 Task: Find a flat in Zory, Poland, for 2 guests from 4-15 June with a price range of ₹10,000-₹15,000, self check-in, and 1 bedroom, bed, and bathroom.
Action: Mouse pressed left at (542, 136)
Screenshot: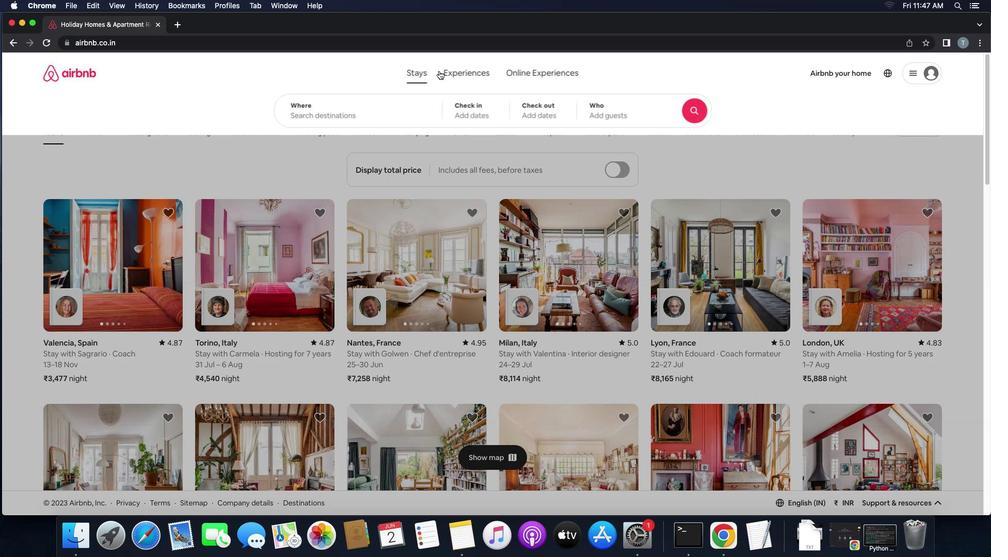 
Action: Mouse moved to (506, 138)
Screenshot: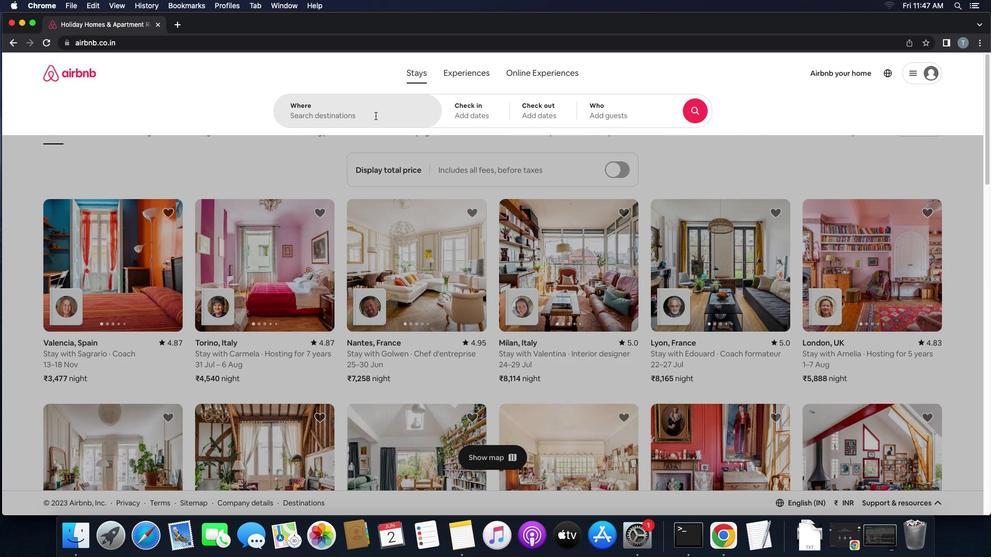 
Action: Mouse pressed left at (506, 138)
Screenshot: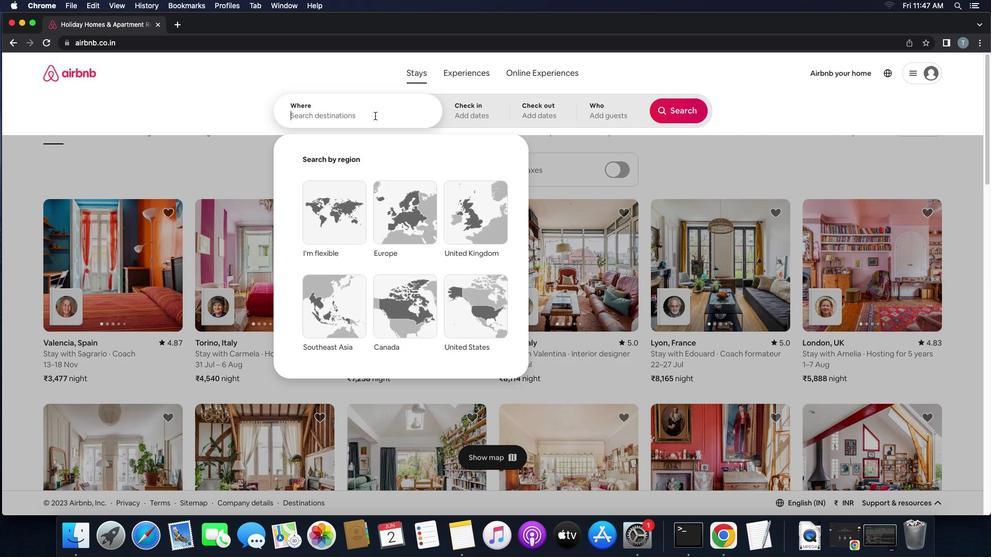 
Action: Mouse moved to (506, 138)
Screenshot: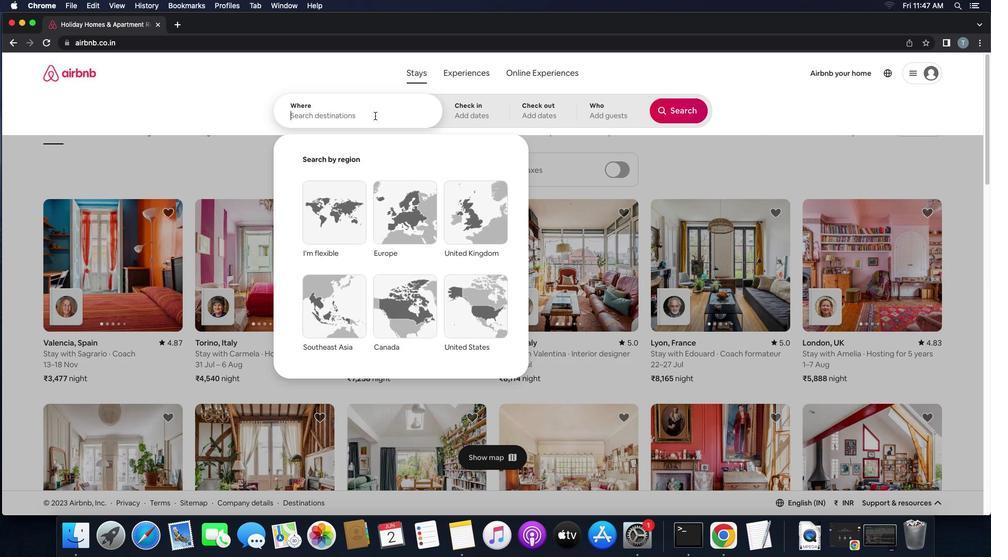
Action: Key pressed Key.shift'Z''o''r''y'',''p''o''l''a''n''d'
Screenshot: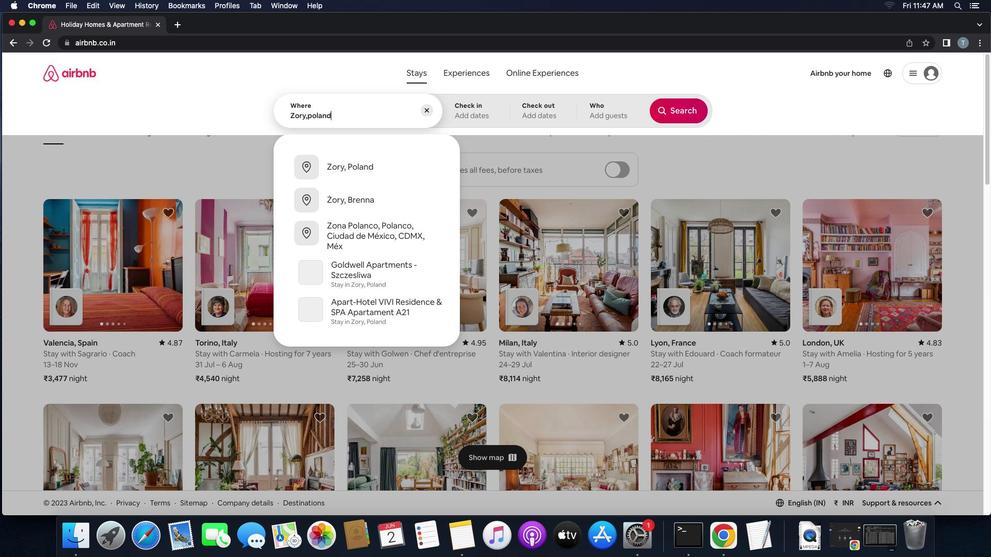 
Action: Mouse moved to (503, 142)
Screenshot: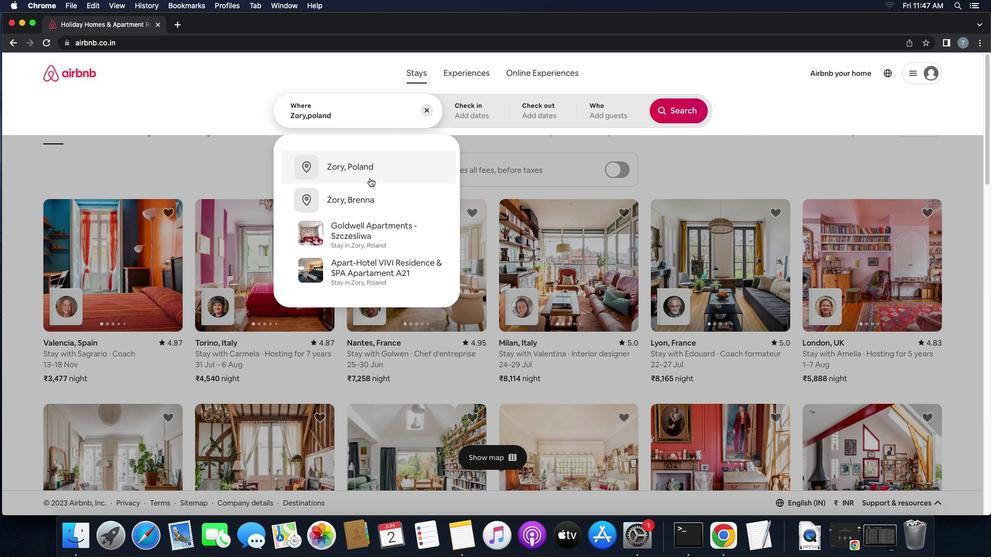 
Action: Mouse pressed left at (503, 142)
Screenshot: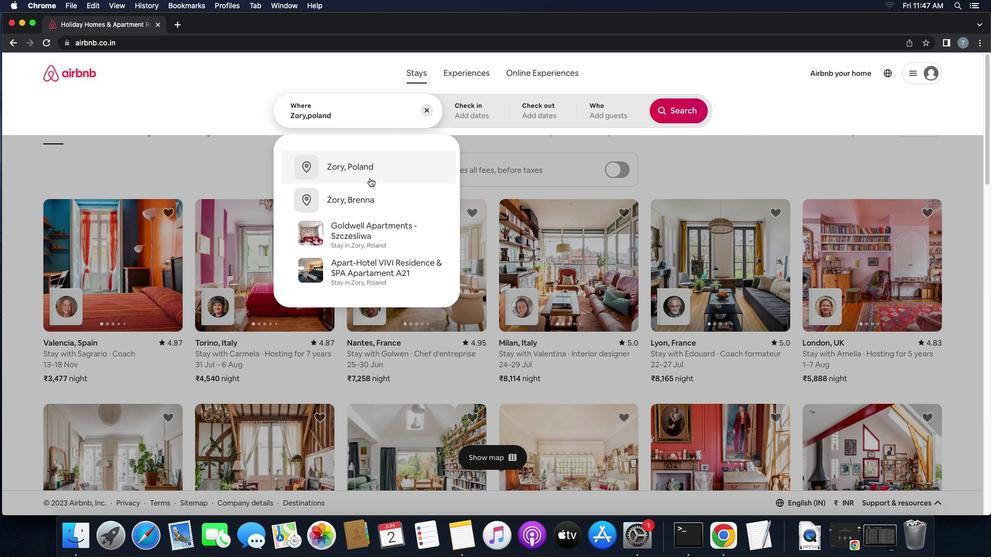 
Action: Mouse moved to (478, 146)
Screenshot: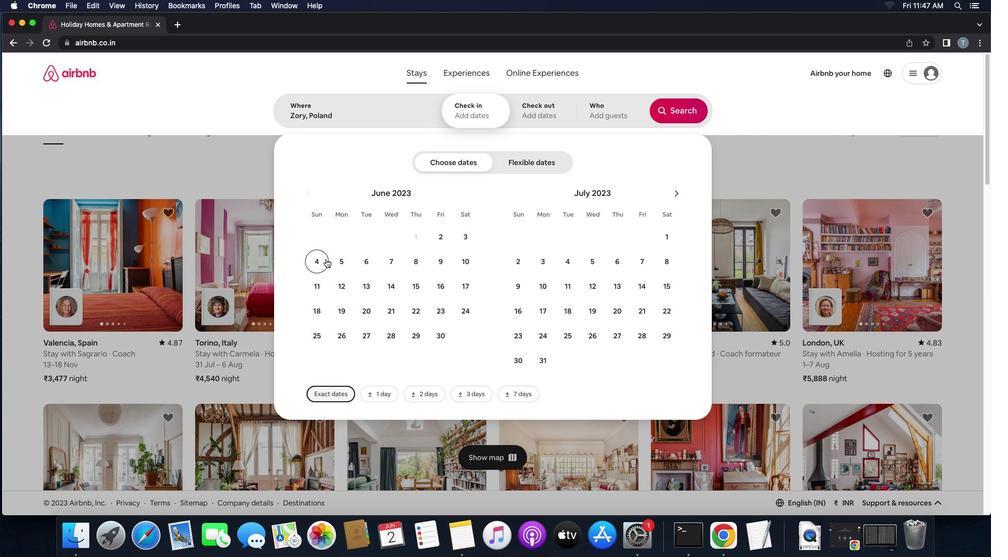 
Action: Mouse pressed left at (478, 146)
Screenshot: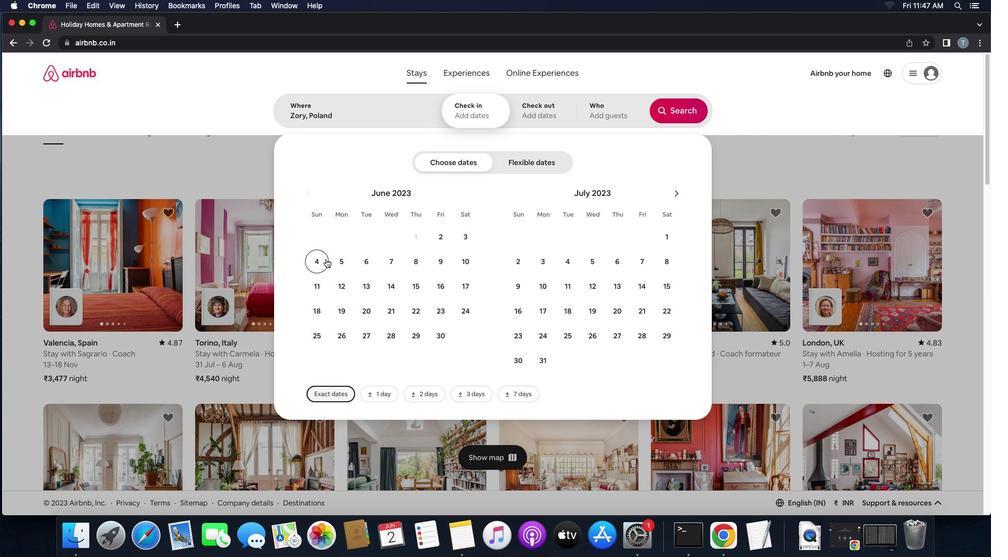 
Action: Mouse moved to (529, 147)
Screenshot: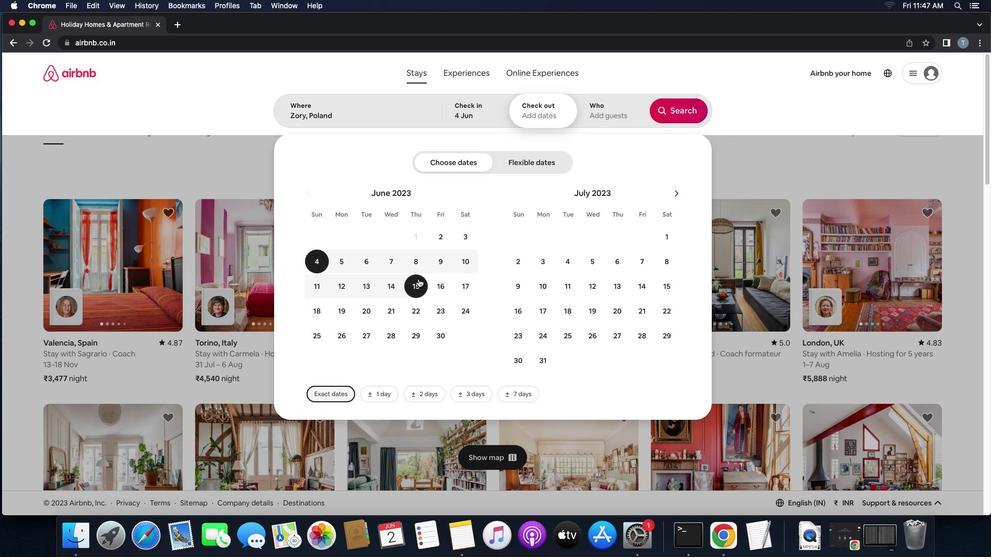 
Action: Mouse pressed left at (529, 147)
Screenshot: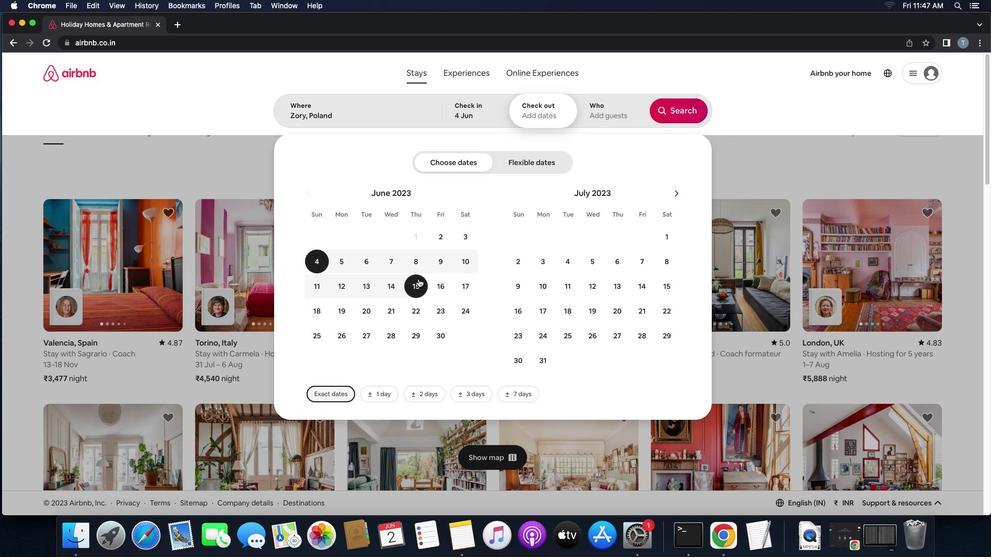 
Action: Mouse moved to (641, 139)
Screenshot: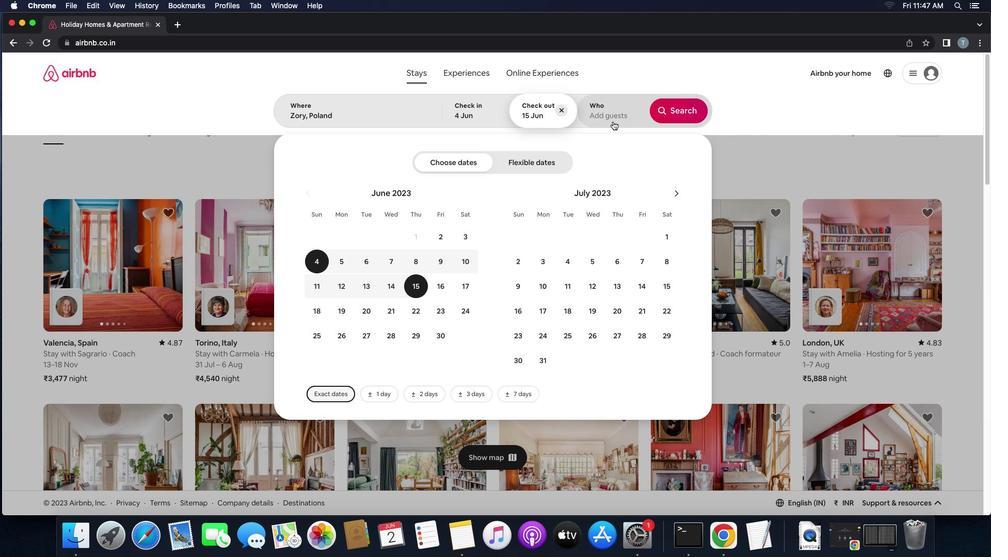 
Action: Mouse pressed left at (641, 139)
Screenshot: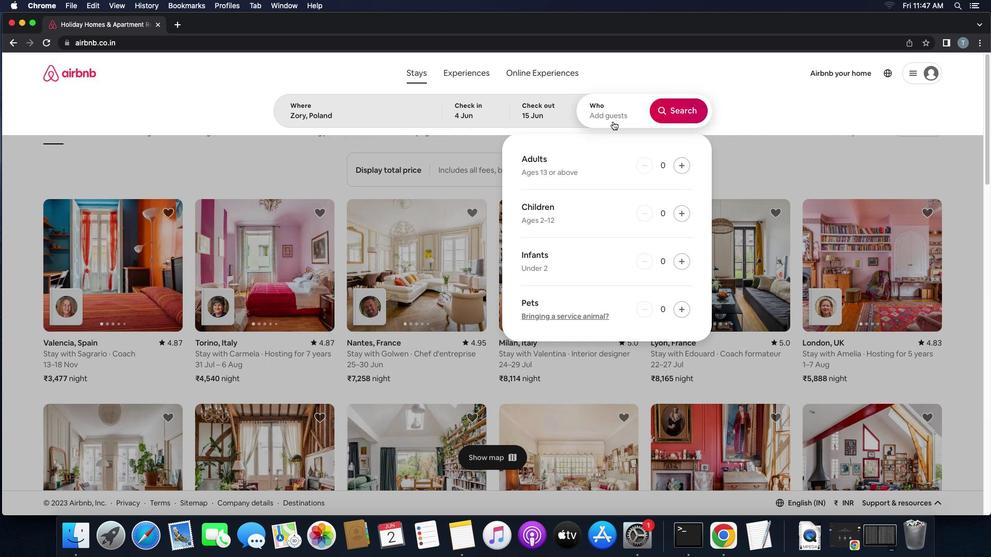 
Action: Mouse moved to (682, 141)
Screenshot: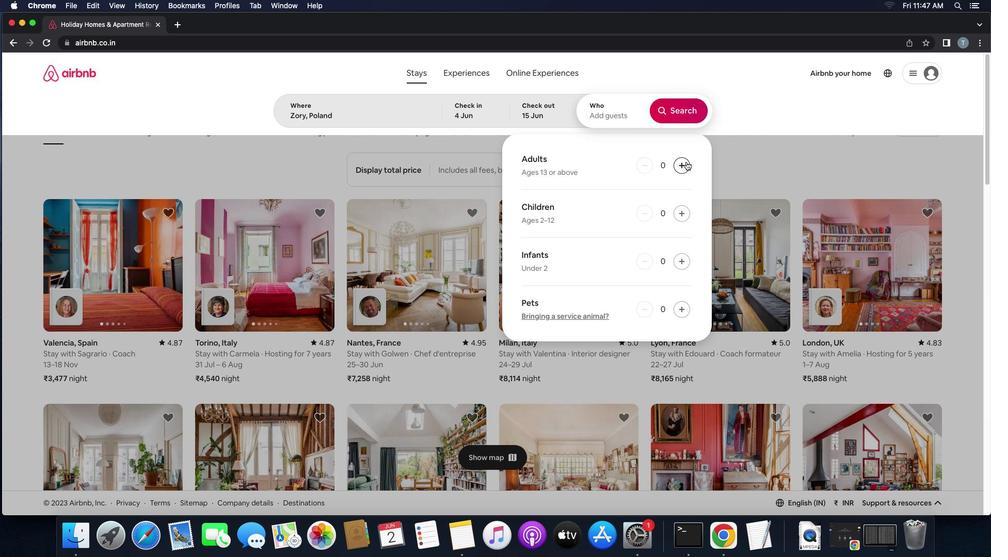 
Action: Mouse pressed left at (682, 141)
Screenshot: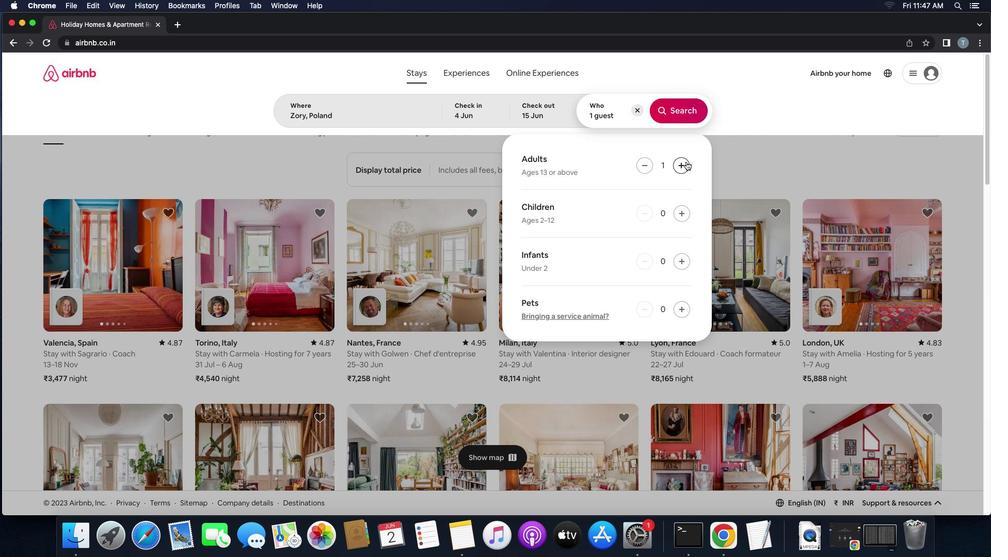 
Action: Mouse pressed left at (682, 141)
Screenshot: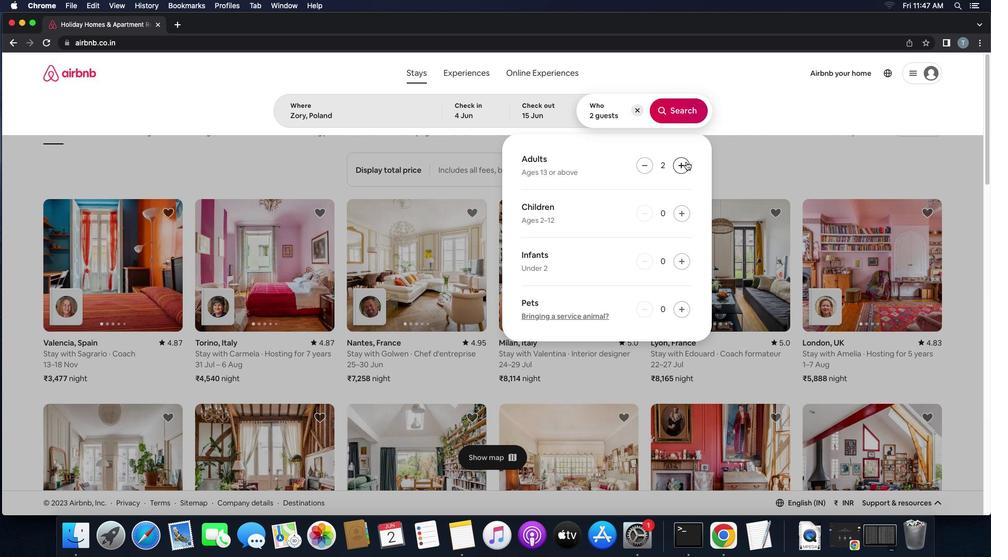 
Action: Mouse moved to (680, 138)
Screenshot: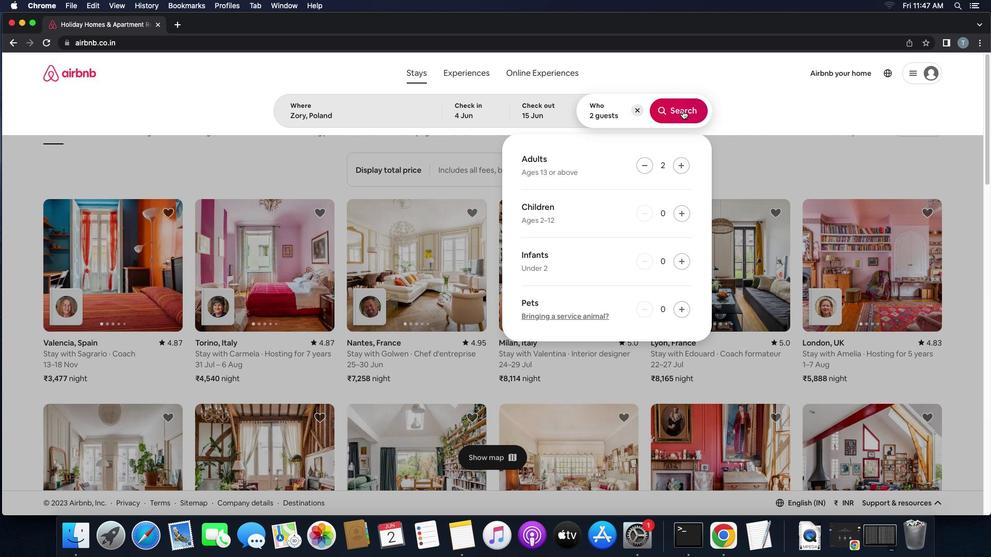 
Action: Mouse pressed left at (680, 138)
Screenshot: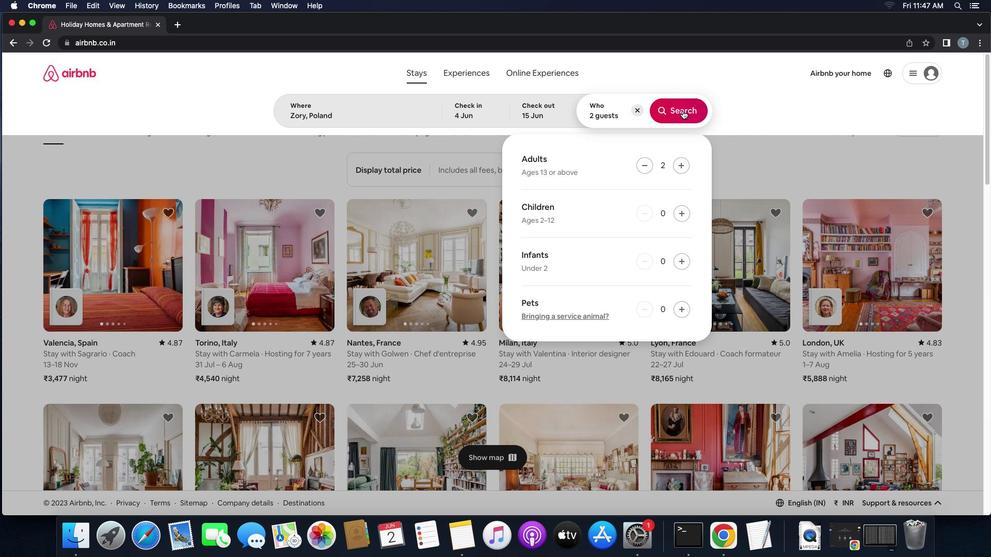 
Action: Mouse moved to (831, 139)
Screenshot: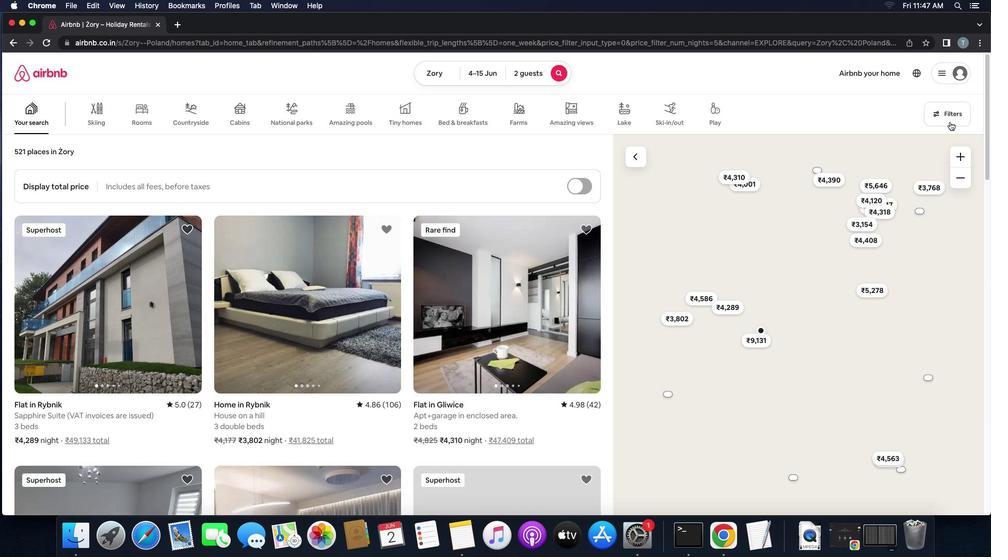 
Action: Mouse pressed left at (831, 139)
Screenshot: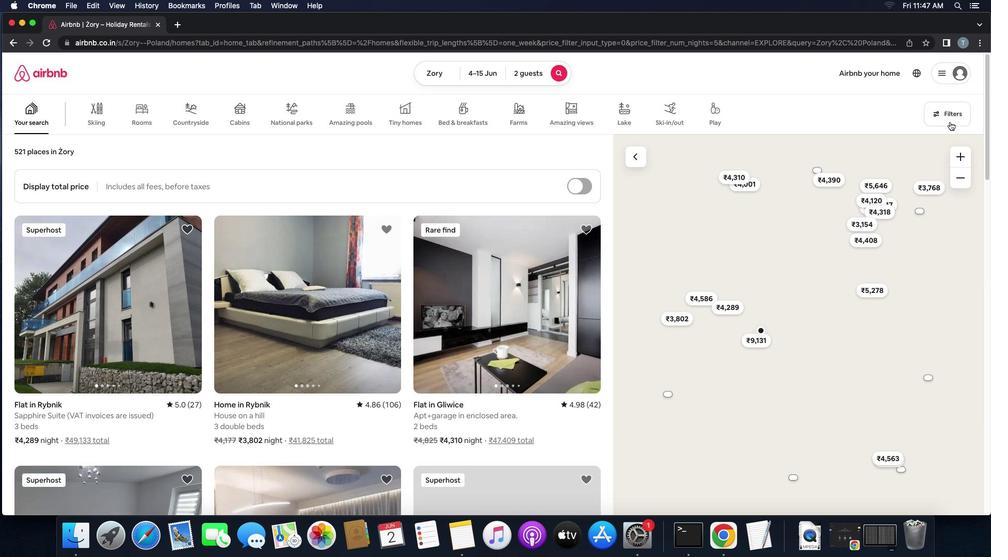 
Action: Mouse moved to (514, 150)
Screenshot: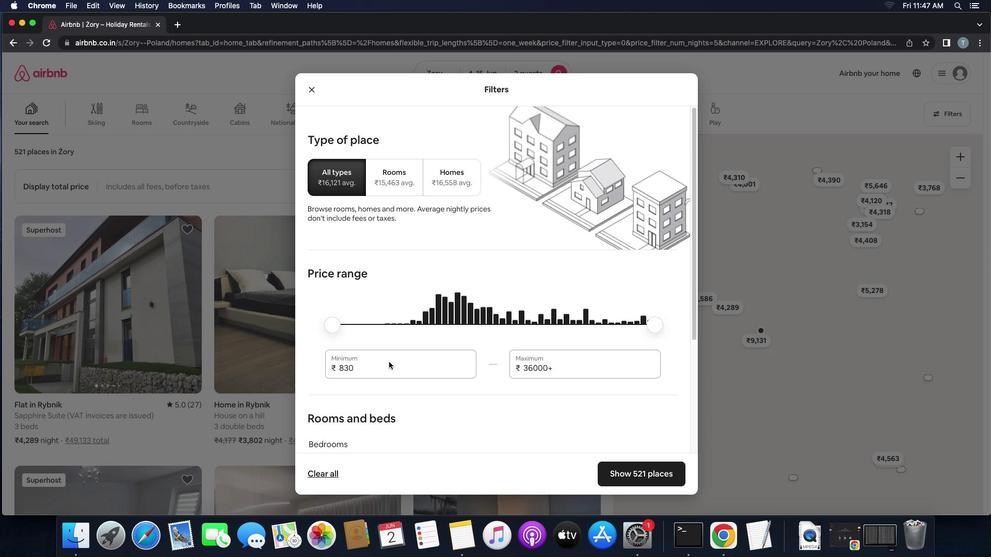 
Action: Mouse pressed left at (514, 150)
Screenshot: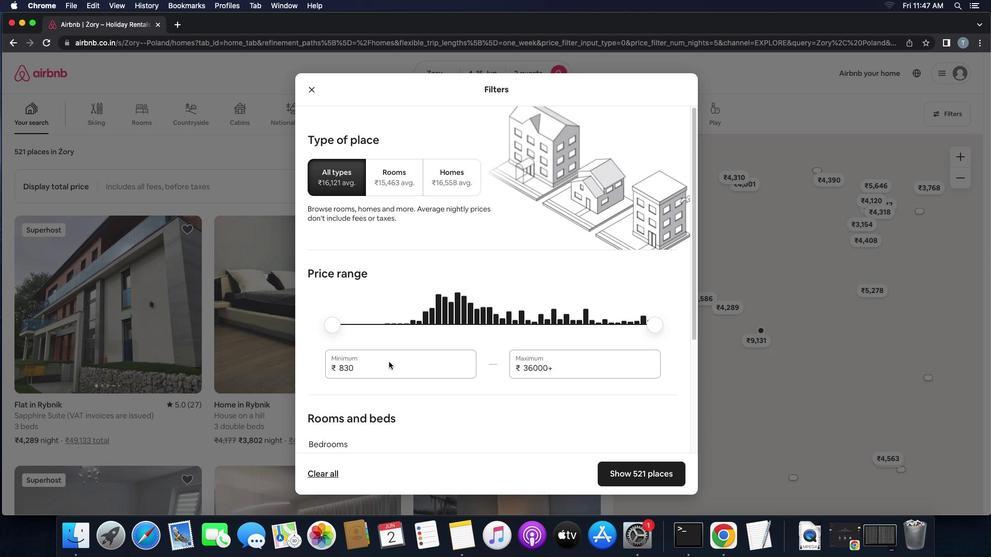 
Action: Mouse moved to (512, 151)
Screenshot: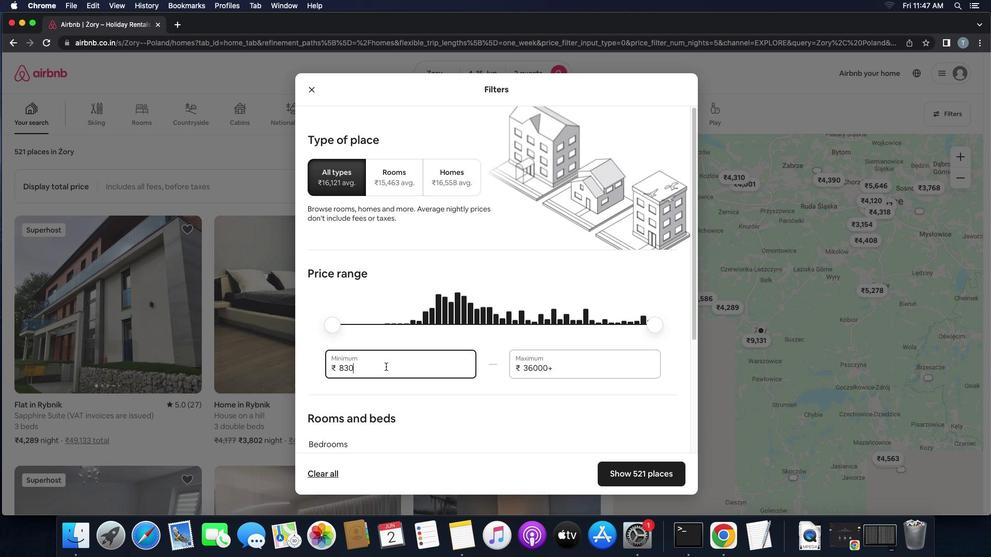 
Action: Key pressed Key.backspaceKey.backspaceKey.backspace'1''0''0''0''0'
Screenshot: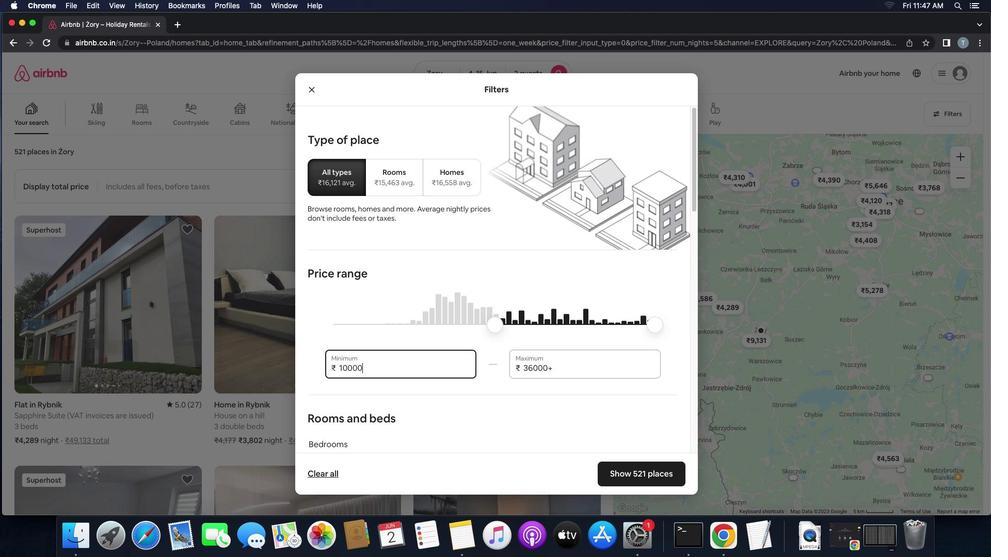 
Action: Mouse moved to (617, 151)
Screenshot: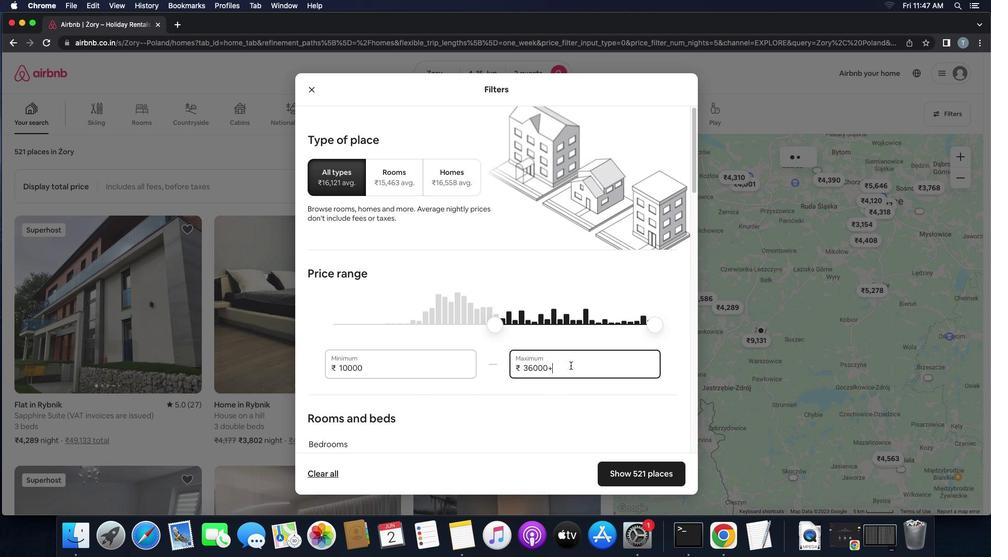 
Action: Mouse pressed left at (617, 151)
Screenshot: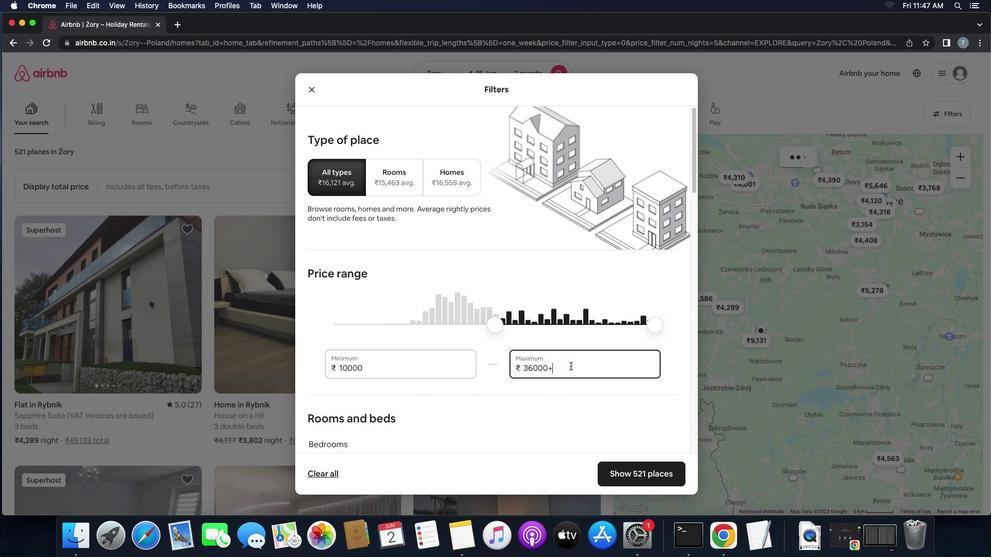 
Action: Mouse moved to (617, 151)
Screenshot: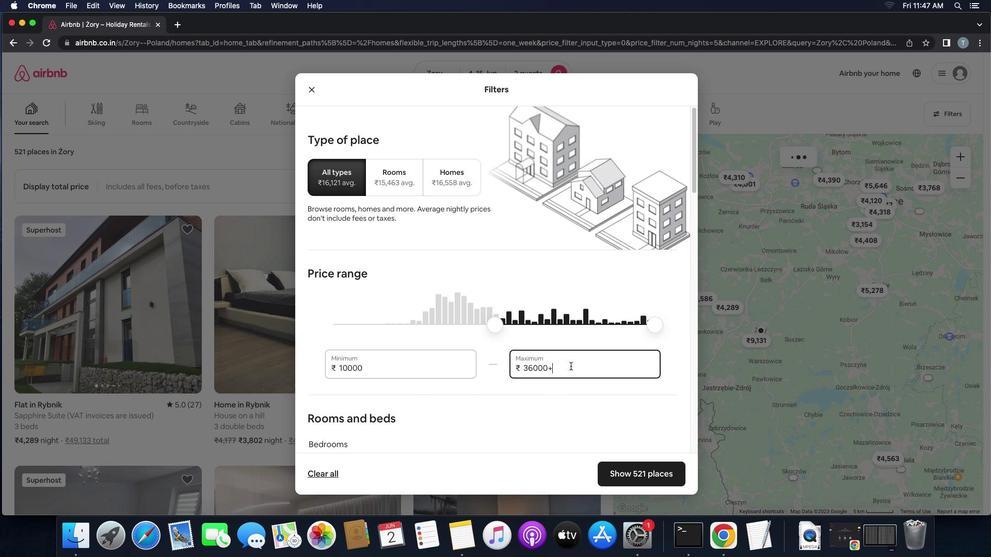 
Action: Key pressed Key.backspaceKey.backspaceKey.backspaceKey.backspaceKey.backspaceKey.backspace'1''5''0''0''0'
Screenshot: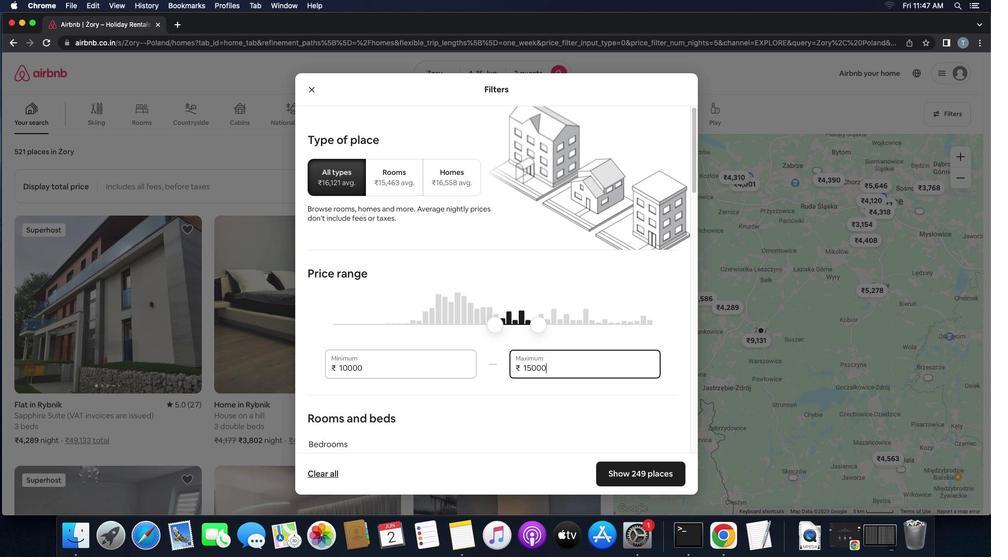
Action: Mouse moved to (576, 152)
Screenshot: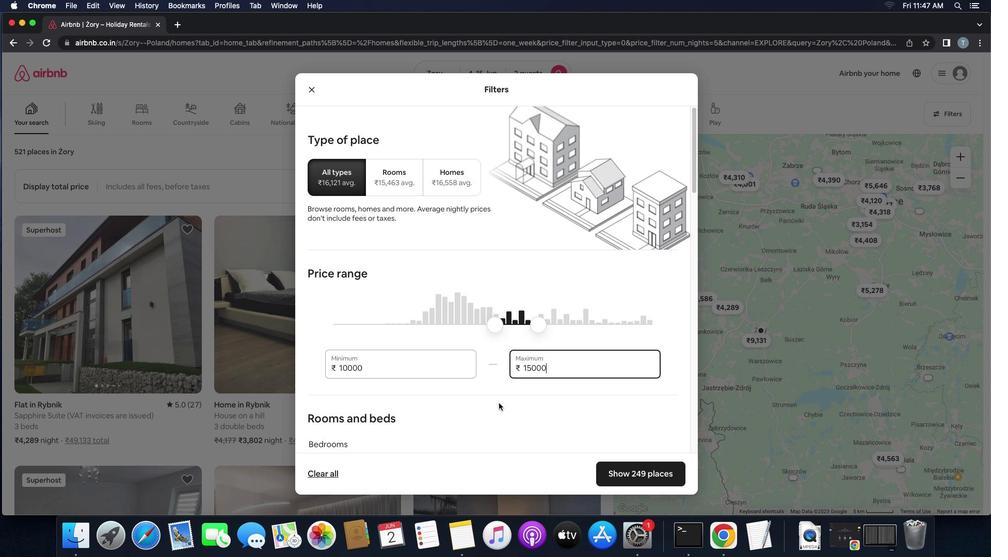 
Action: Mouse scrolled (576, 152) with delta (294, 133)
Screenshot: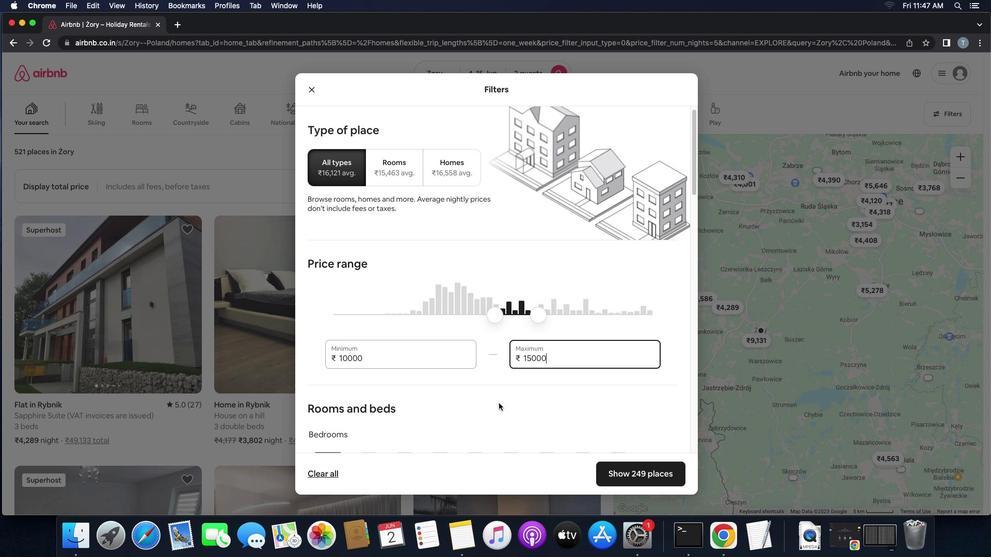 
Action: Mouse scrolled (576, 152) with delta (294, 133)
Screenshot: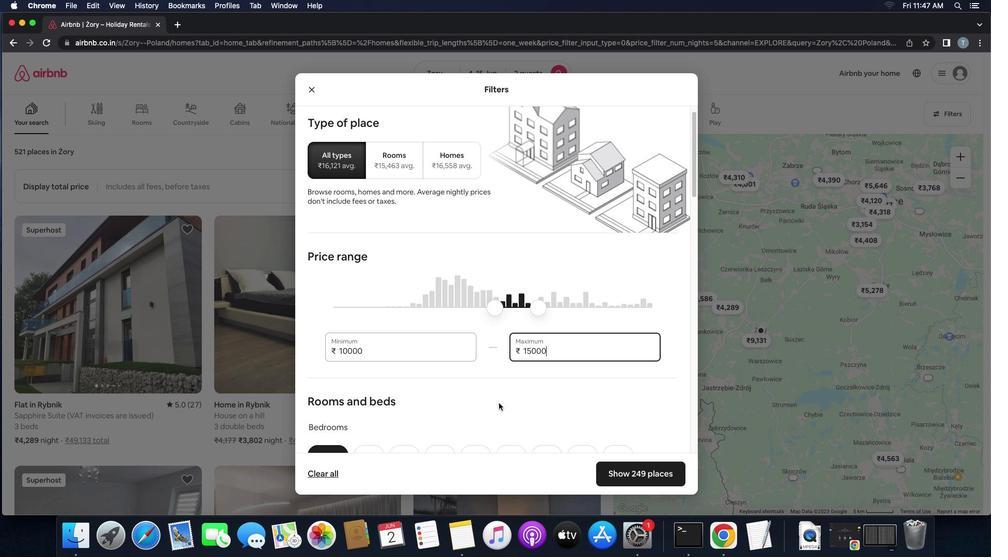 
Action: Mouse scrolled (576, 152) with delta (294, 133)
Screenshot: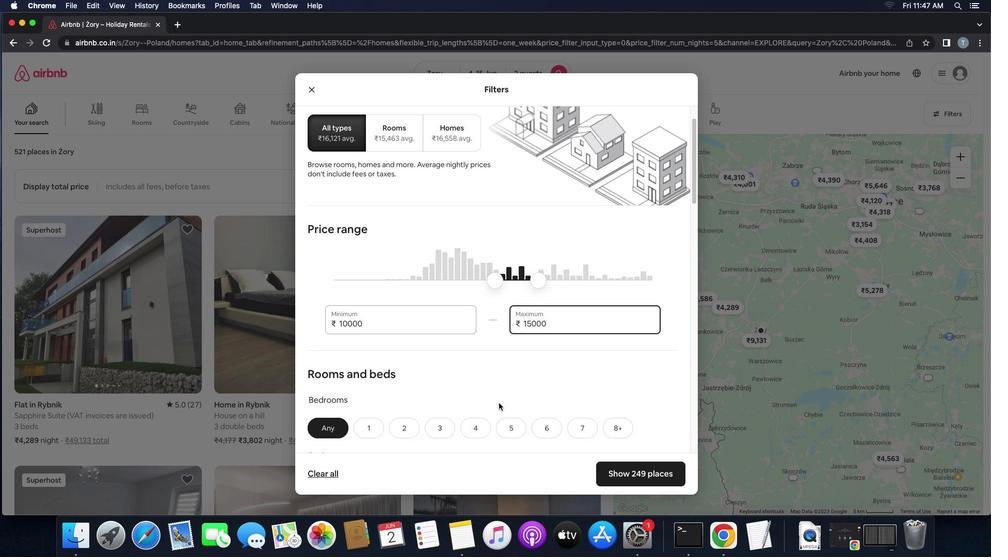 
Action: Mouse scrolled (576, 152) with delta (294, 133)
Screenshot: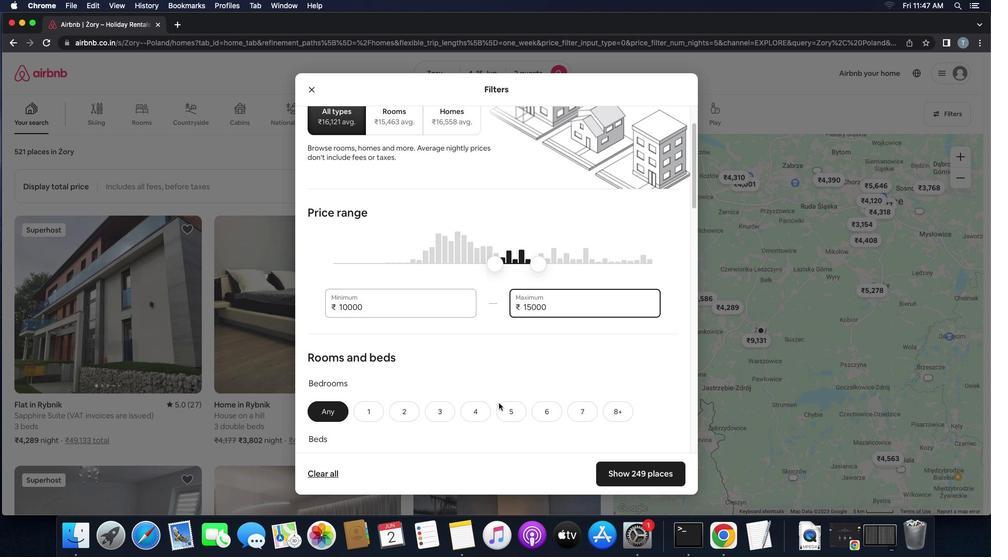 
Action: Mouse scrolled (576, 152) with delta (294, 133)
Screenshot: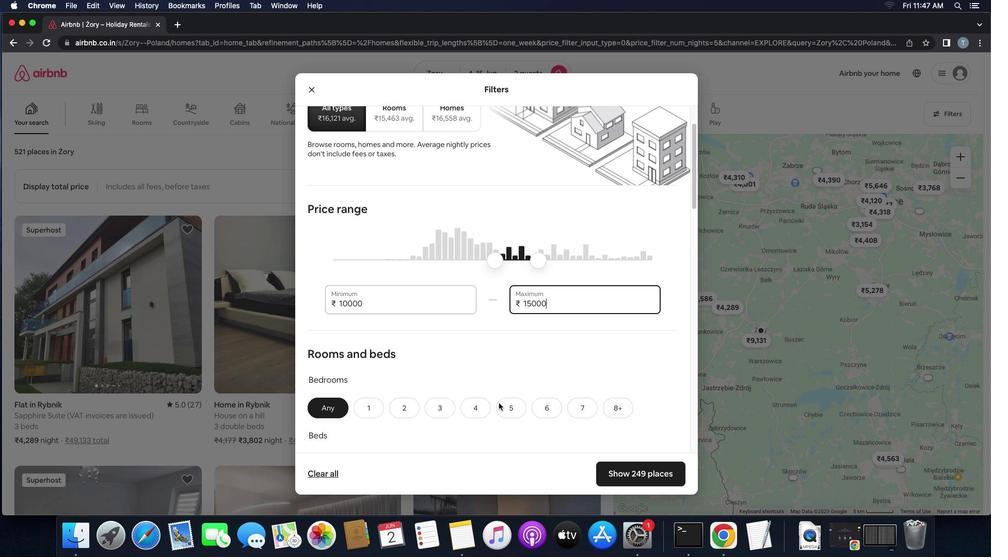
Action: Mouse scrolled (576, 152) with delta (294, 133)
Screenshot: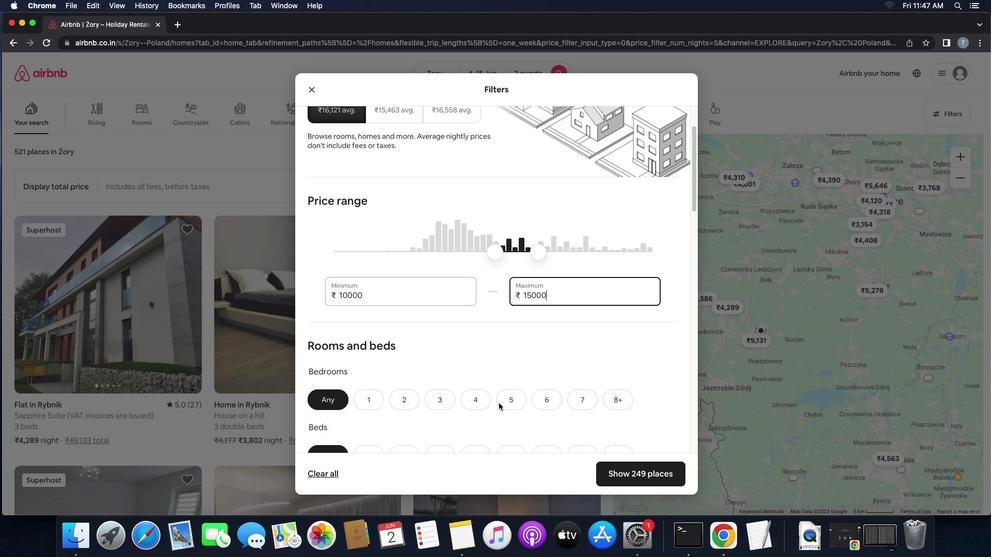 
Action: Mouse scrolled (576, 152) with delta (294, 133)
Screenshot: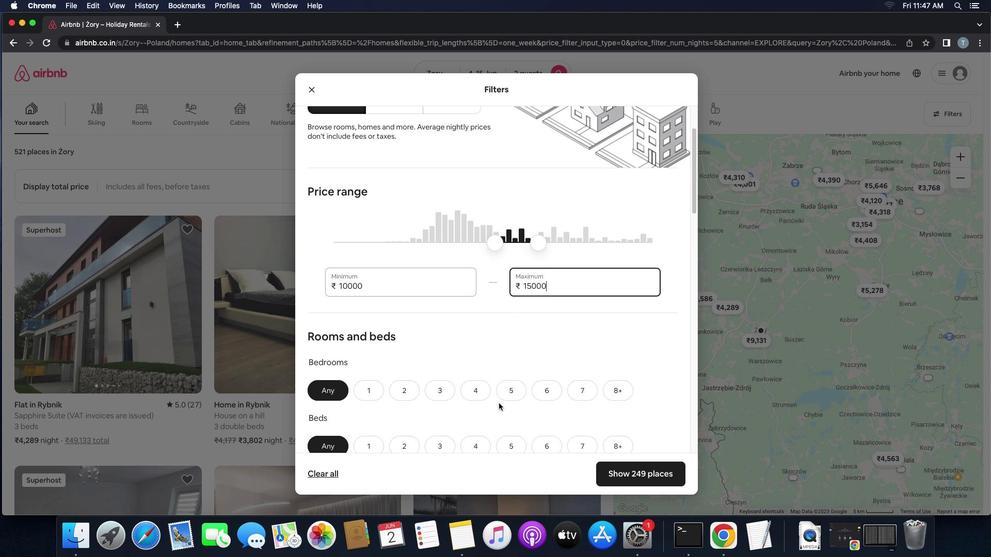 
Action: Mouse scrolled (576, 152) with delta (294, 133)
Screenshot: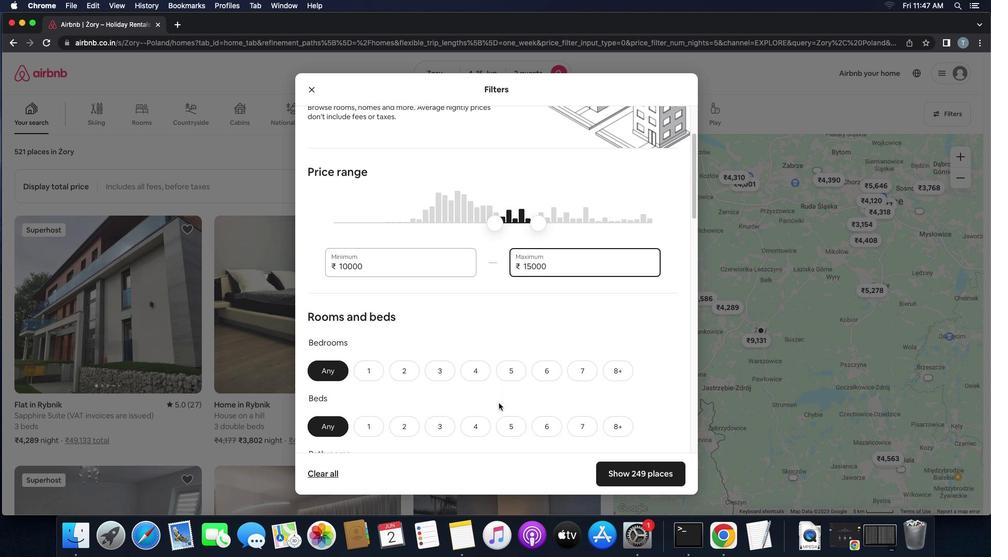 
Action: Mouse moved to (576, 152)
Screenshot: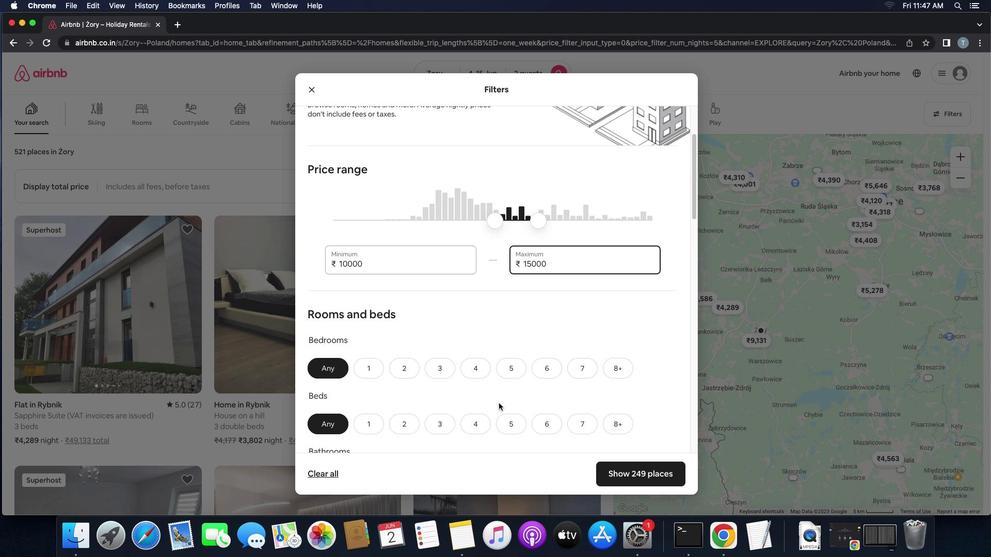 
Action: Mouse scrolled (576, 152) with delta (294, 133)
Screenshot: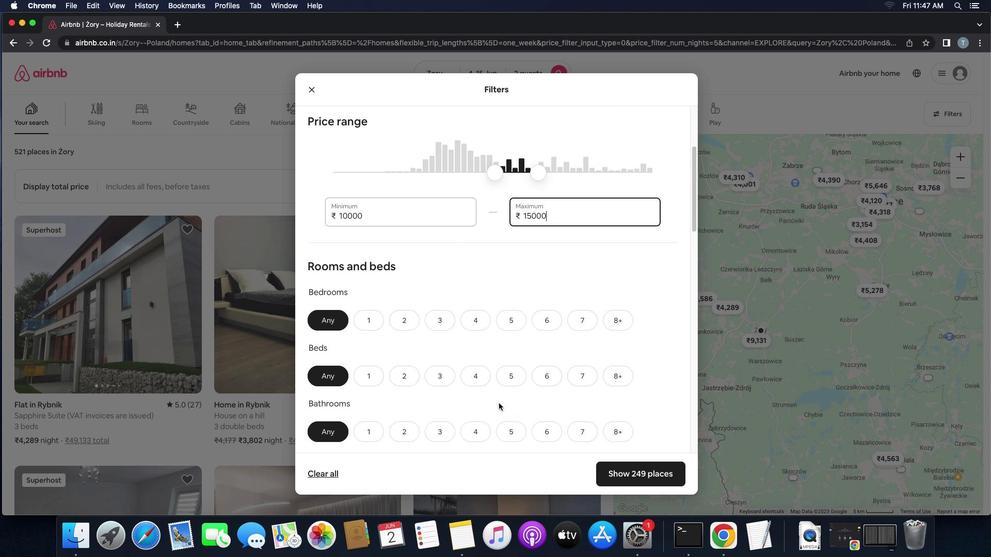 
Action: Mouse scrolled (576, 152) with delta (294, 133)
Screenshot: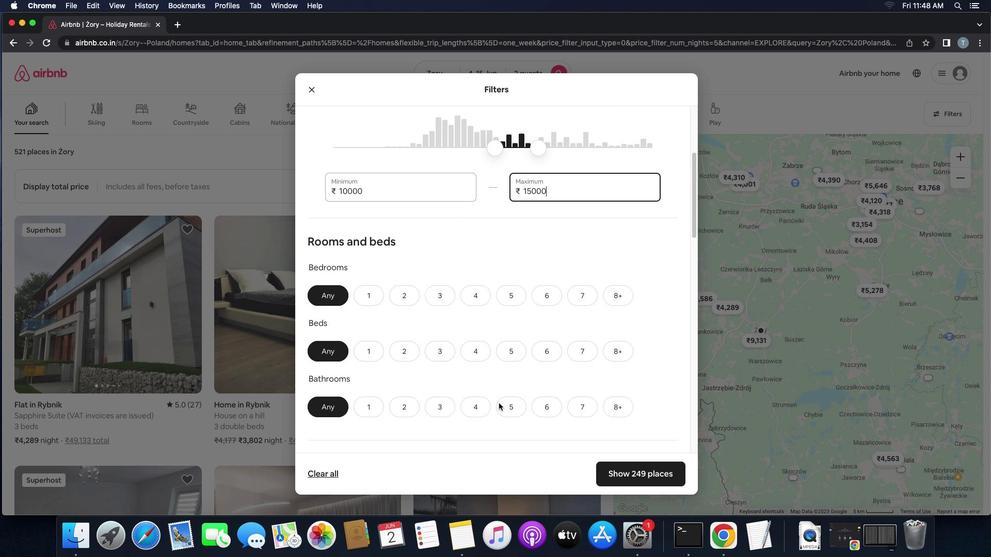 
Action: Mouse scrolled (576, 152) with delta (294, 133)
Screenshot: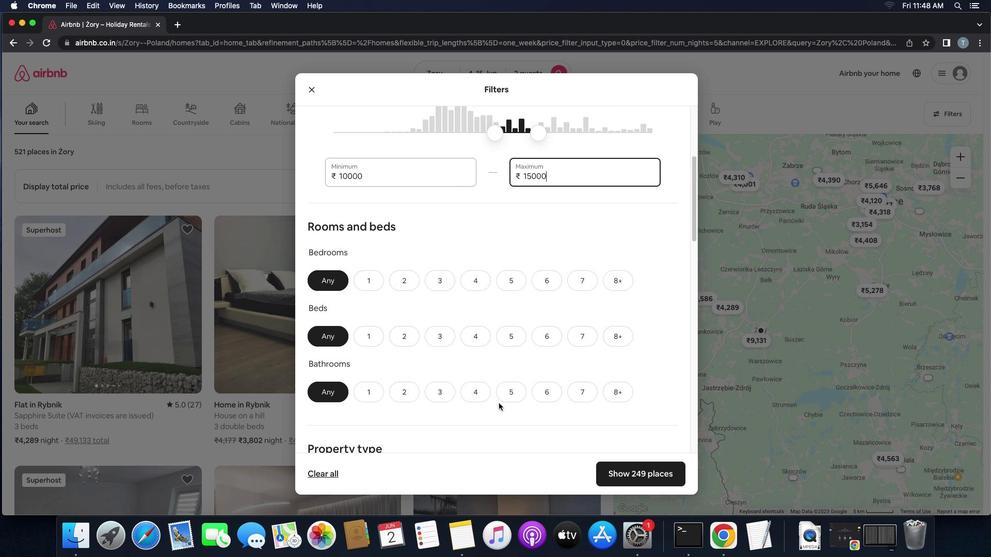 
Action: Mouse moved to (502, 146)
Screenshot: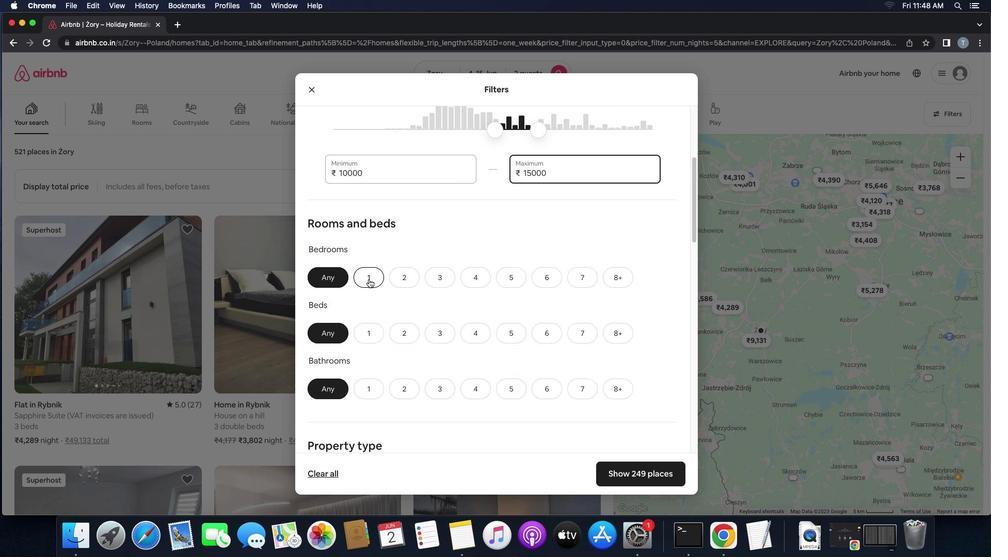 
Action: Mouse pressed left at (502, 146)
Screenshot: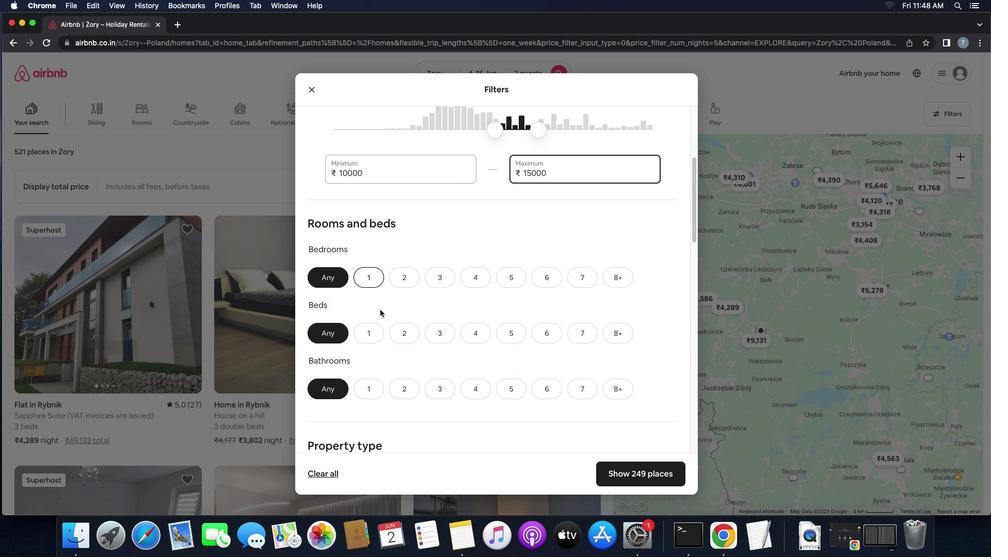 
Action: Mouse moved to (509, 149)
Screenshot: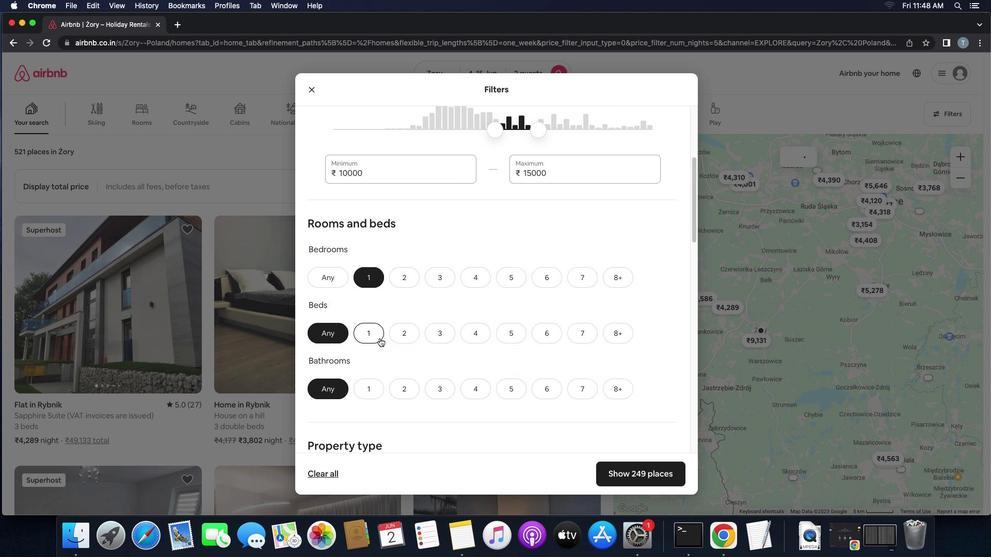 
Action: Mouse pressed left at (509, 149)
Screenshot: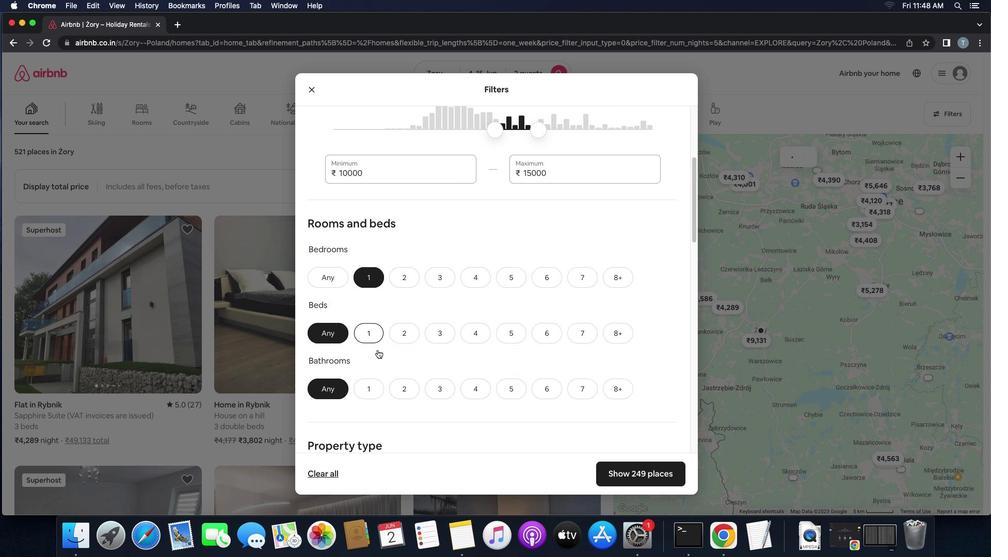 
Action: Mouse moved to (502, 152)
Screenshot: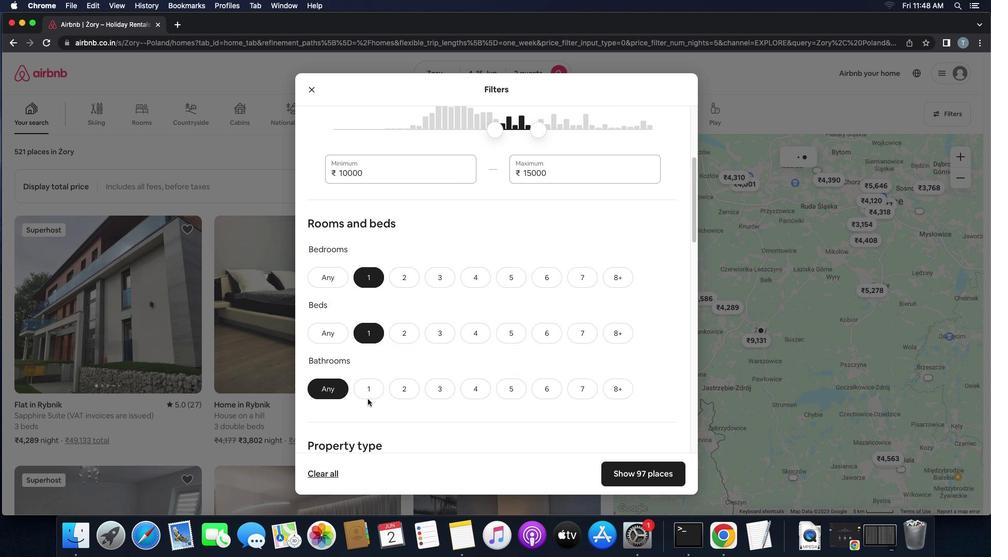 
Action: Mouse pressed left at (502, 152)
Screenshot: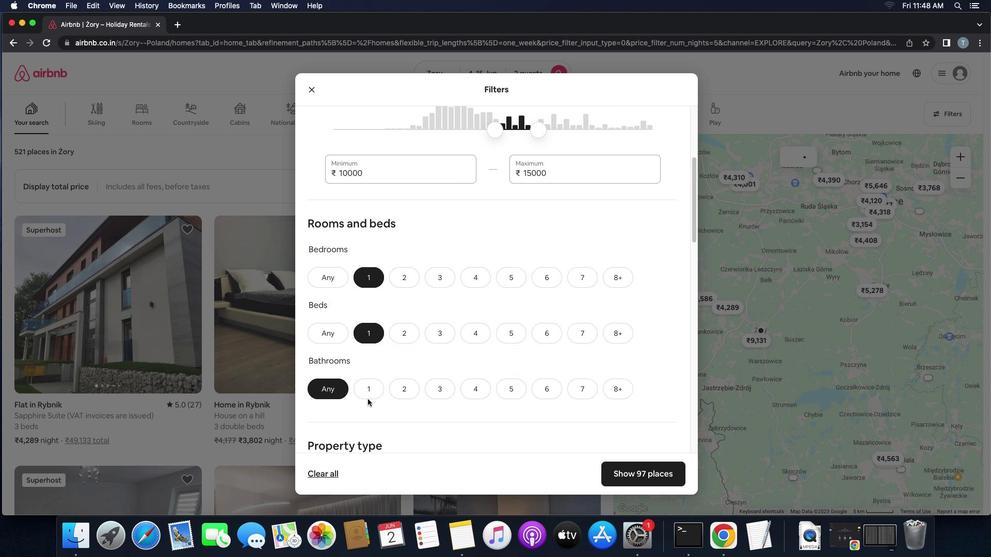 
Action: Mouse moved to (505, 152)
Screenshot: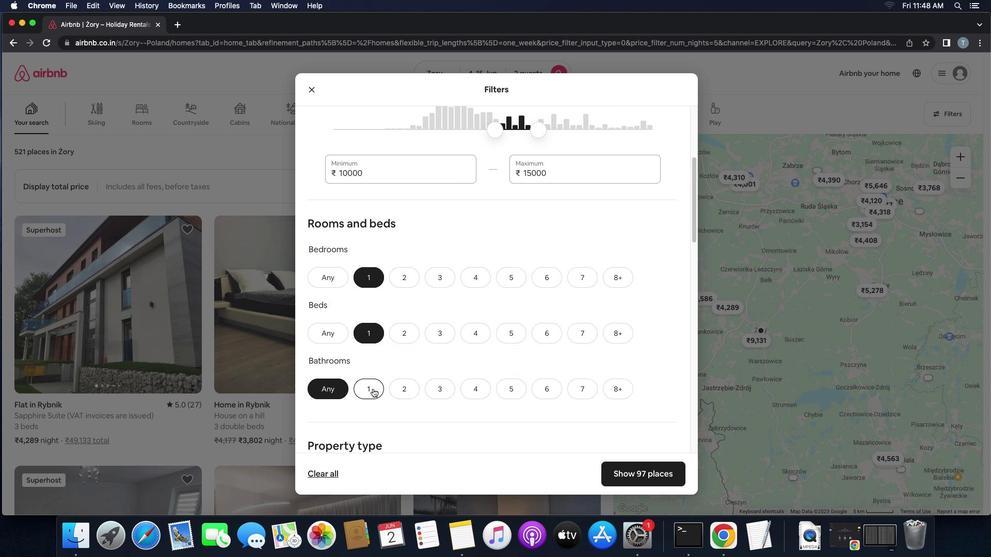 
Action: Mouse pressed left at (505, 152)
Screenshot: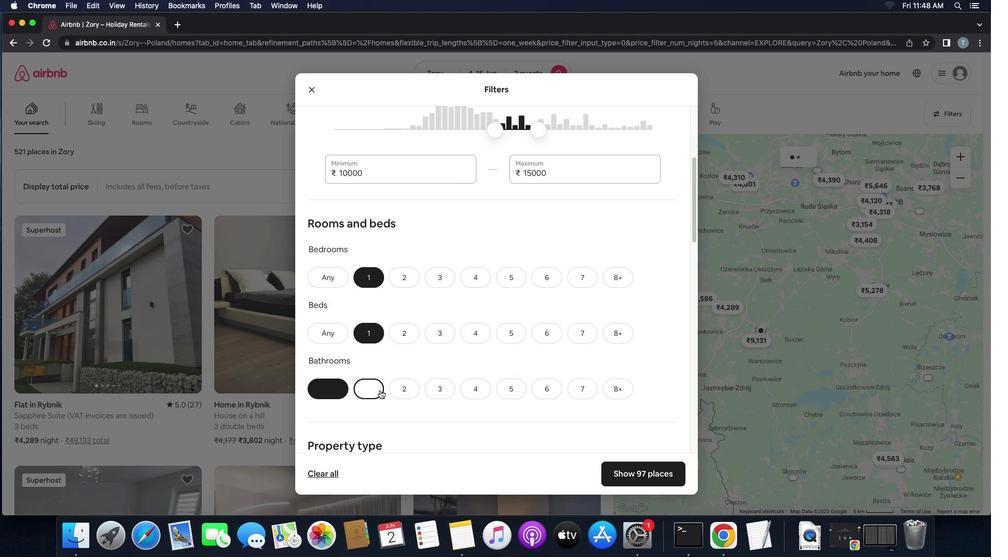 
Action: Mouse moved to (541, 152)
Screenshot: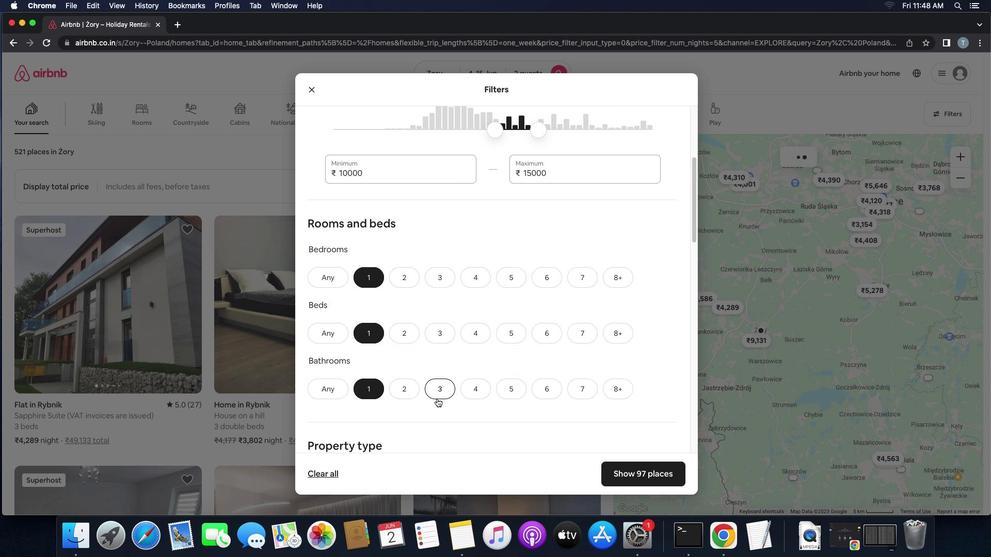 
Action: Mouse scrolled (541, 152) with delta (294, 133)
Screenshot: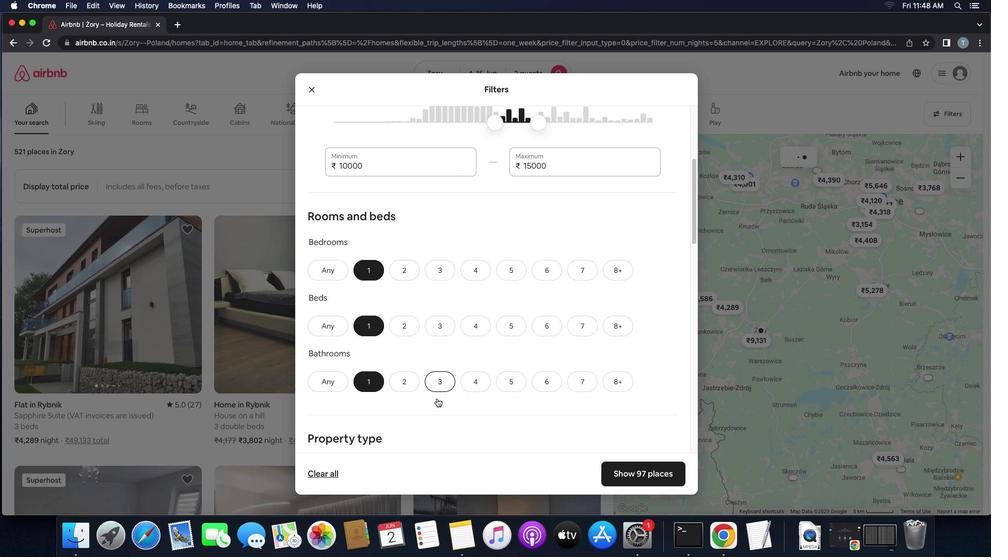 
Action: Mouse scrolled (541, 152) with delta (294, 133)
Screenshot: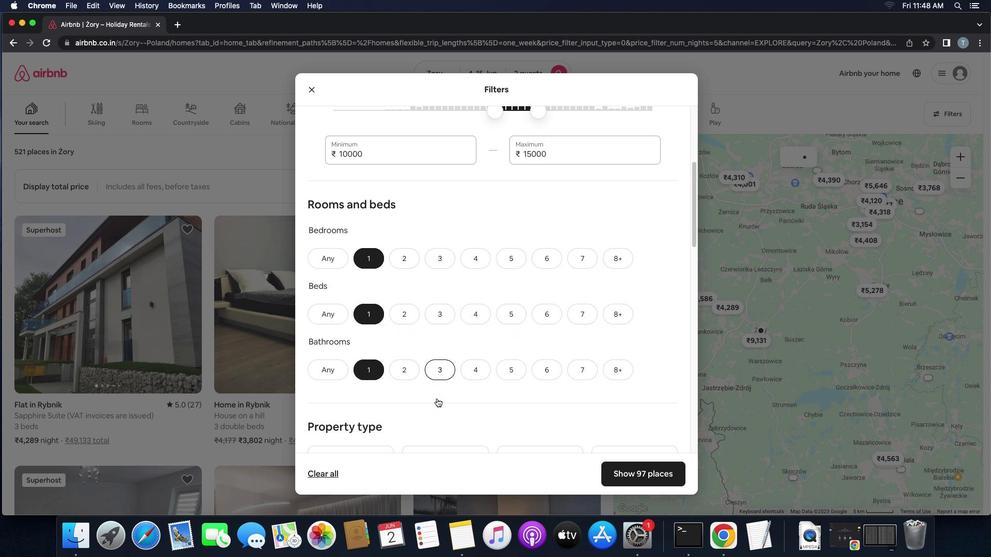 
Action: Mouse scrolled (541, 152) with delta (294, 133)
Screenshot: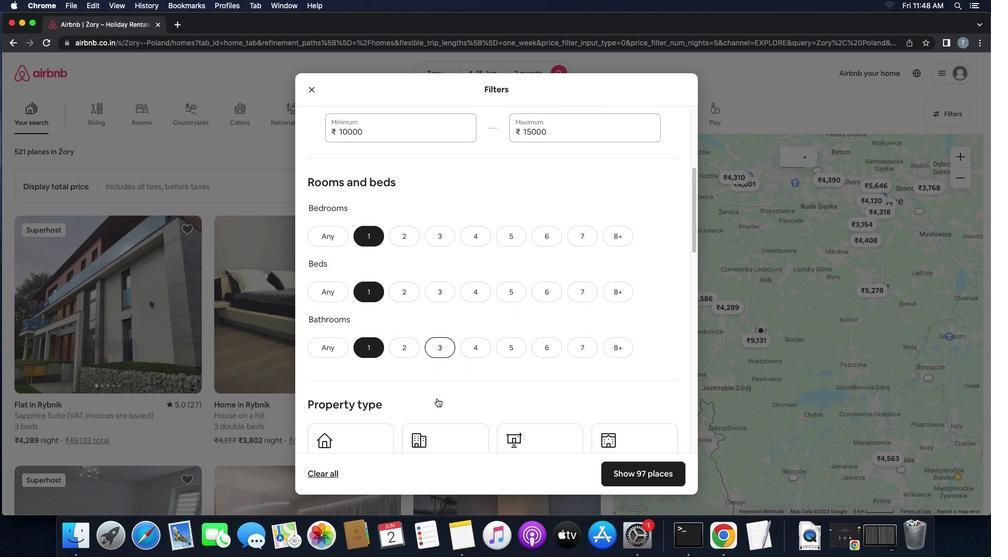 
Action: Mouse scrolled (541, 152) with delta (294, 133)
Screenshot: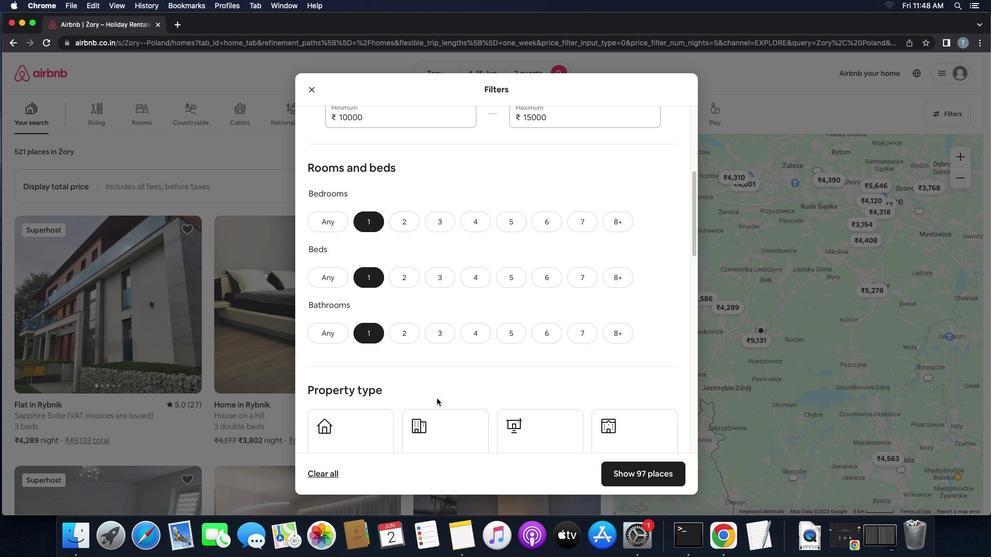 
Action: Mouse scrolled (541, 152) with delta (294, 133)
Screenshot: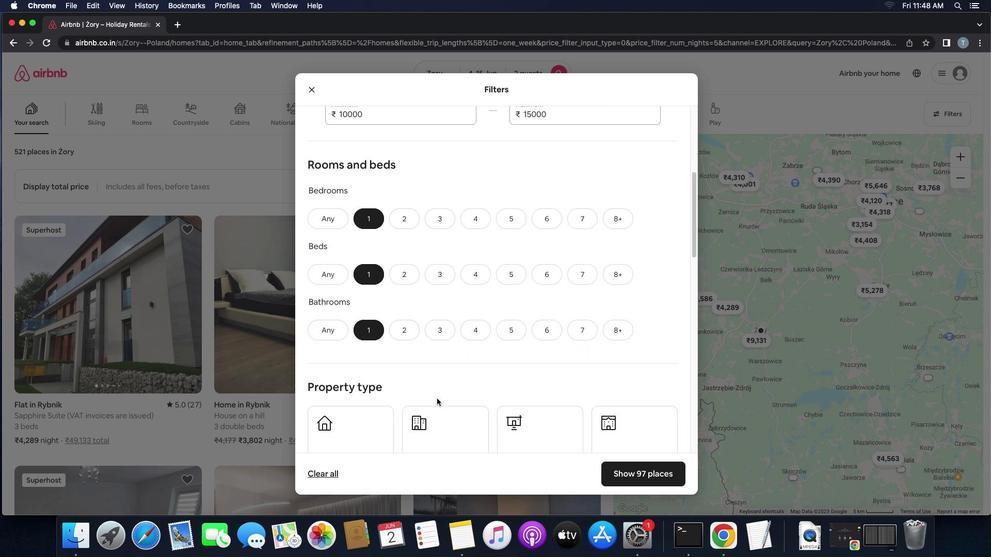 
Action: Mouse scrolled (541, 152) with delta (294, 133)
Screenshot: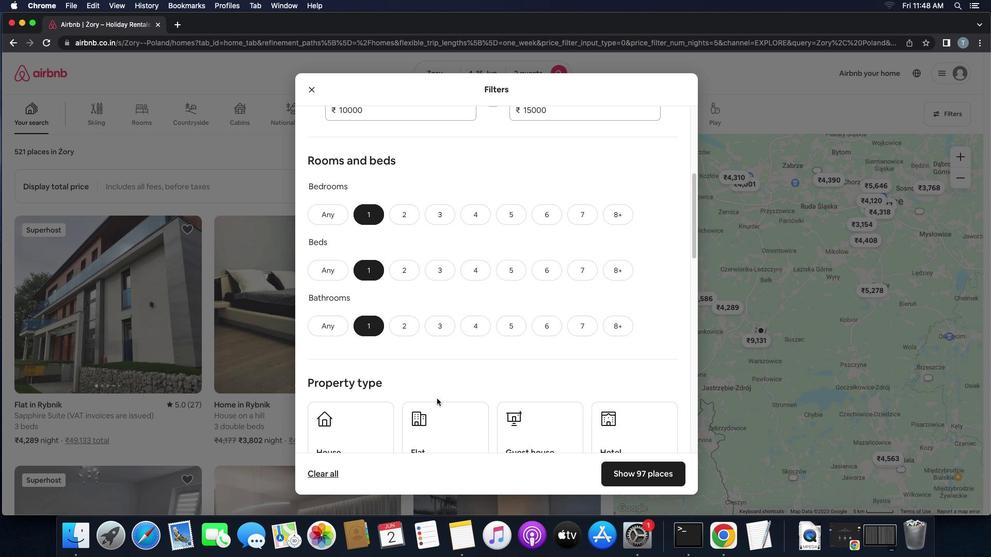 
Action: Mouse scrolled (541, 152) with delta (294, 133)
Screenshot: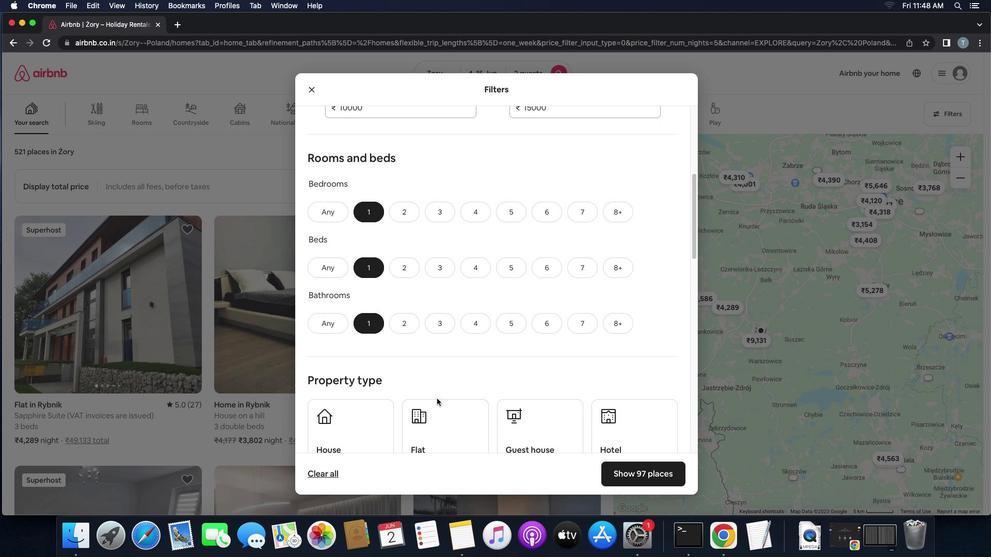 
Action: Mouse scrolled (541, 152) with delta (294, 133)
Screenshot: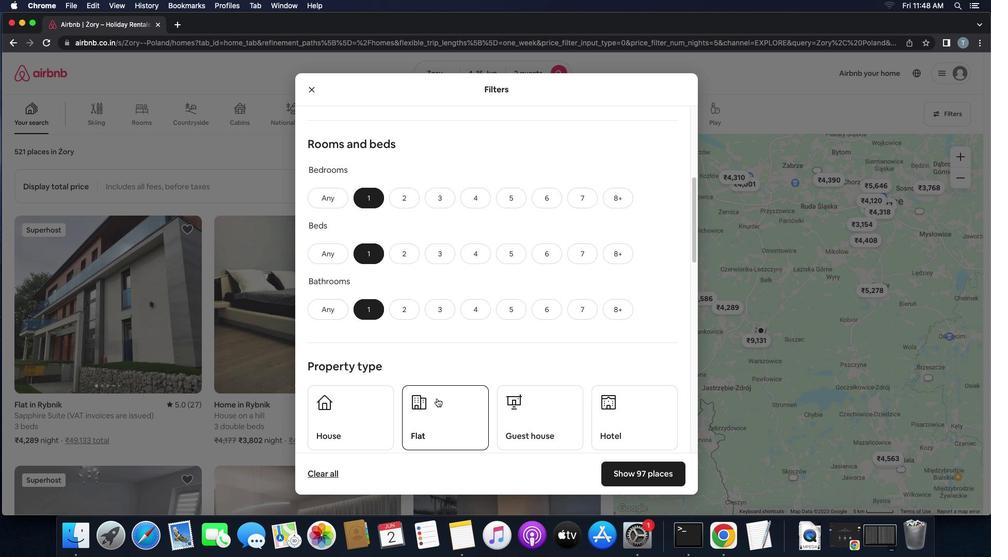 
Action: Mouse scrolled (541, 152) with delta (294, 133)
Screenshot: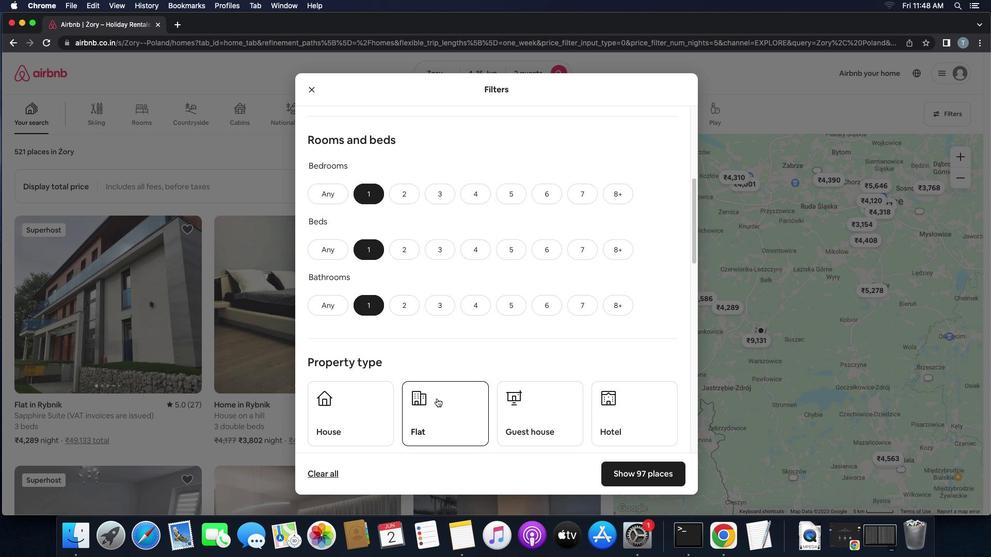
Action: Mouse scrolled (541, 152) with delta (294, 133)
Screenshot: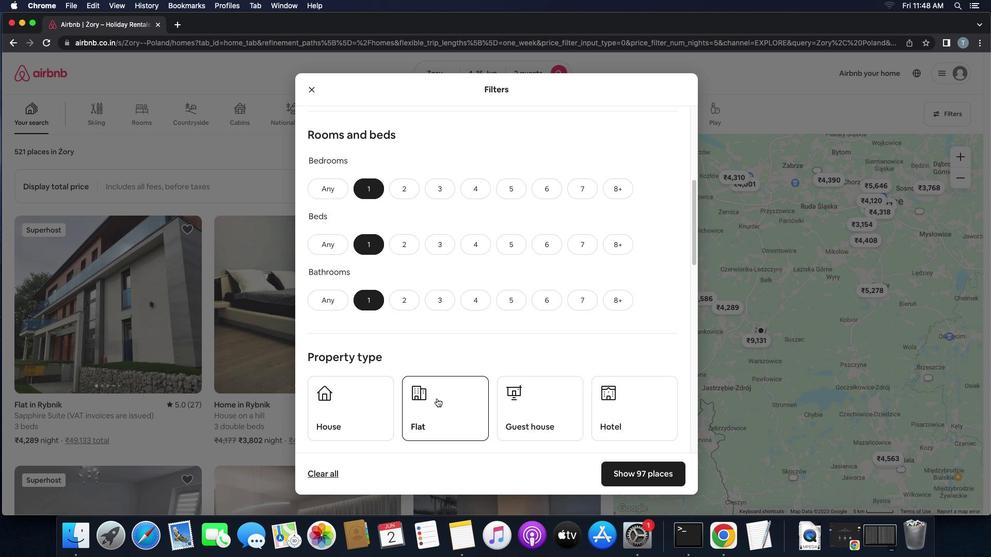 
Action: Mouse scrolled (541, 152) with delta (294, 133)
Screenshot: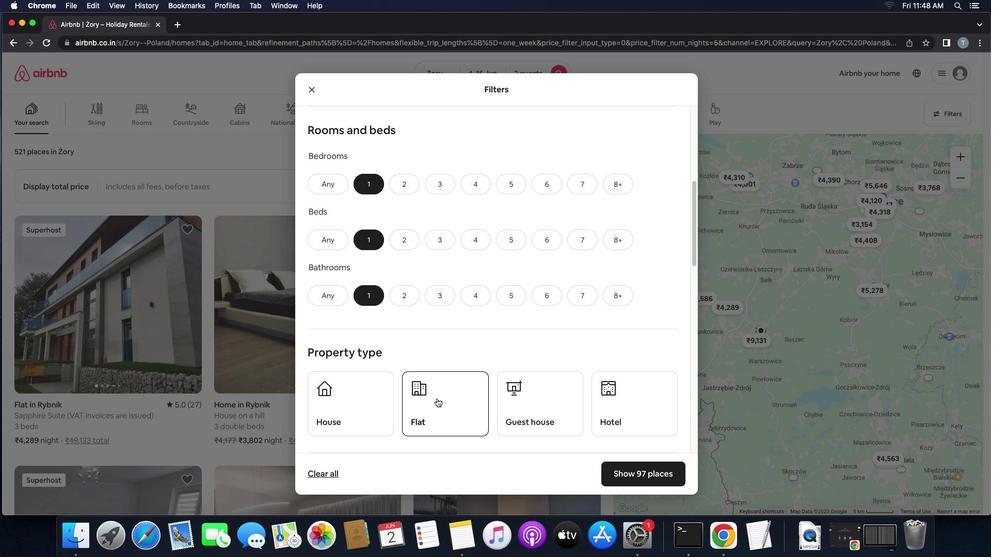 
Action: Mouse scrolled (541, 152) with delta (294, 133)
Screenshot: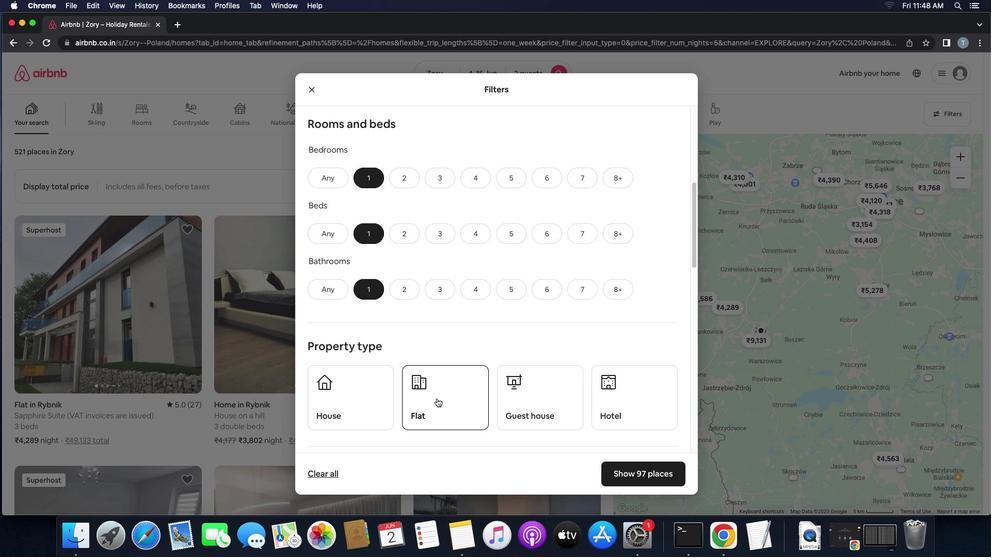 
Action: Mouse moved to (502, 152)
Screenshot: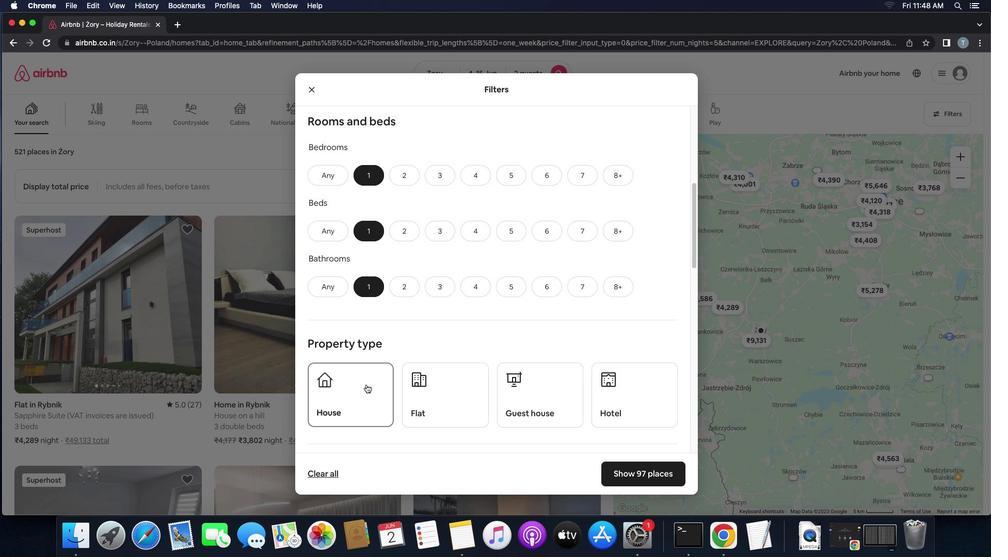 
Action: Mouse pressed left at (502, 152)
Screenshot: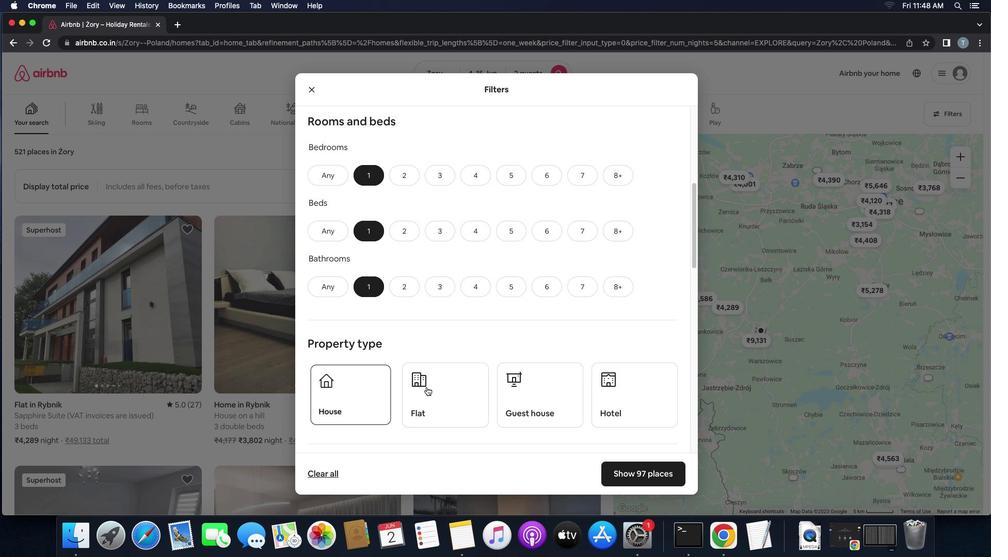 
Action: Mouse moved to (540, 152)
Screenshot: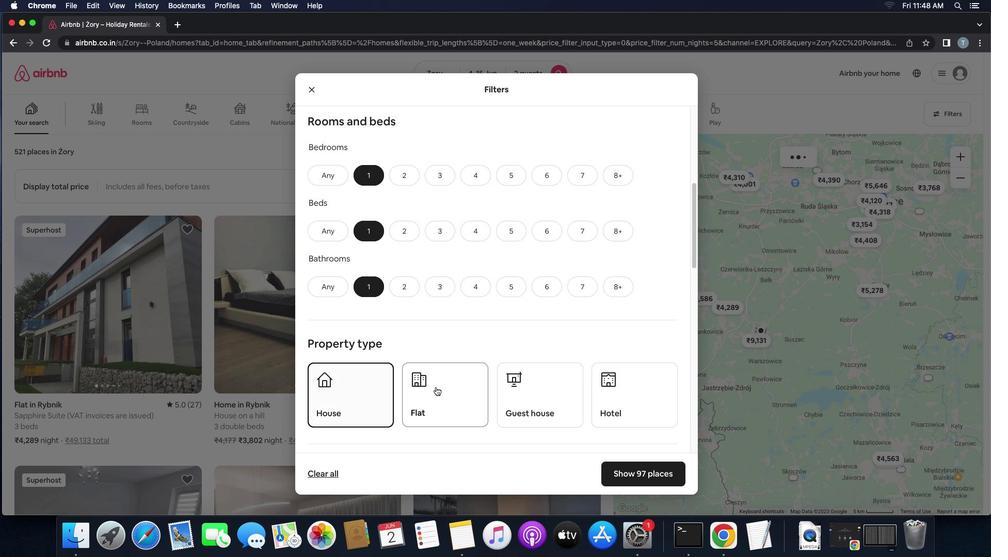 
Action: Mouse pressed left at (540, 152)
Screenshot: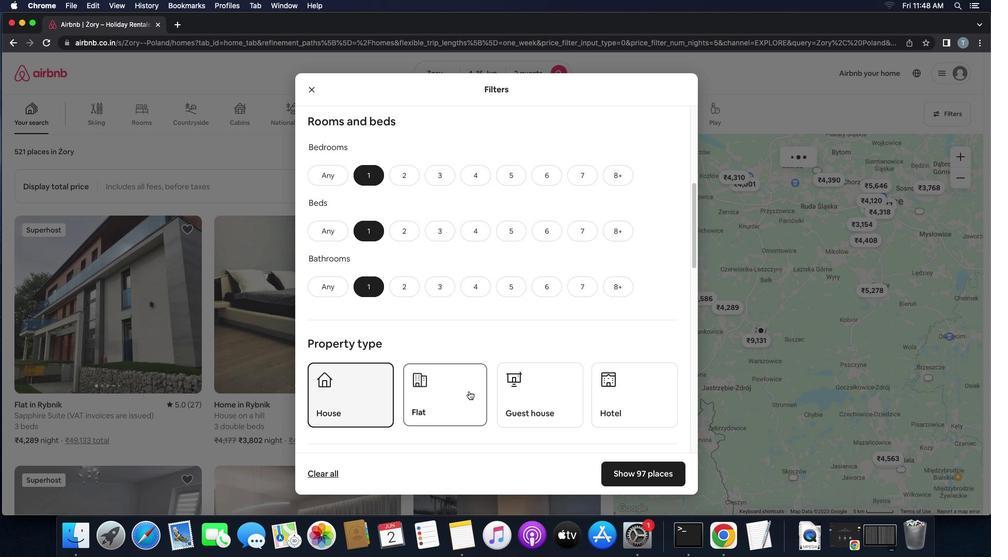 
Action: Mouse moved to (593, 152)
Screenshot: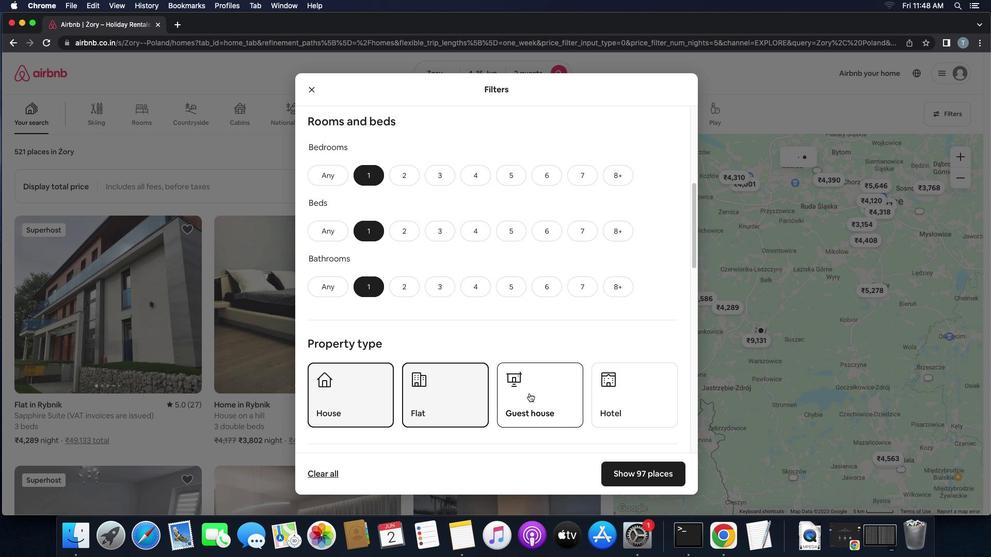 
Action: Mouse pressed left at (593, 152)
Screenshot: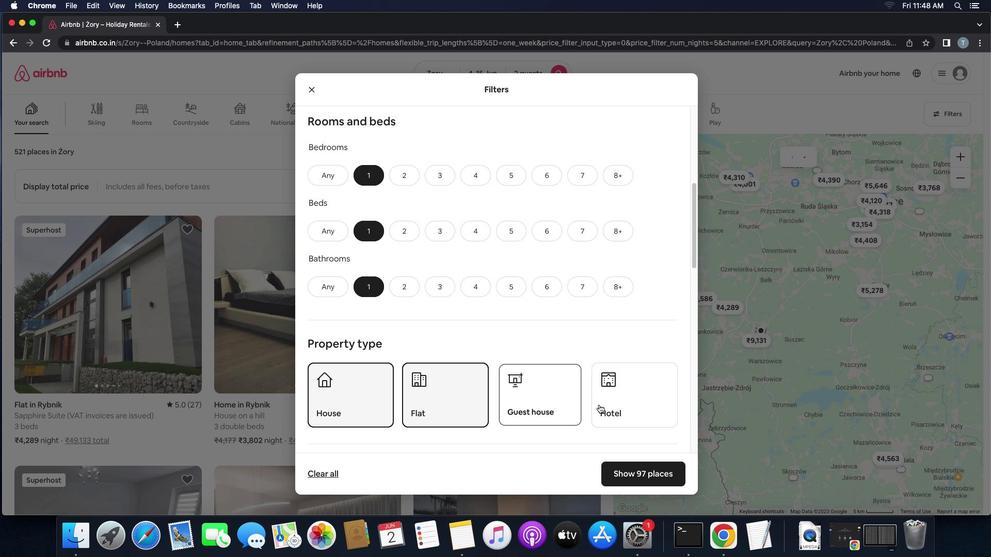 
Action: Mouse moved to (650, 153)
Screenshot: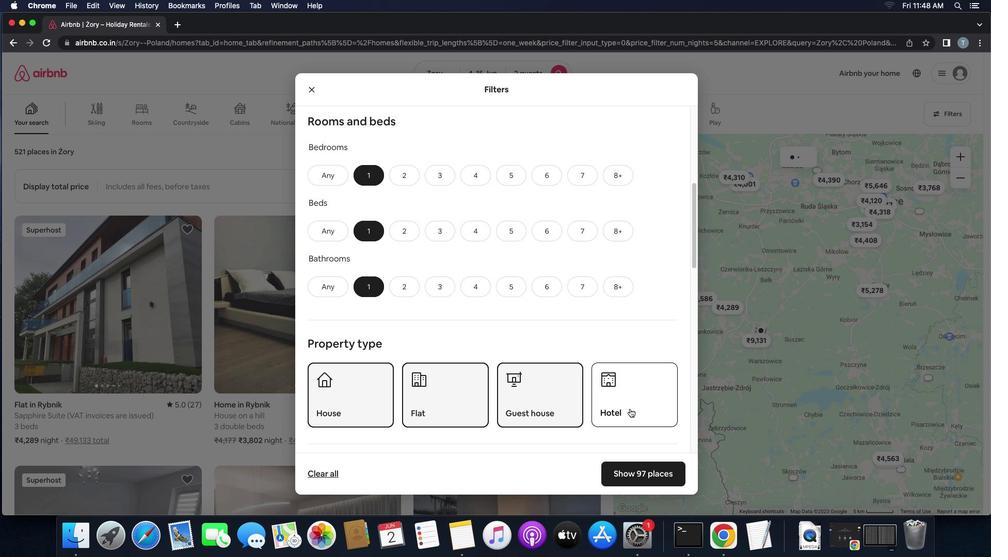 
Action: Mouse pressed left at (650, 153)
Screenshot: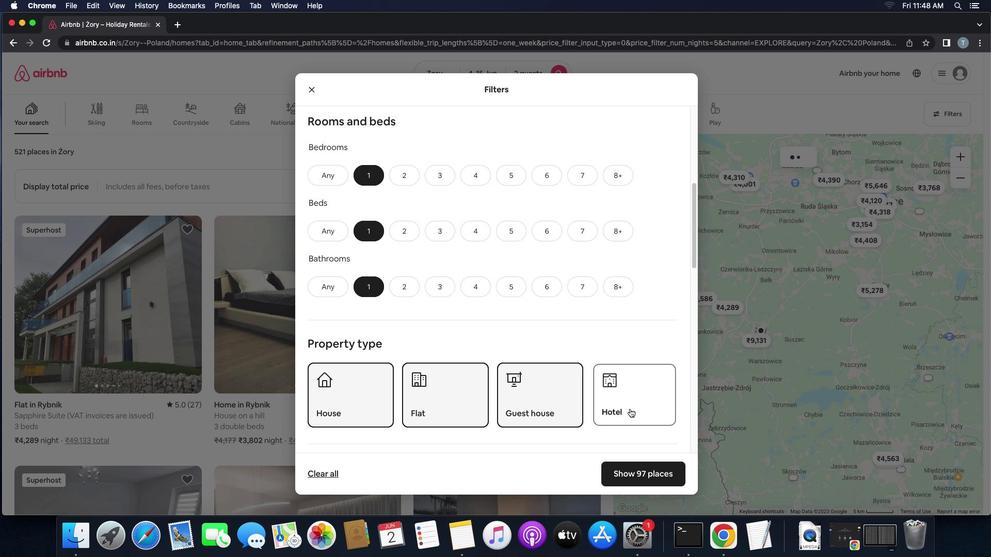 
Action: Mouse moved to (626, 153)
Screenshot: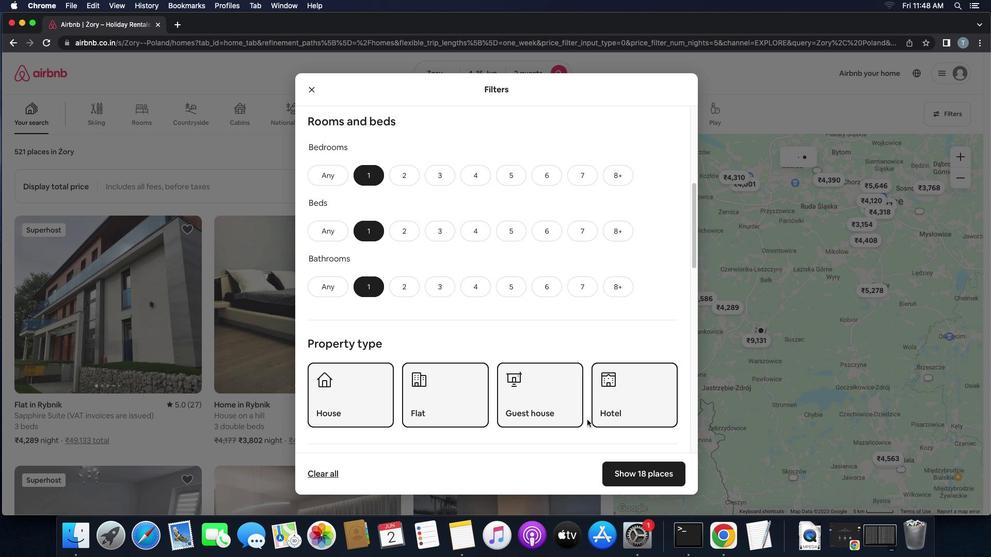 
Action: Mouse scrolled (626, 153) with delta (294, 133)
Screenshot: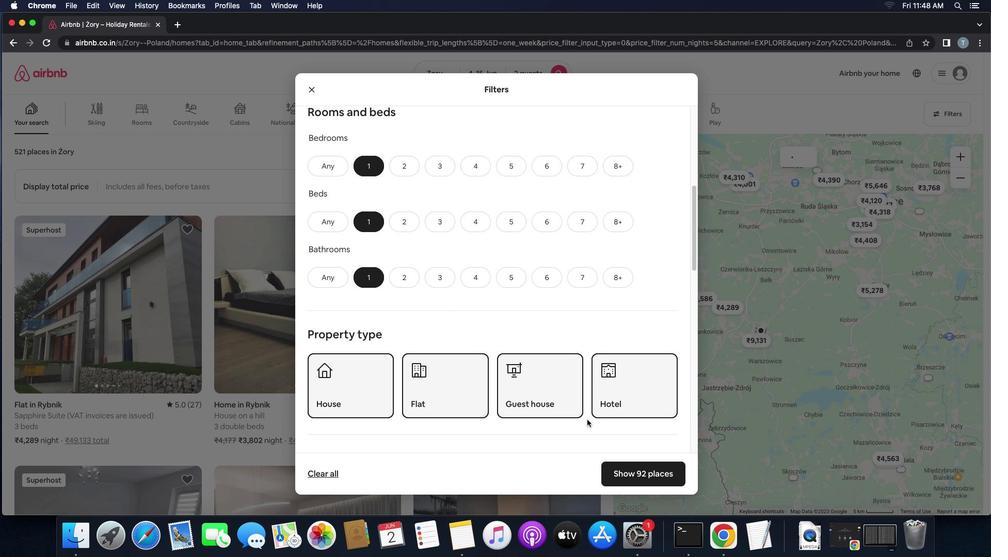 
Action: Mouse scrolled (626, 153) with delta (294, 133)
Screenshot: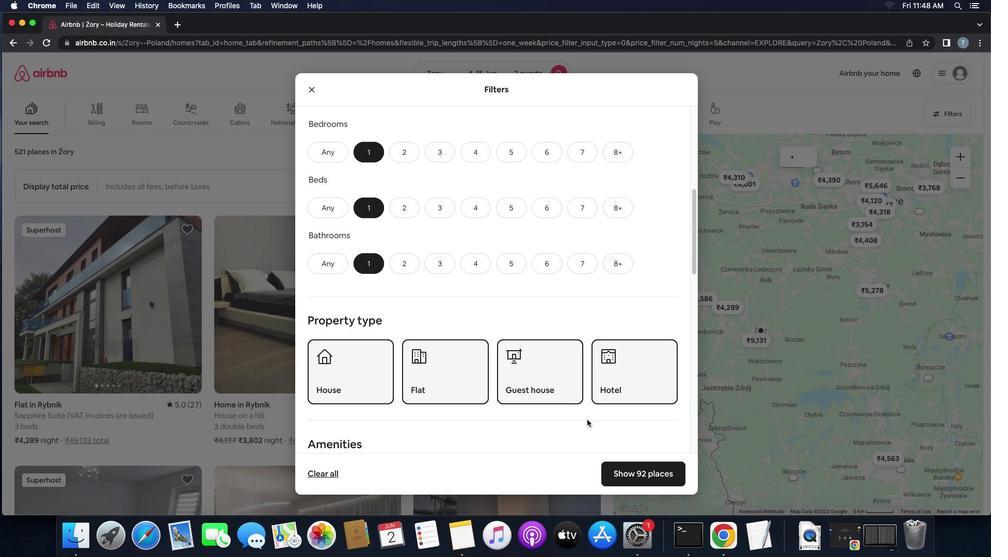 
Action: Mouse scrolled (626, 153) with delta (294, 133)
Screenshot: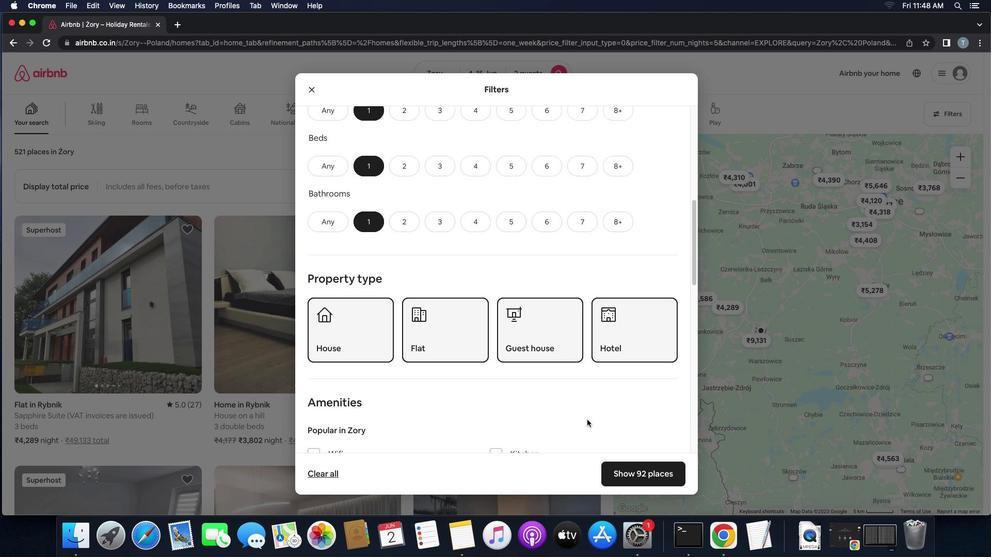 
Action: Mouse scrolled (626, 153) with delta (294, 133)
Screenshot: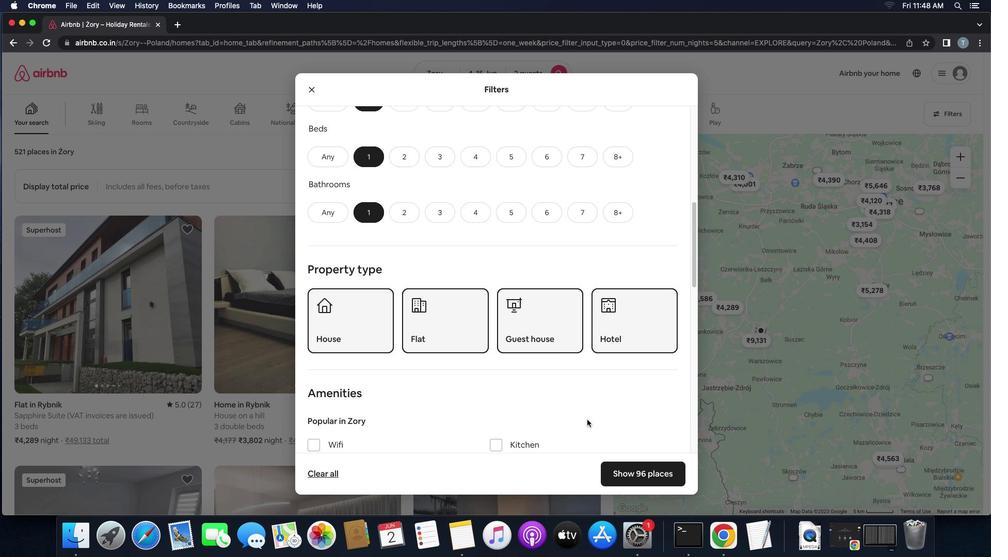 
Action: Mouse scrolled (626, 153) with delta (294, 133)
Screenshot: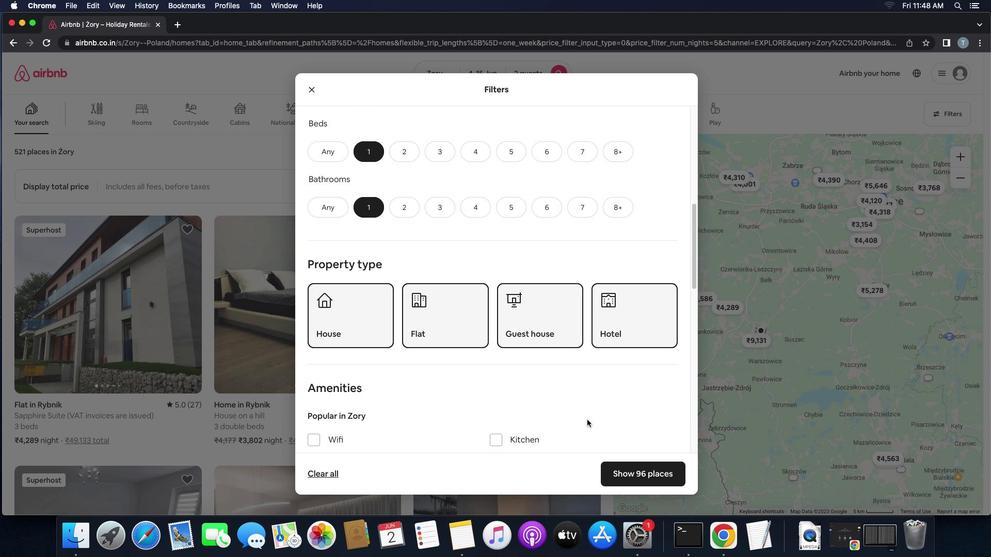 
Action: Mouse scrolled (626, 153) with delta (294, 133)
Screenshot: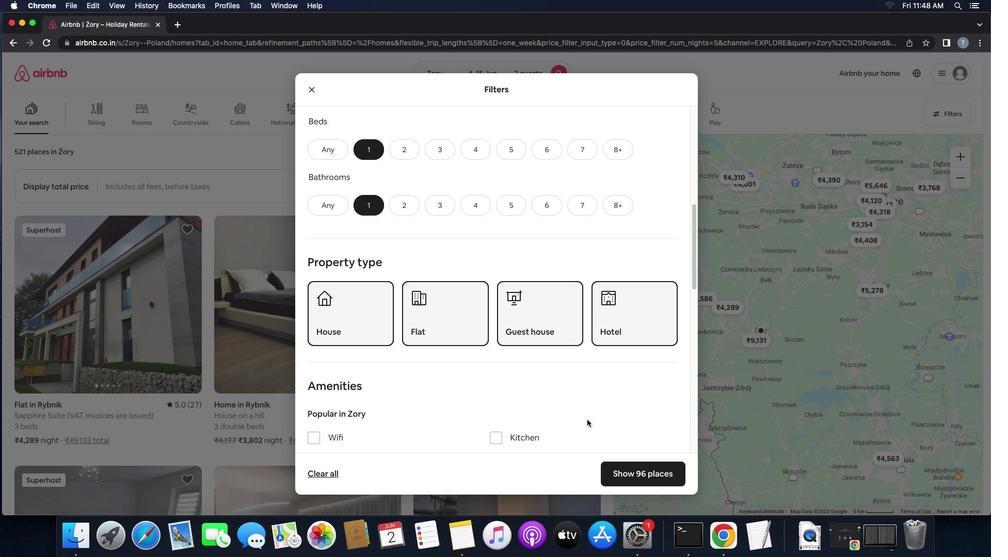 
Action: Mouse scrolled (626, 153) with delta (294, 133)
Screenshot: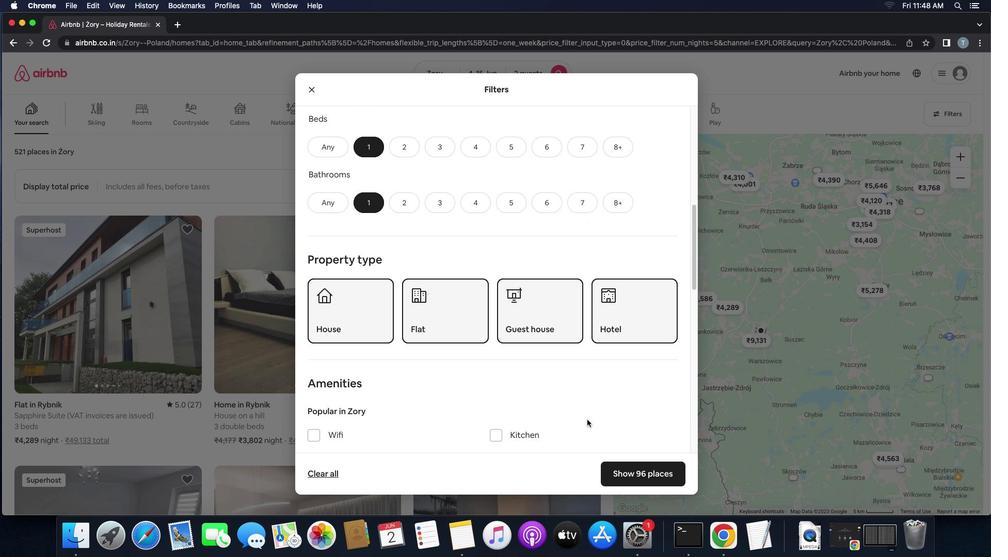 
Action: Mouse scrolled (626, 153) with delta (294, 133)
Screenshot: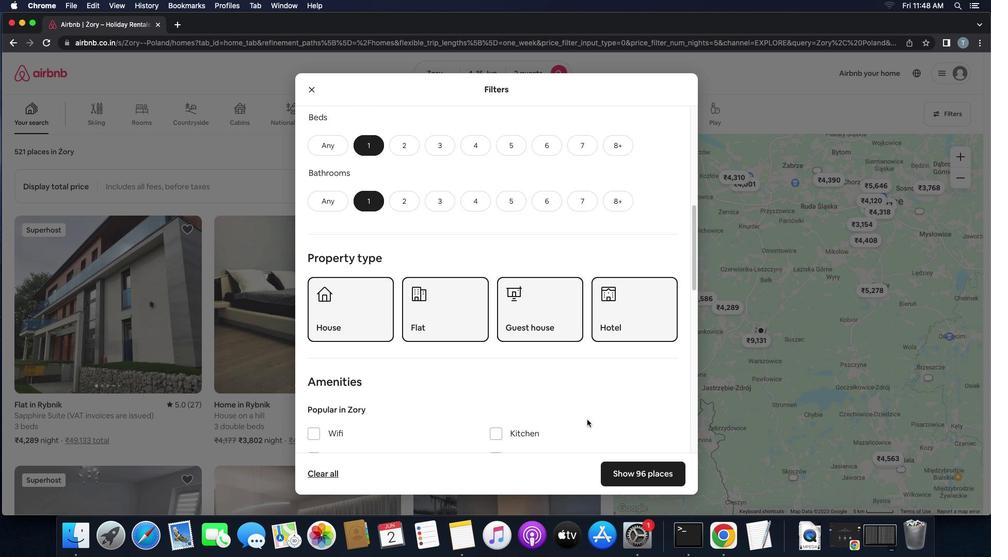 
Action: Mouse scrolled (626, 153) with delta (294, 133)
Screenshot: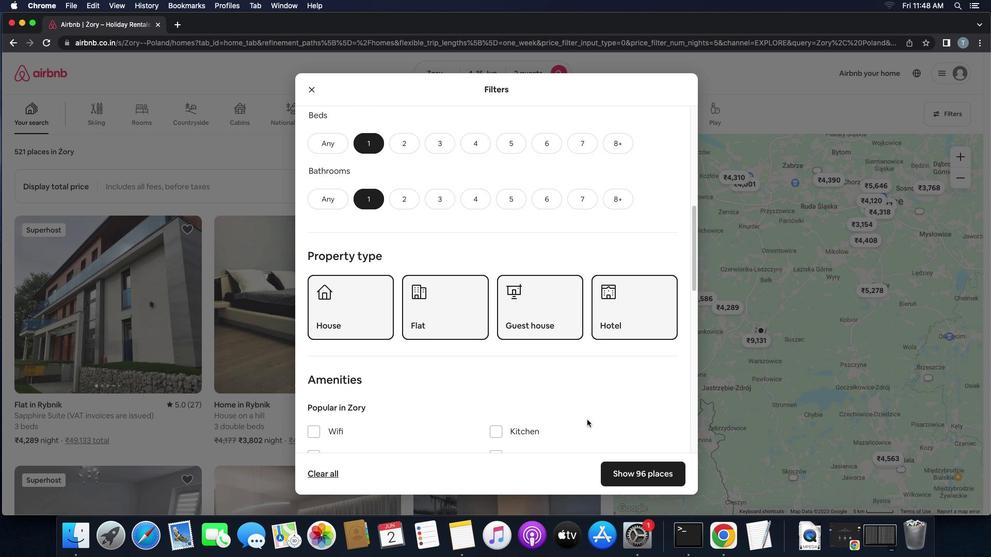 
Action: Mouse scrolled (626, 153) with delta (294, 133)
Screenshot: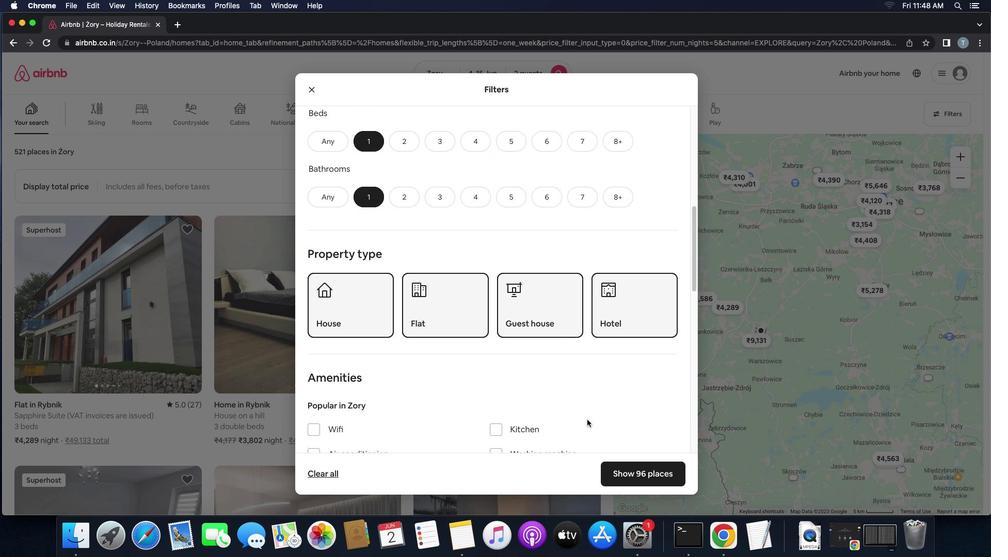 
Action: Mouse scrolled (626, 153) with delta (294, 133)
Screenshot: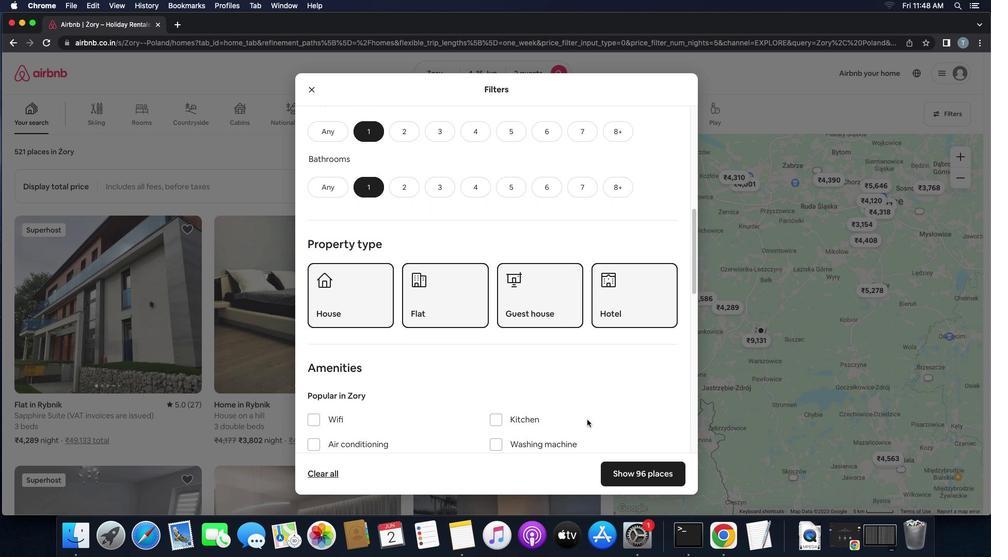 
Action: Mouse scrolled (626, 153) with delta (294, 133)
Screenshot: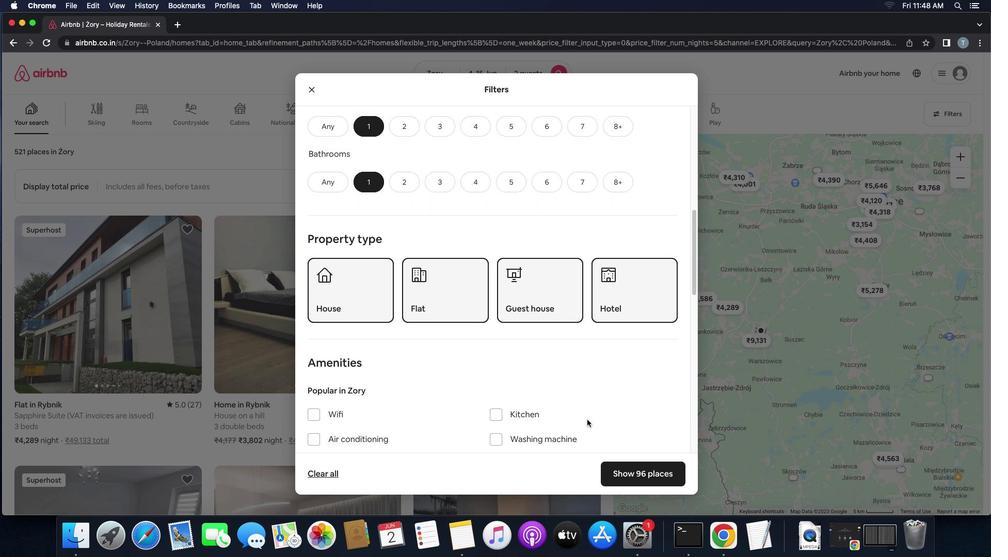 
Action: Mouse scrolled (626, 153) with delta (294, 133)
Screenshot: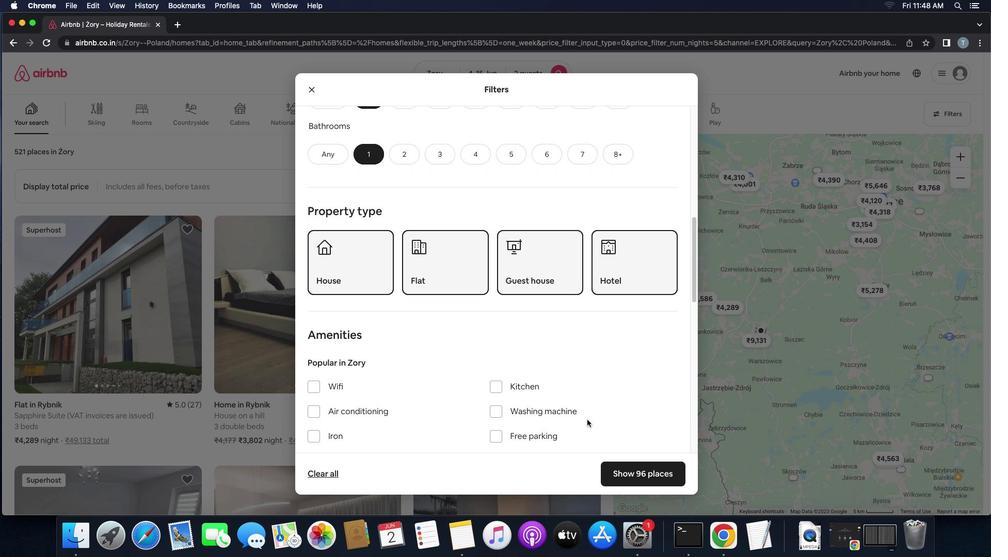 
Action: Mouse scrolled (626, 153) with delta (294, 133)
Screenshot: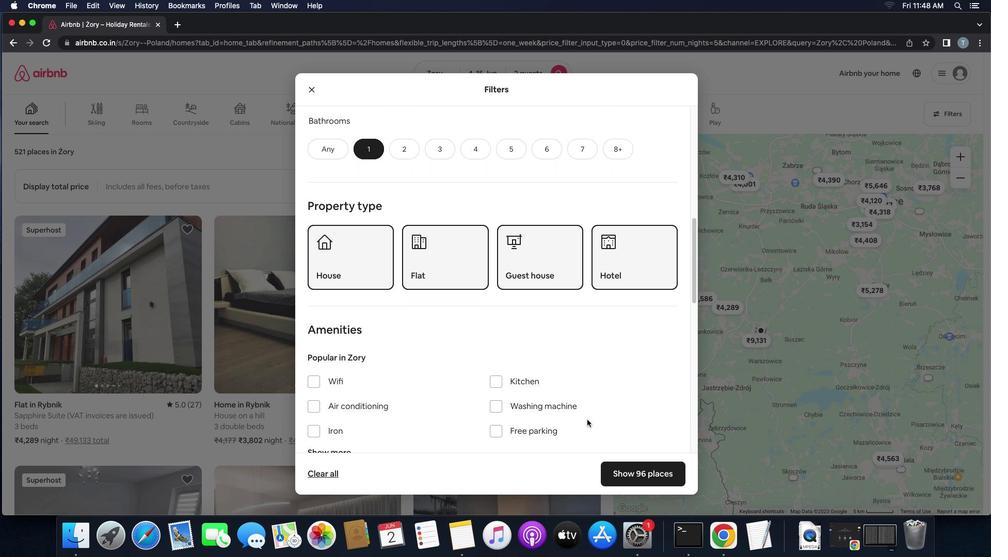 
Action: Mouse scrolled (626, 153) with delta (294, 133)
Screenshot: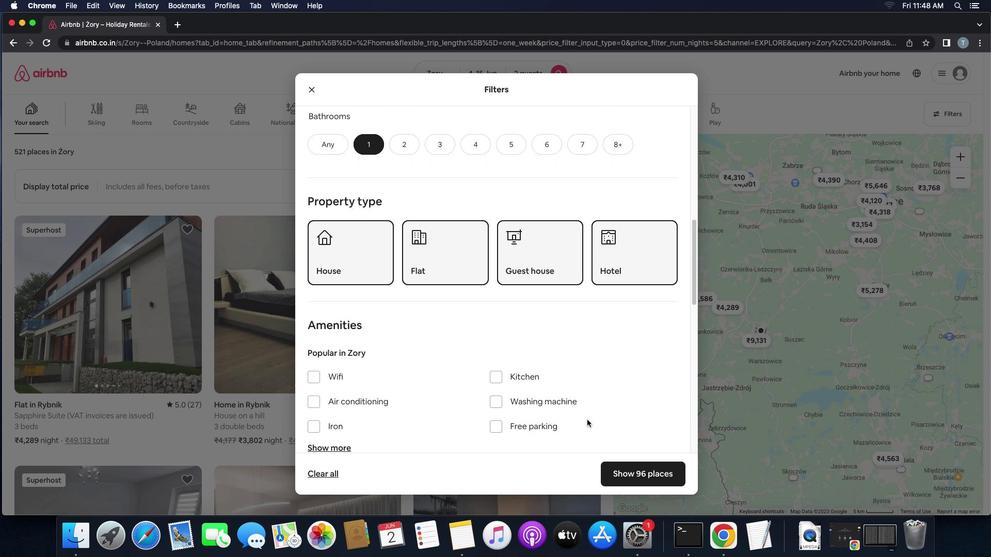 
Action: Mouse scrolled (626, 153) with delta (294, 133)
Screenshot: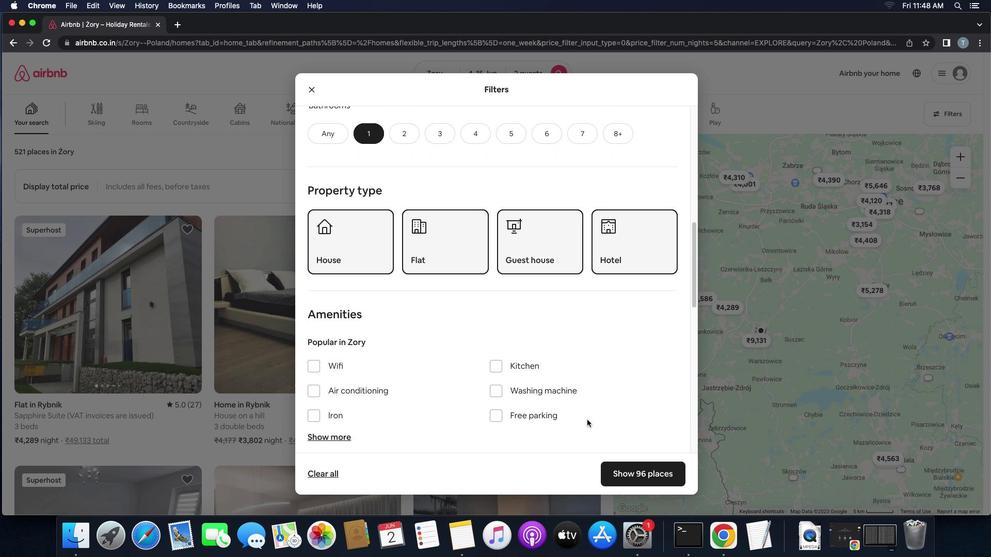 
Action: Mouse scrolled (626, 153) with delta (294, 133)
Screenshot: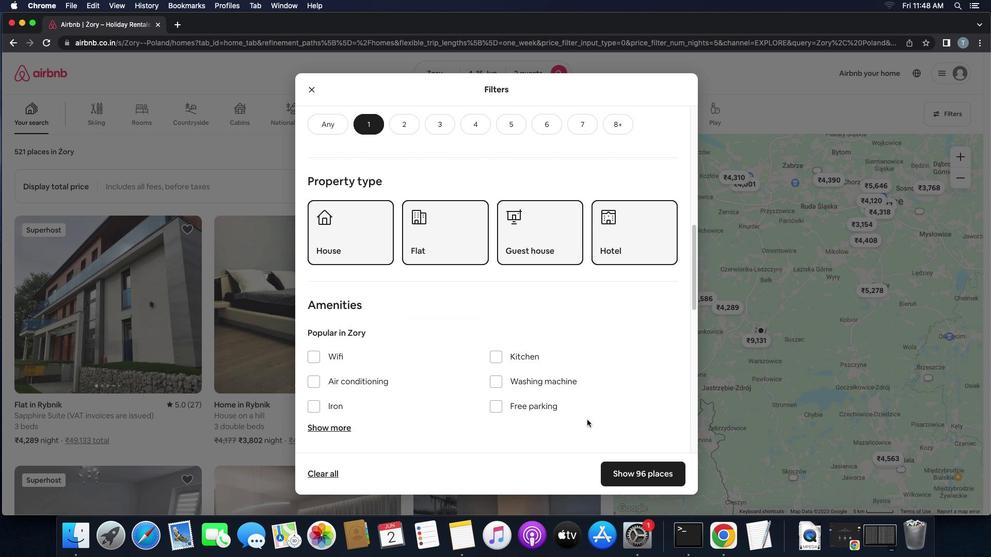 
Action: Mouse scrolled (626, 153) with delta (294, 133)
Screenshot: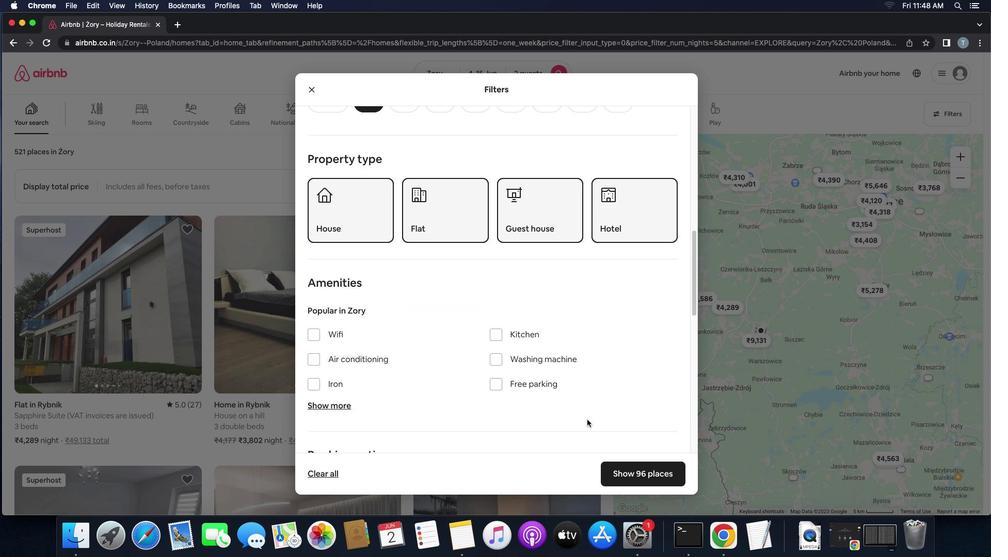 
Action: Mouse scrolled (626, 153) with delta (294, 133)
Screenshot: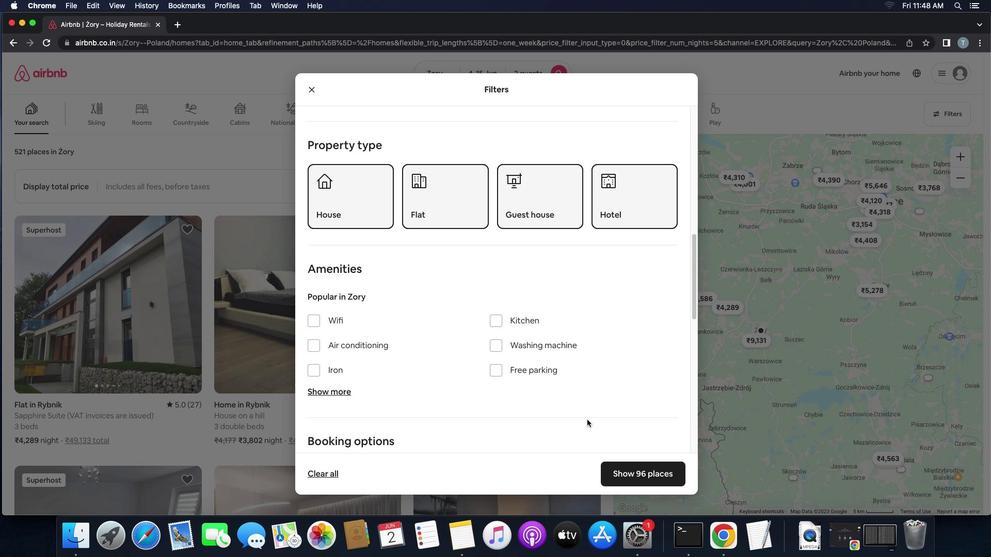 
Action: Mouse scrolled (626, 153) with delta (294, 133)
Screenshot: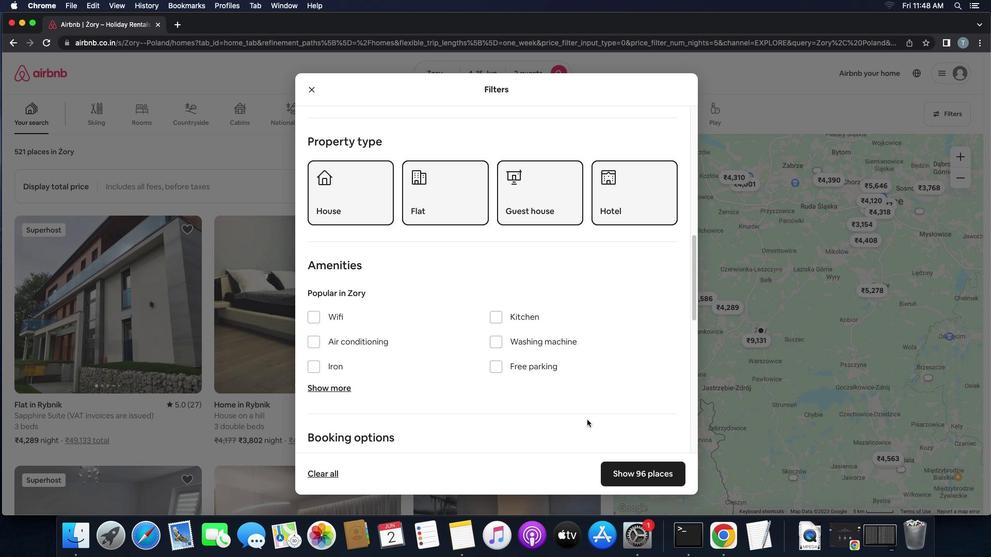 
Action: Mouse scrolled (626, 153) with delta (294, 133)
Screenshot: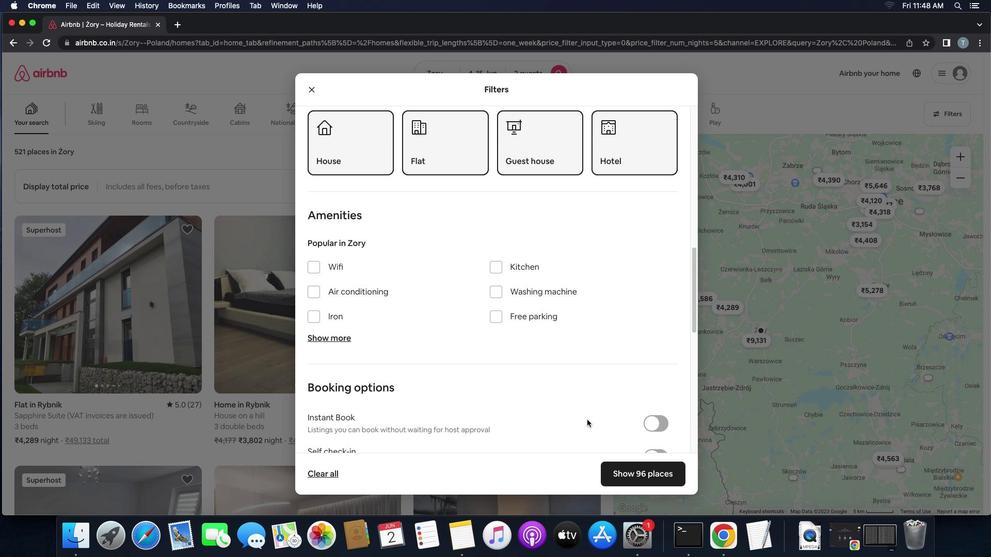 
Action: Mouse scrolled (626, 153) with delta (294, 133)
Screenshot: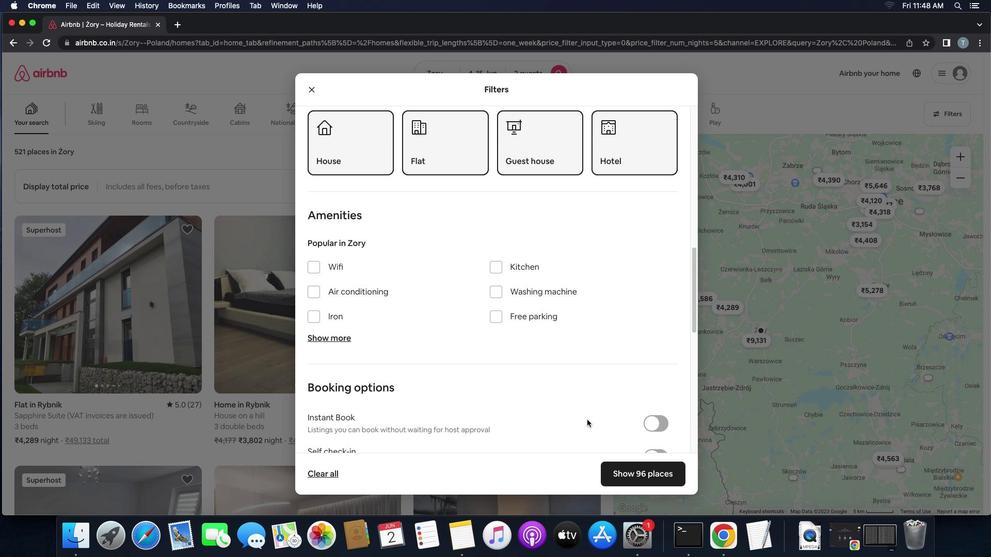 
Action: Mouse scrolled (626, 153) with delta (294, 133)
Screenshot: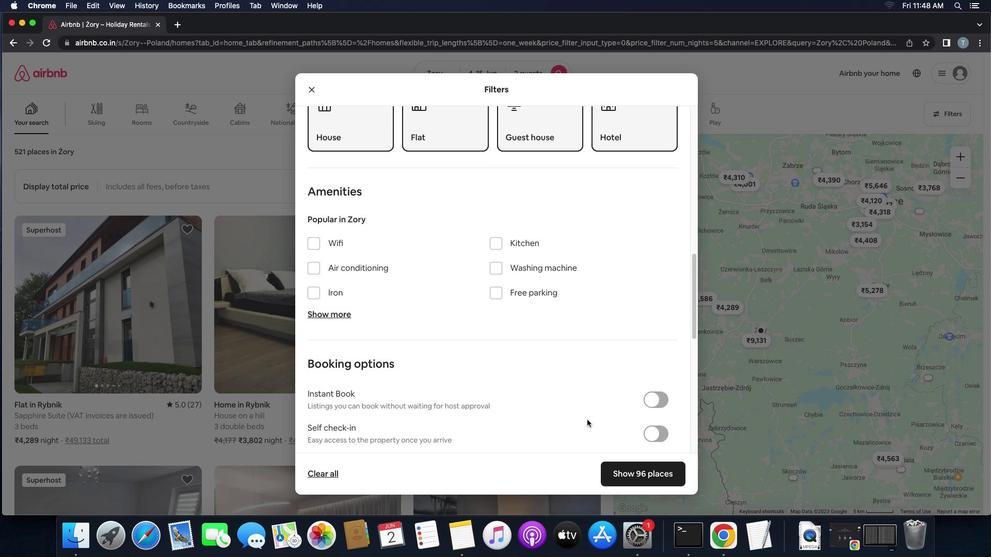 
Action: Mouse scrolled (626, 153) with delta (294, 133)
Screenshot: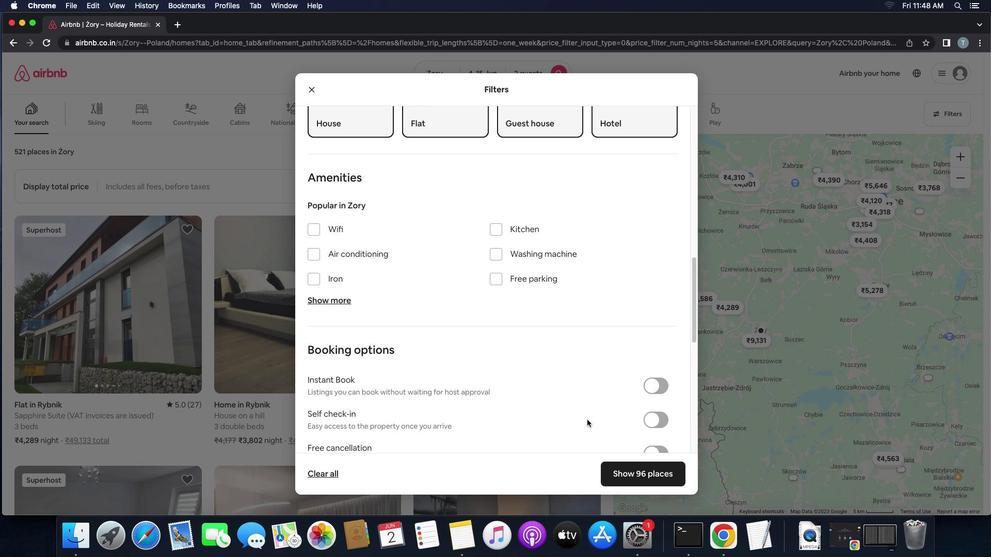 
Action: Mouse scrolled (626, 153) with delta (294, 133)
Screenshot: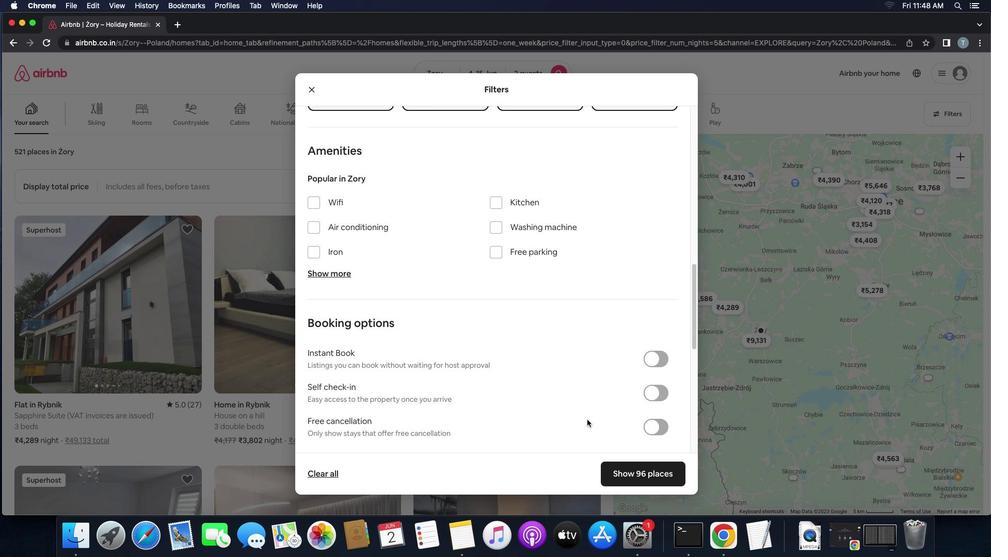 
Action: Mouse scrolled (626, 153) with delta (294, 133)
Screenshot: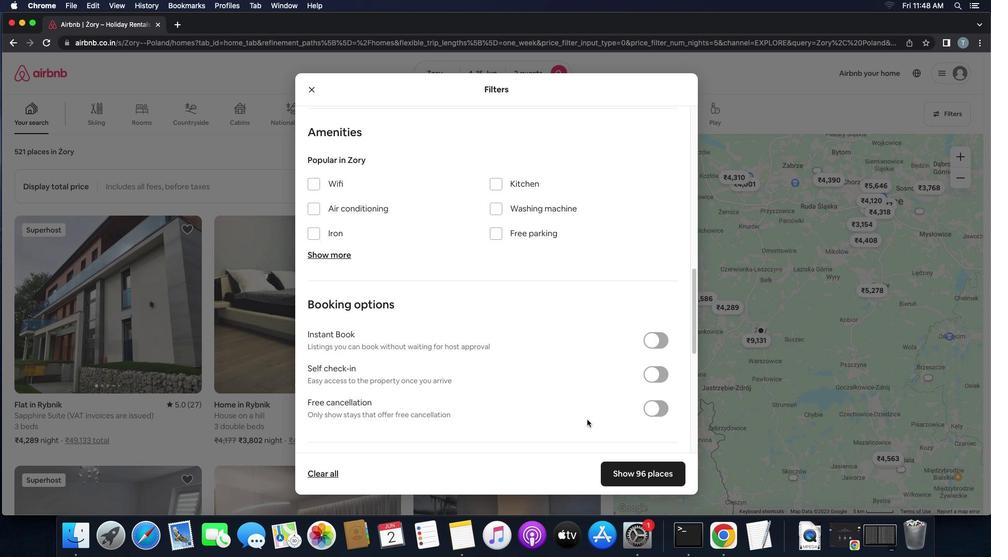 
Action: Mouse moved to (665, 151)
Screenshot: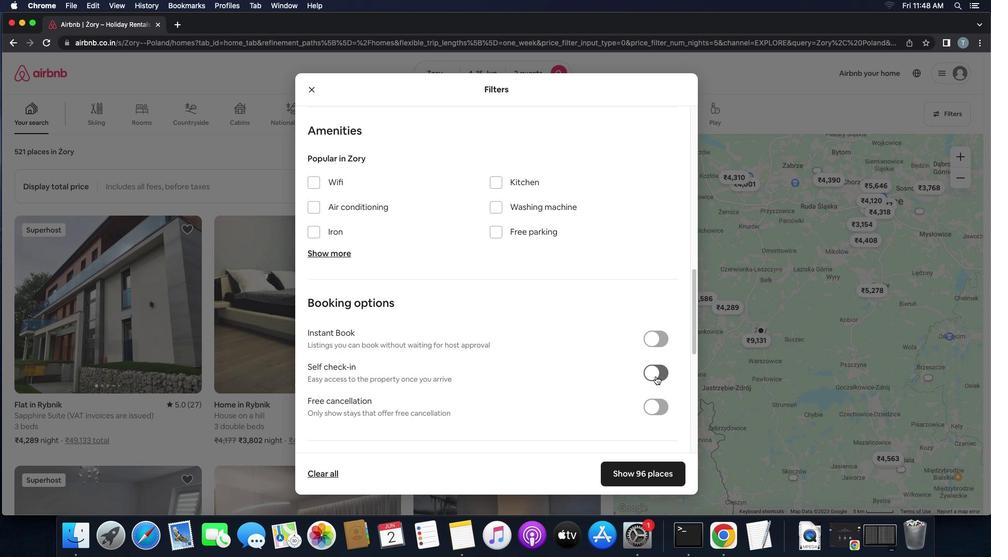 
Action: Mouse pressed left at (665, 151)
Screenshot: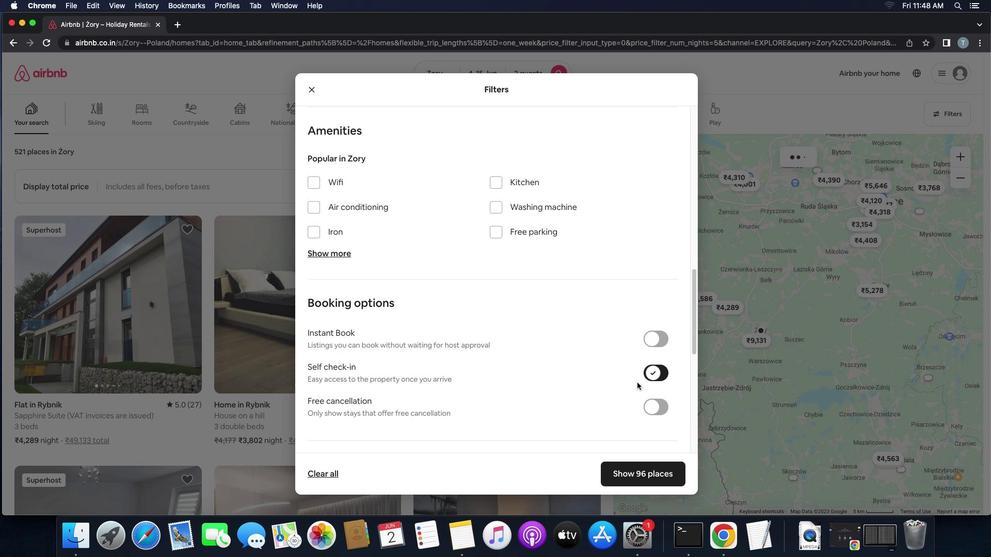 
Action: Mouse moved to (637, 152)
Screenshot: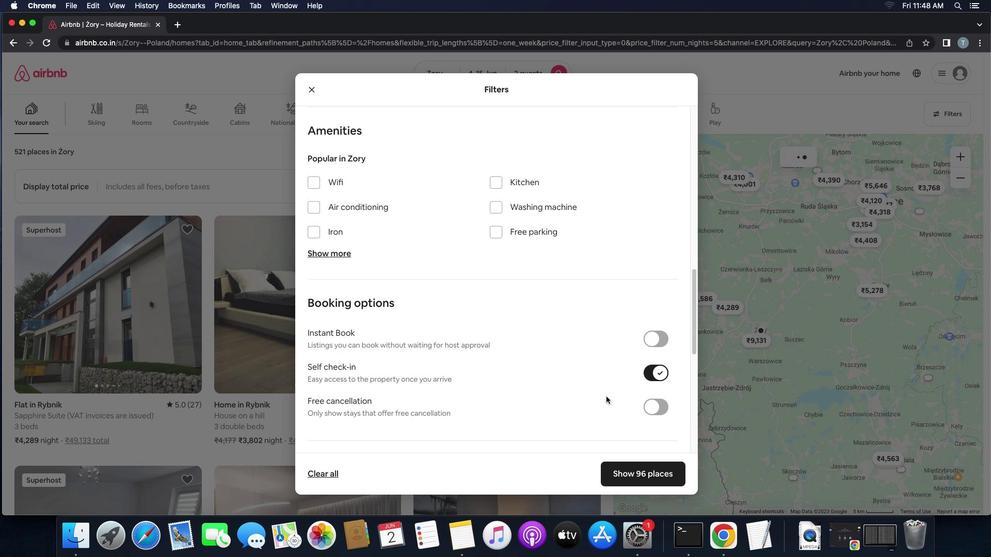 
Action: Mouse scrolled (637, 152) with delta (294, 133)
Screenshot: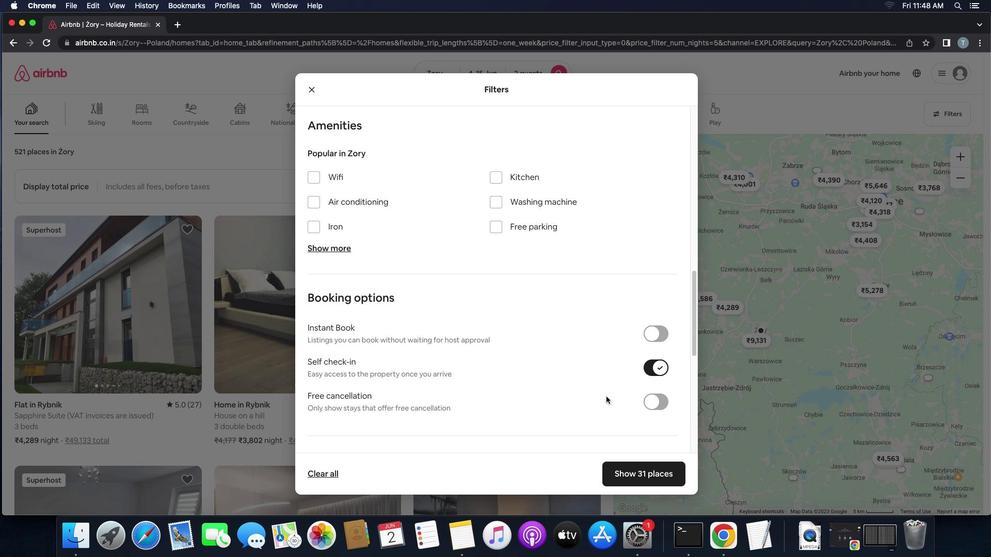 
Action: Mouse scrolled (637, 152) with delta (294, 133)
Screenshot: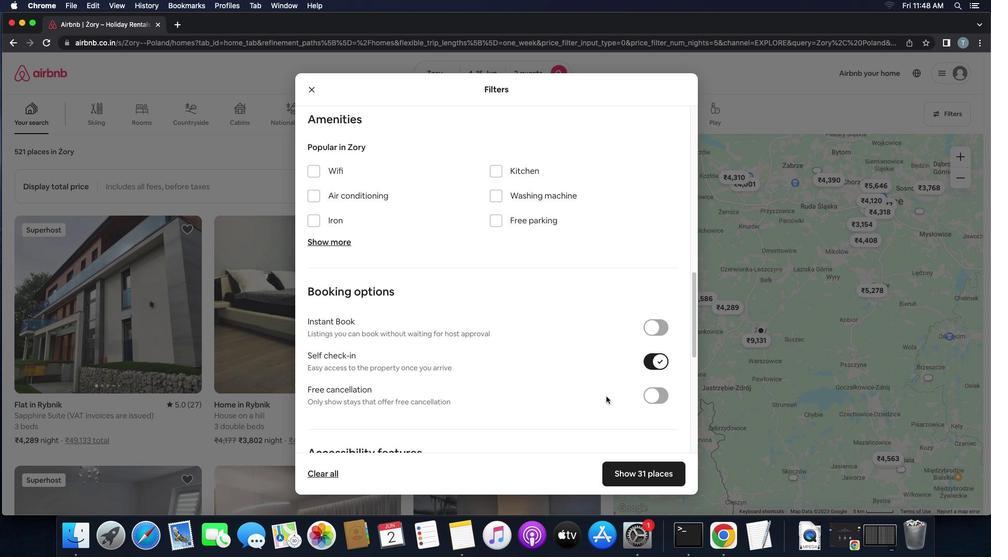 
Action: Mouse scrolled (637, 152) with delta (294, 133)
Screenshot: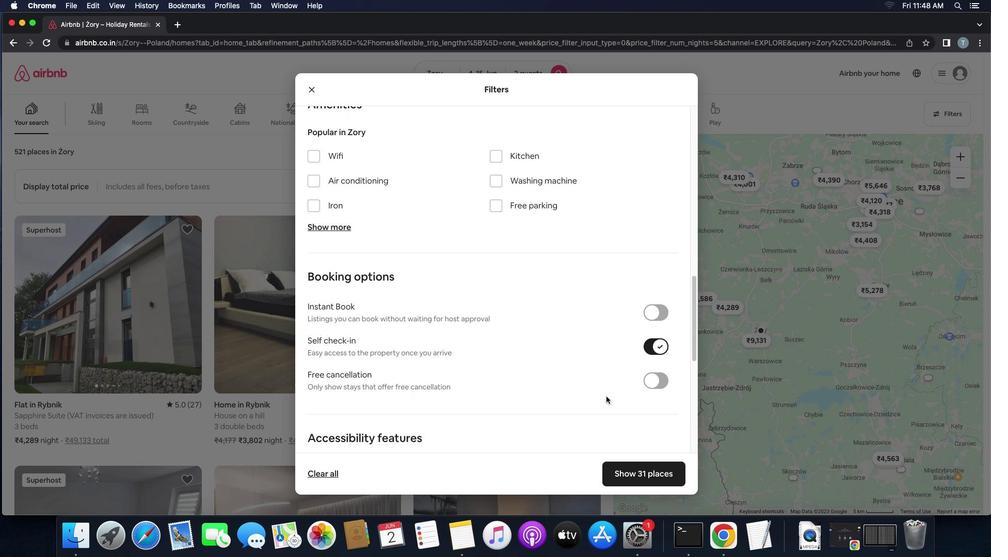 
Action: Mouse scrolled (637, 152) with delta (294, 133)
Screenshot: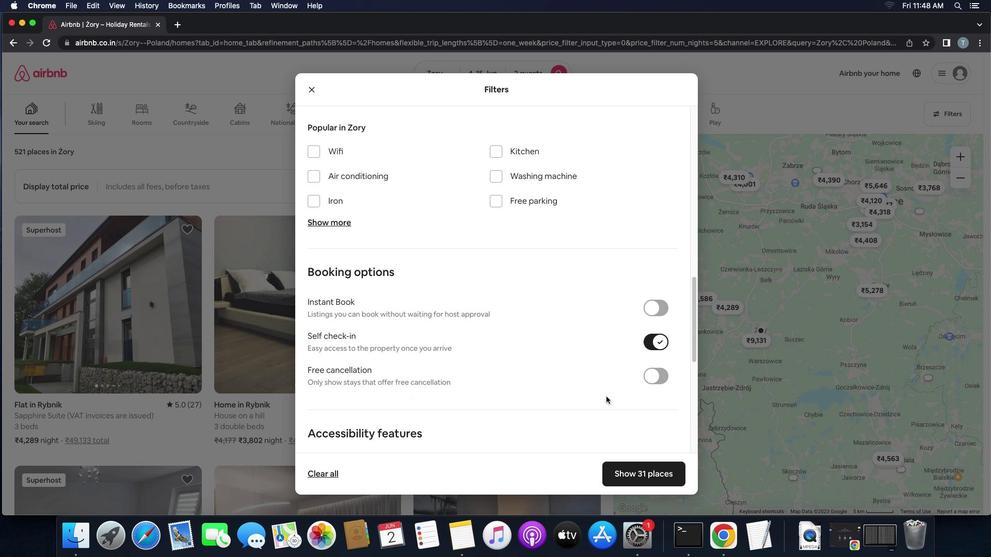 
Action: Mouse scrolled (637, 152) with delta (294, 133)
Screenshot: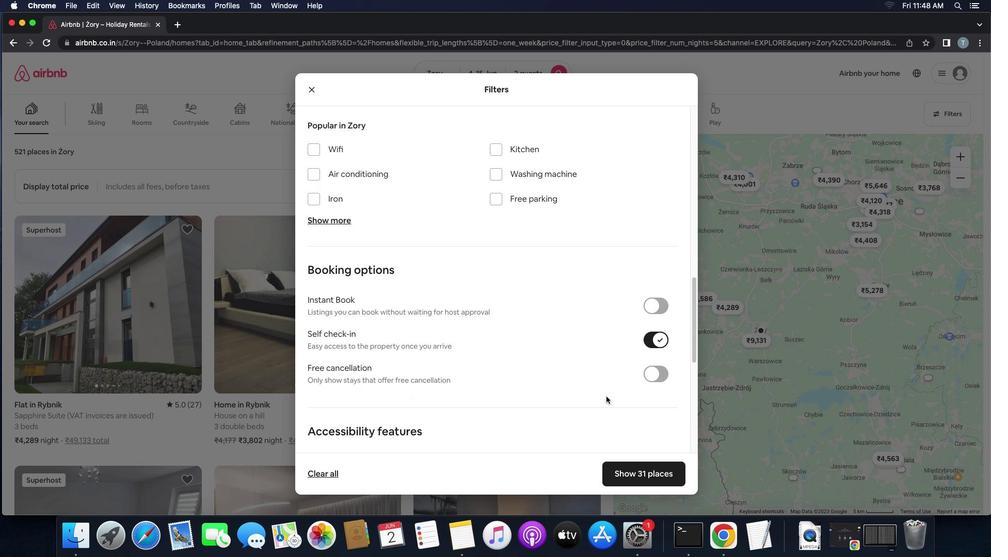
Action: Mouse scrolled (637, 152) with delta (294, 133)
Screenshot: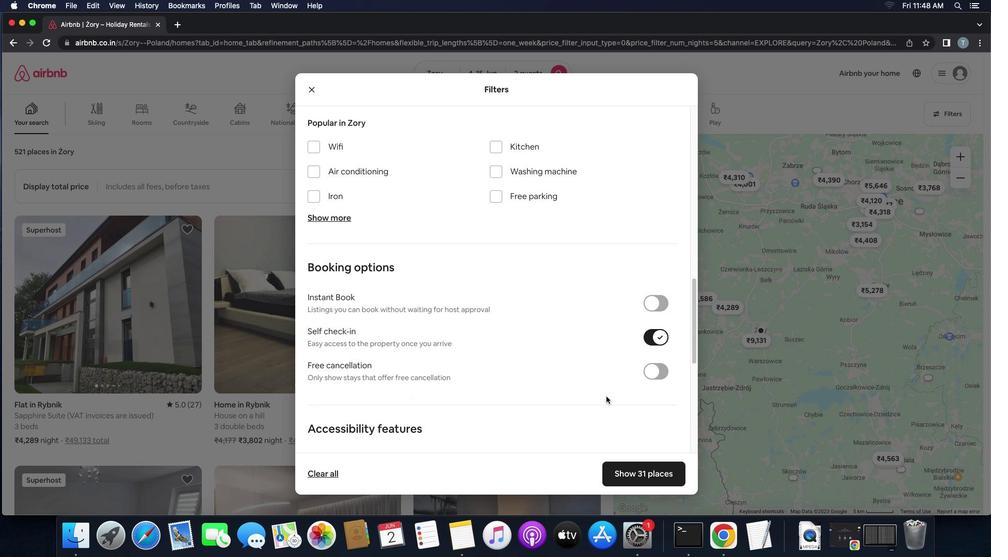 
Action: Mouse scrolled (637, 152) with delta (294, 133)
Screenshot: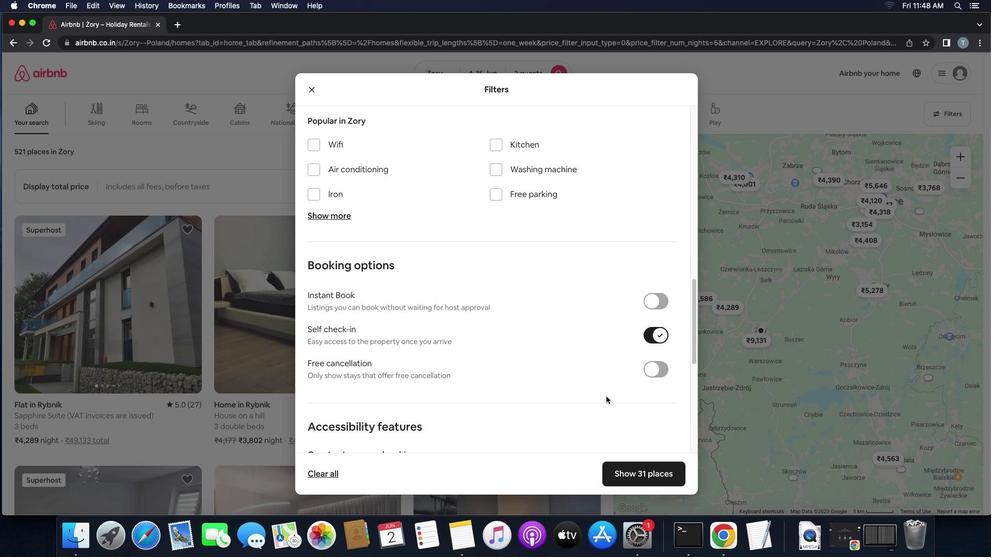 
Action: Mouse scrolled (637, 152) with delta (294, 133)
Screenshot: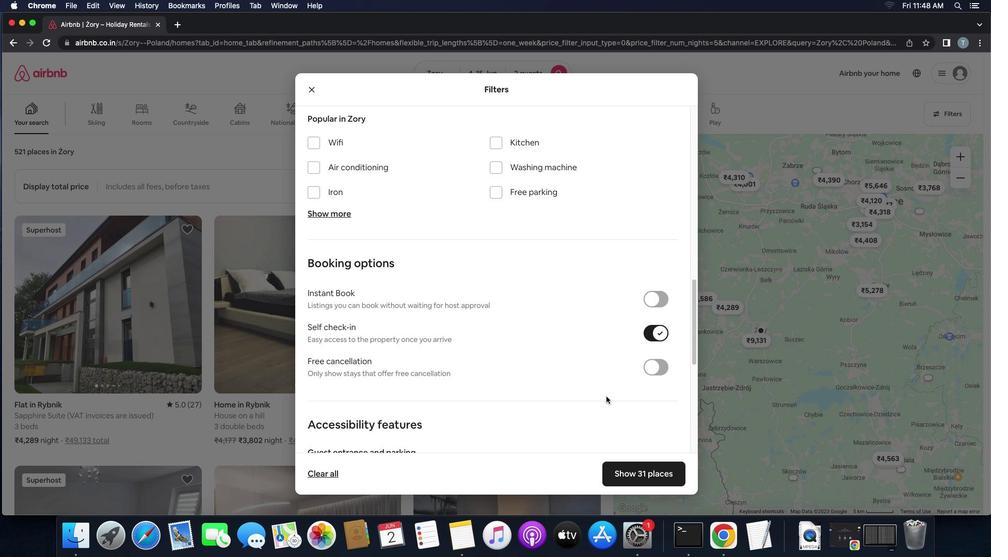 
Action: Mouse scrolled (637, 152) with delta (294, 133)
Screenshot: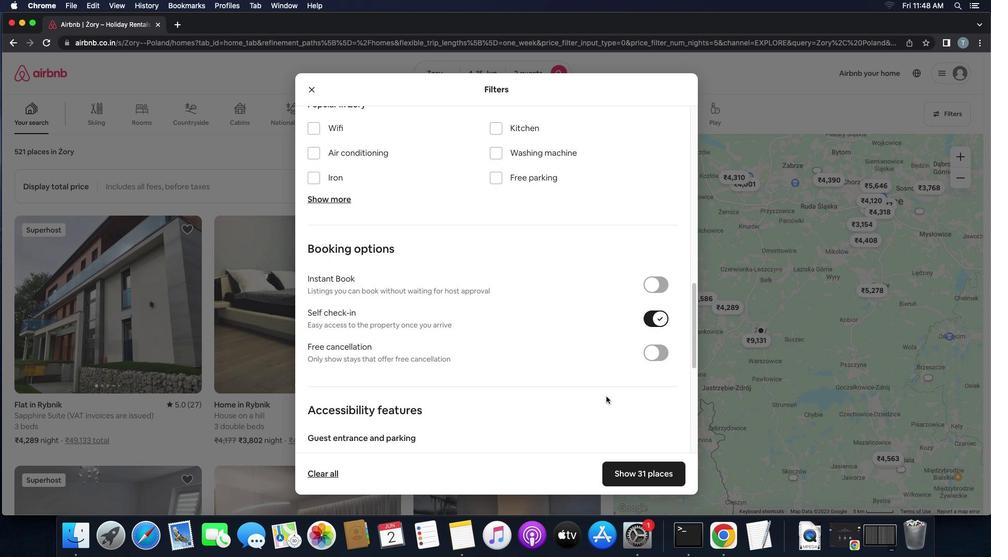 
Action: Mouse scrolled (637, 152) with delta (294, 133)
Screenshot: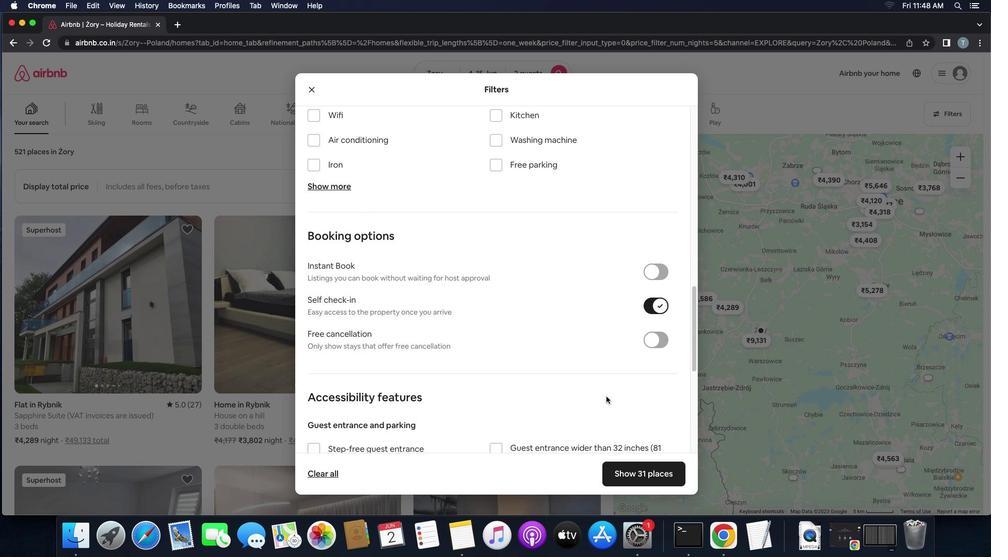 
Action: Mouse scrolled (637, 152) with delta (294, 133)
Screenshot: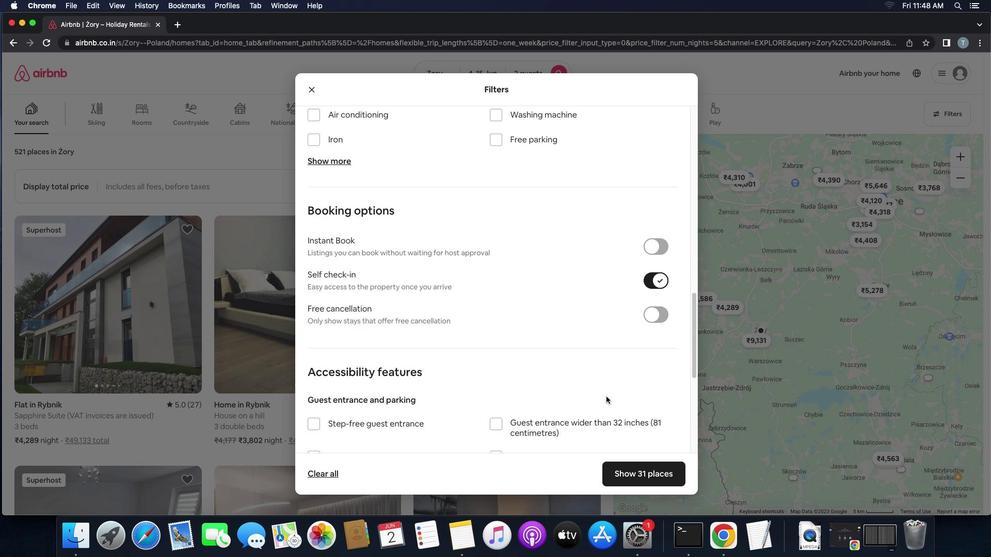 
Action: Mouse scrolled (637, 152) with delta (294, 133)
Screenshot: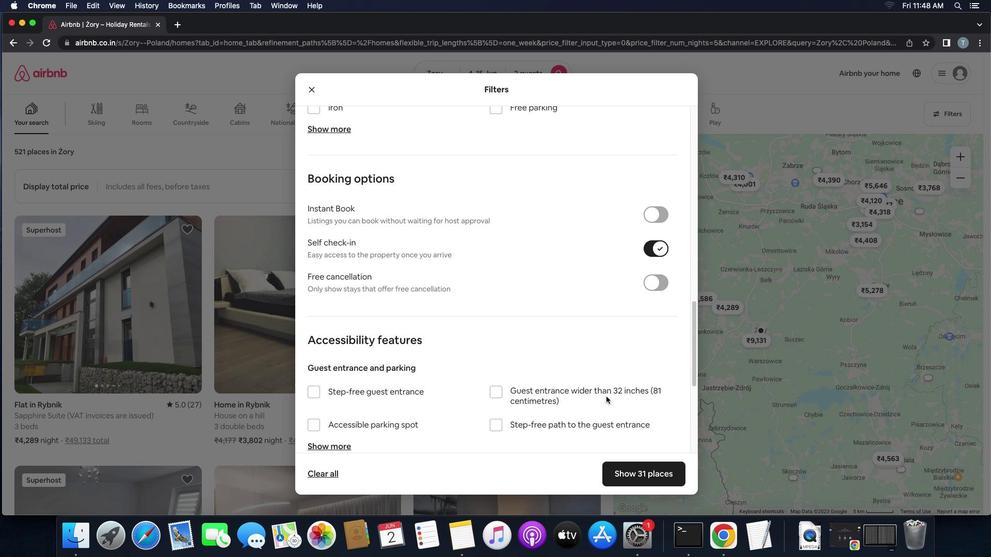 
Action: Mouse scrolled (637, 152) with delta (294, 133)
Screenshot: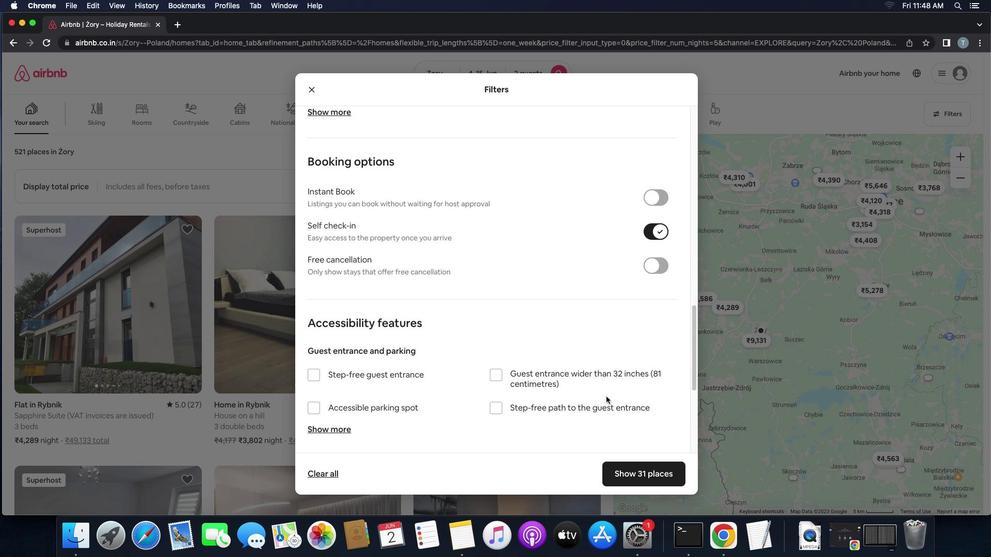 
Action: Mouse scrolled (637, 152) with delta (294, 133)
Screenshot: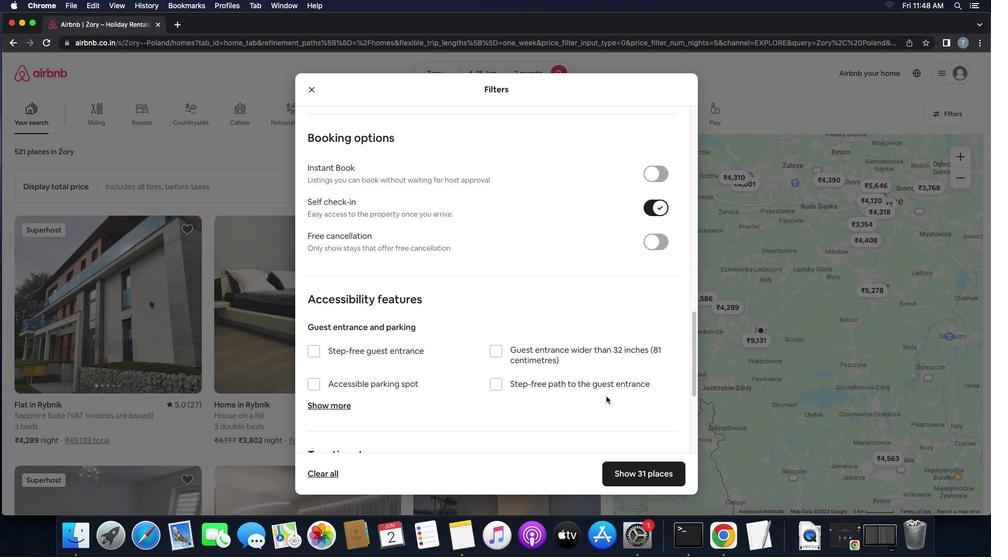 
Action: Mouse scrolled (637, 152) with delta (294, 133)
Screenshot: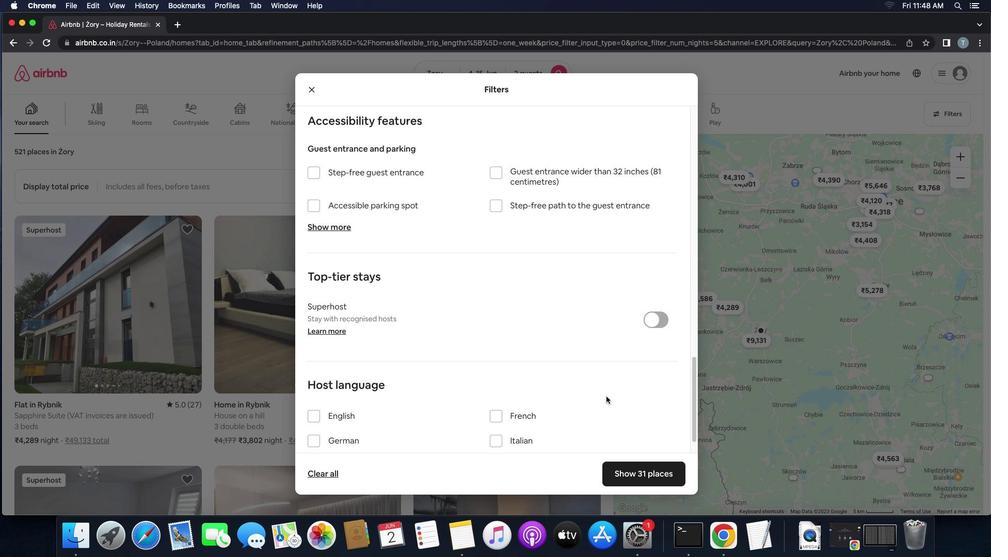 
Action: Mouse scrolled (637, 152) with delta (294, 133)
Screenshot: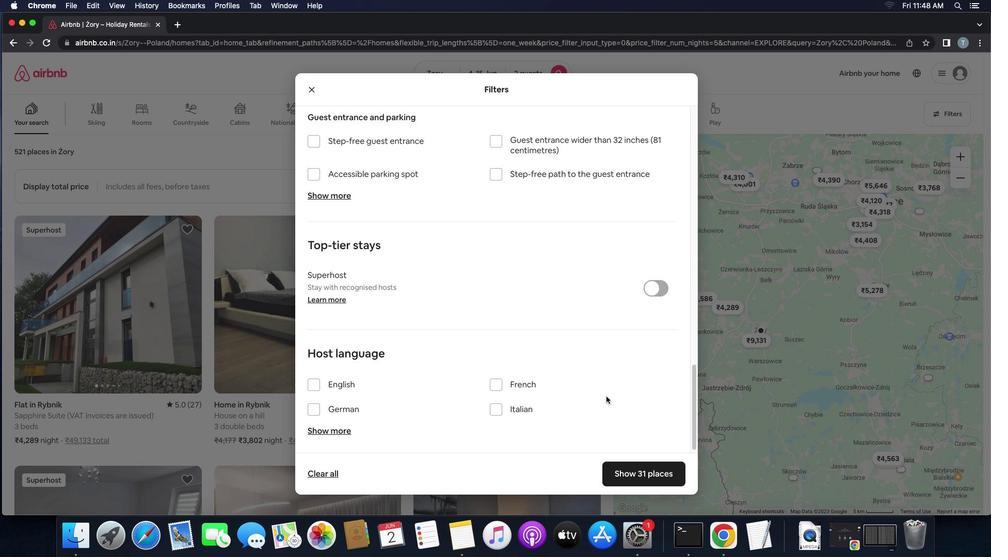 
Action: Mouse scrolled (637, 152) with delta (294, 133)
Screenshot: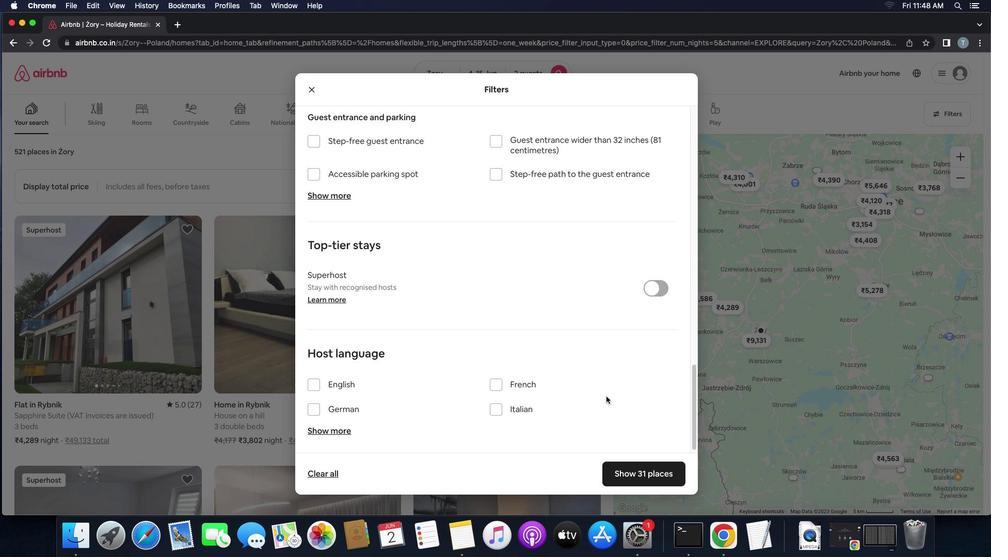 
Action: Mouse scrolled (637, 152) with delta (294, 133)
Screenshot: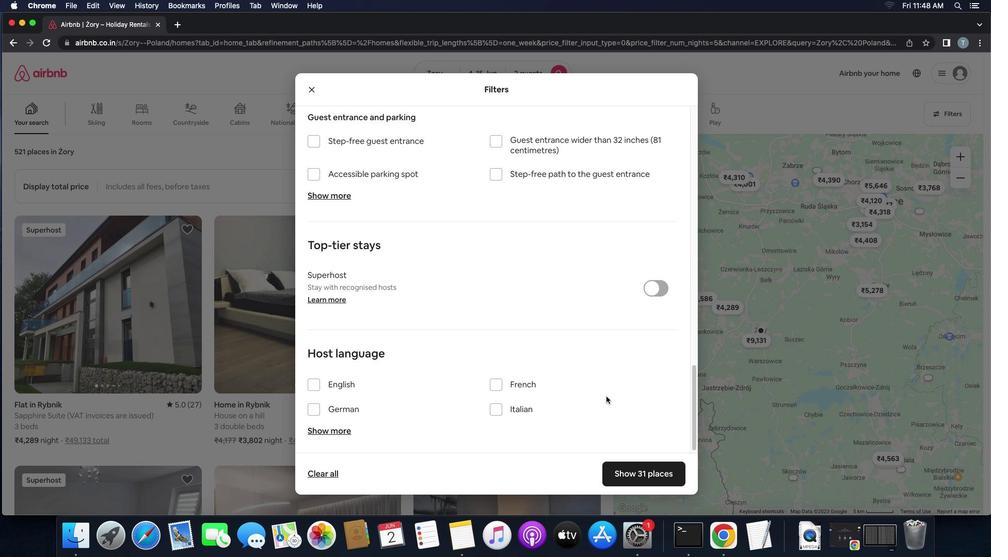 
Action: Mouse moved to (634, 150)
Screenshot: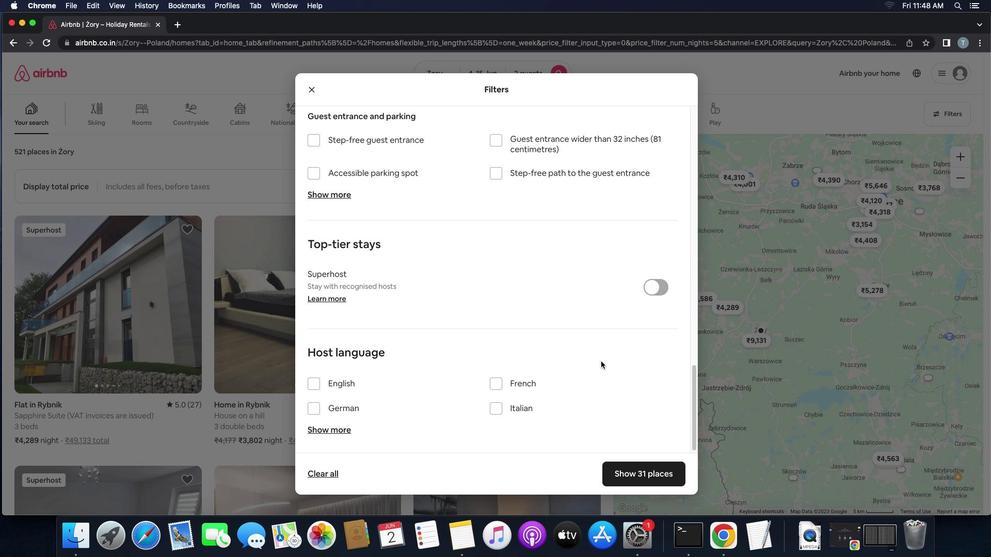 
Action: Mouse scrolled (634, 150) with delta (294, 133)
Screenshot: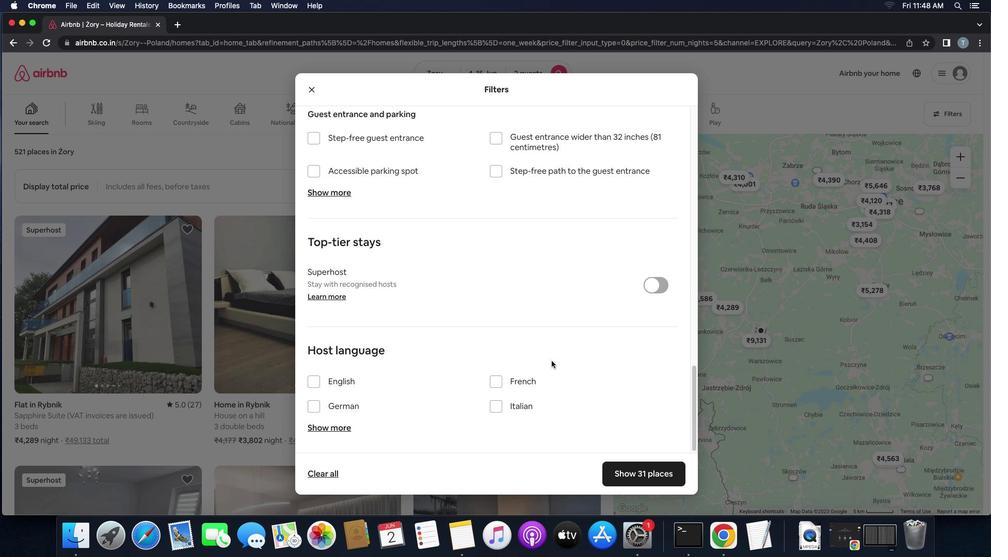 
Action: Mouse scrolled (634, 150) with delta (294, 133)
Screenshot: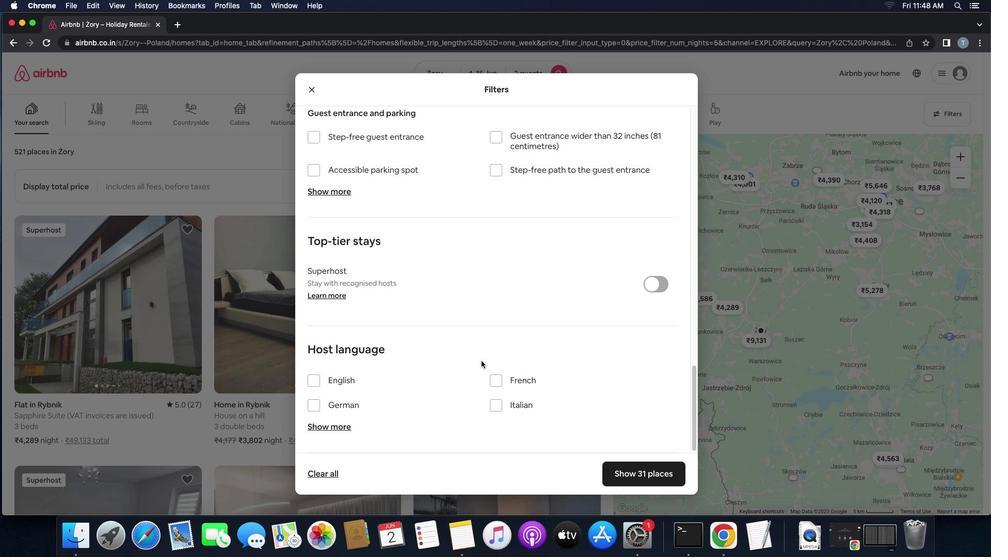 
Action: Mouse scrolled (634, 150) with delta (294, 133)
Screenshot: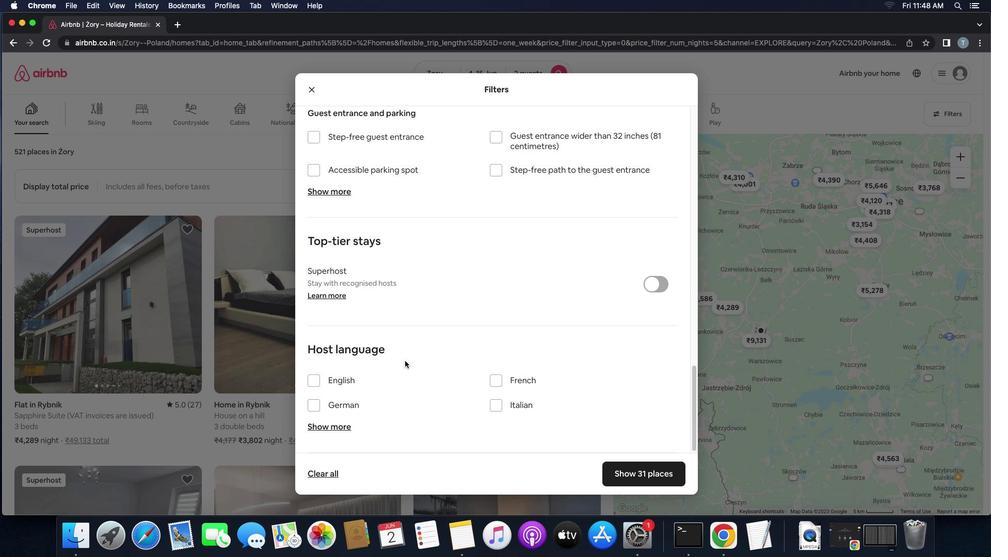 
Action: Mouse moved to (475, 151)
Screenshot: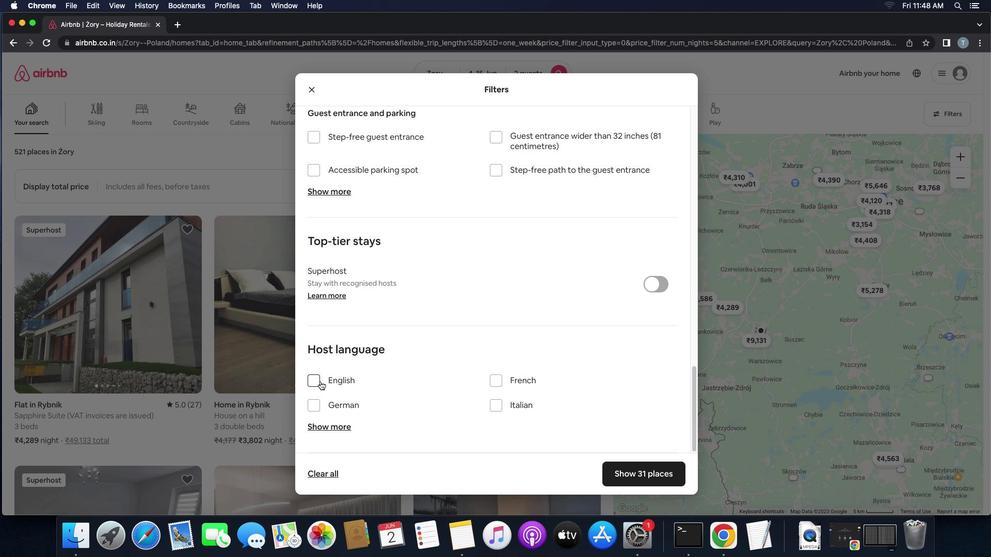
Action: Mouse pressed left at (475, 151)
Screenshot: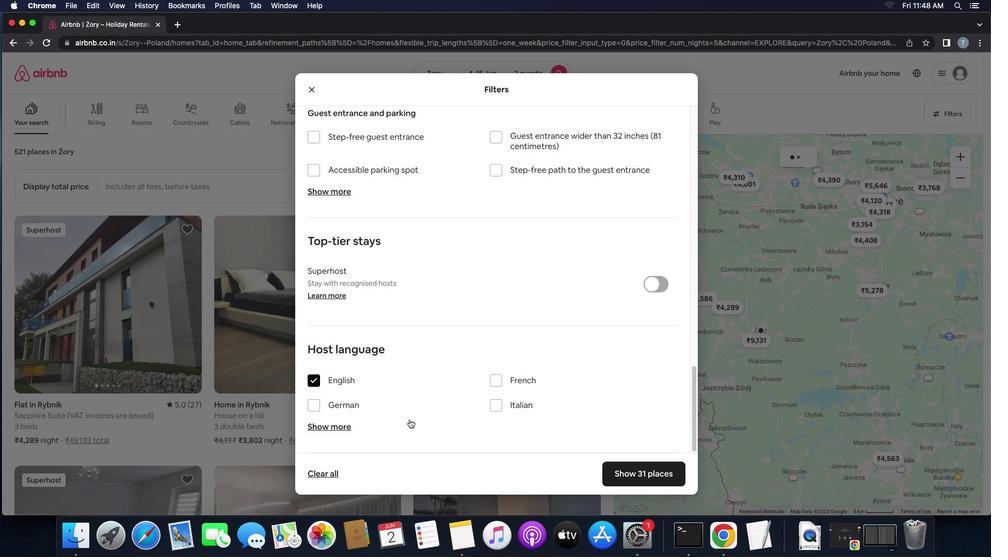 
Action: Mouse moved to (640, 156)
Screenshot: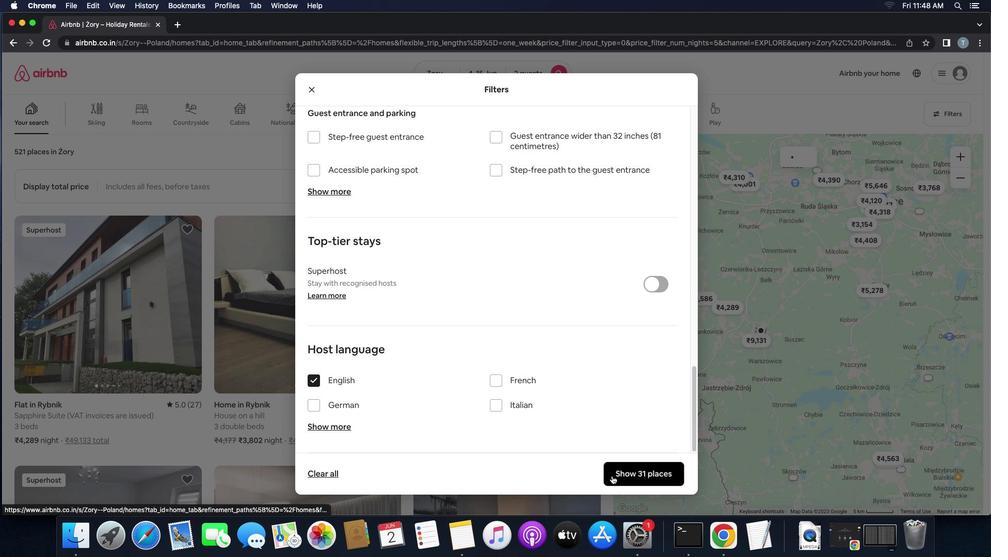 
Action: Mouse pressed left at (640, 156)
Screenshot: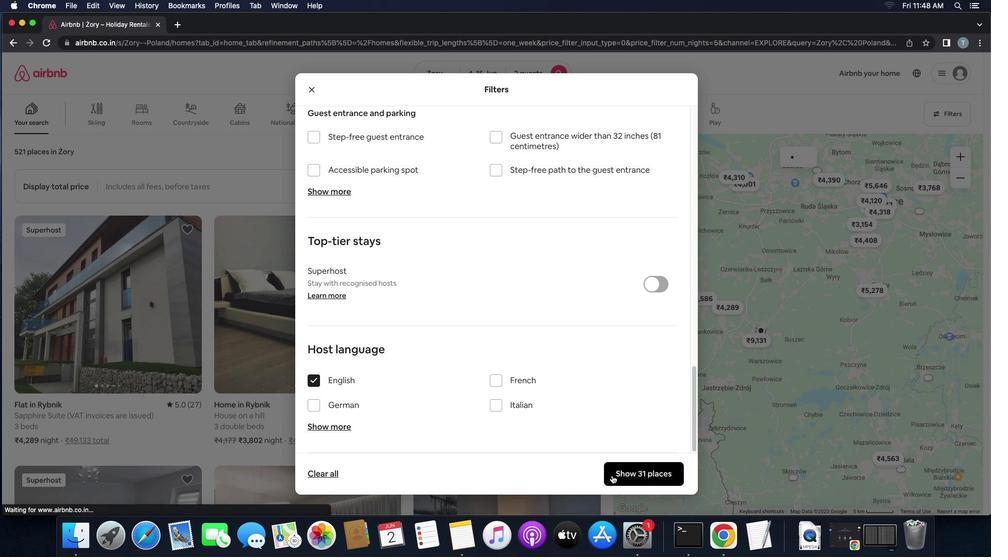 
Action: Mouse moved to (640, 156)
Screenshot: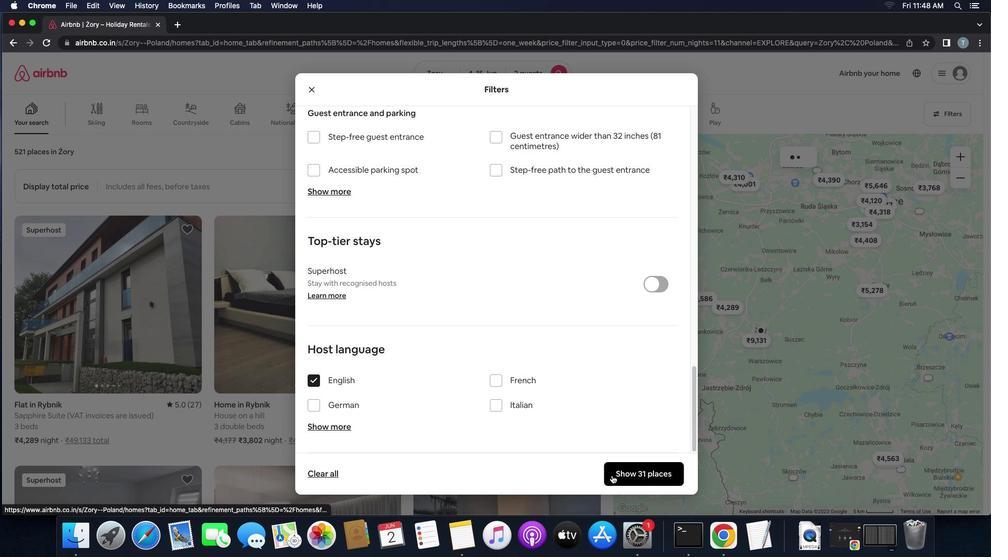 
